 Task: nan
Action: Mouse moved to (459, 135)
Screenshot: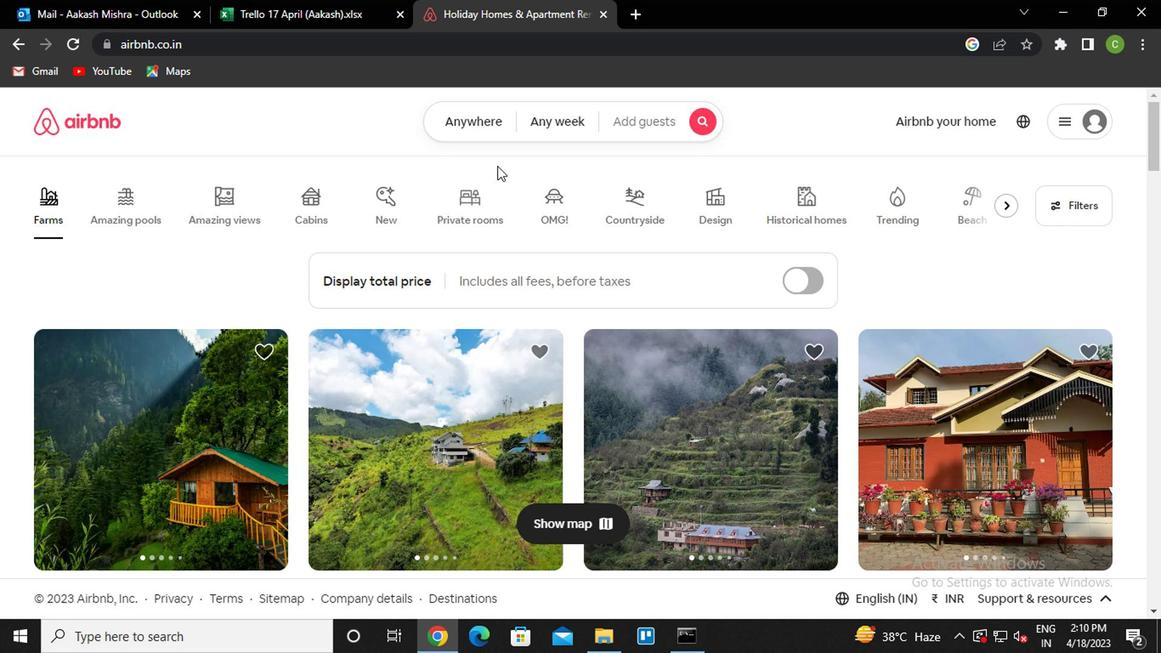 
Action: Mouse pressed left at (459, 135)
Screenshot: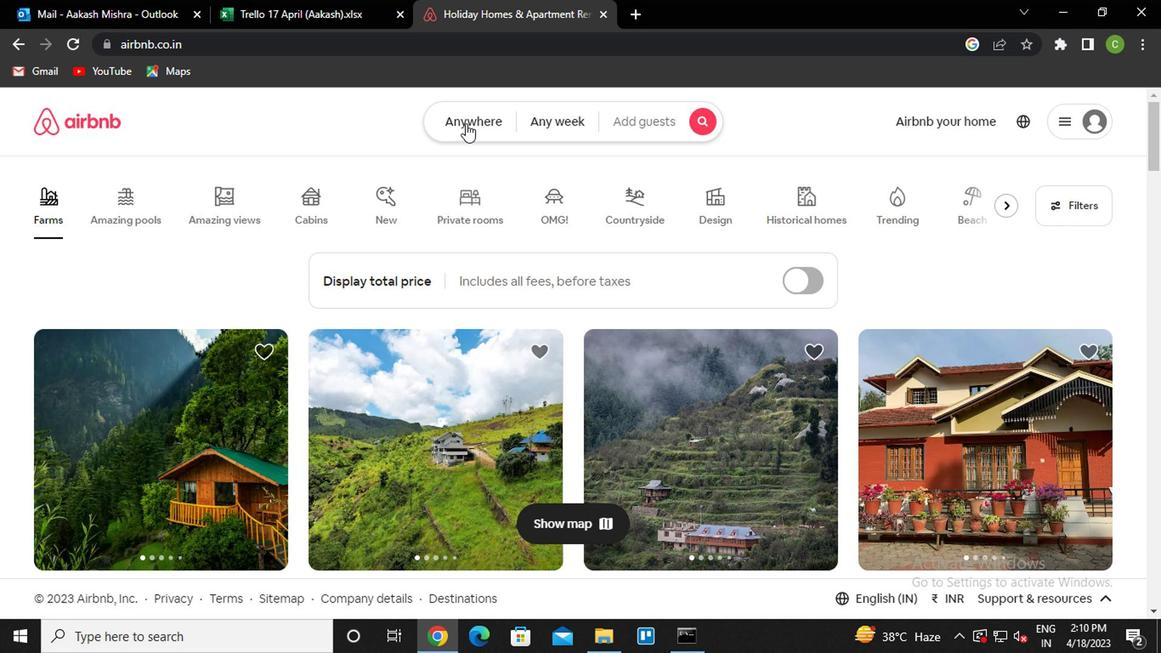 
Action: Mouse moved to (314, 192)
Screenshot: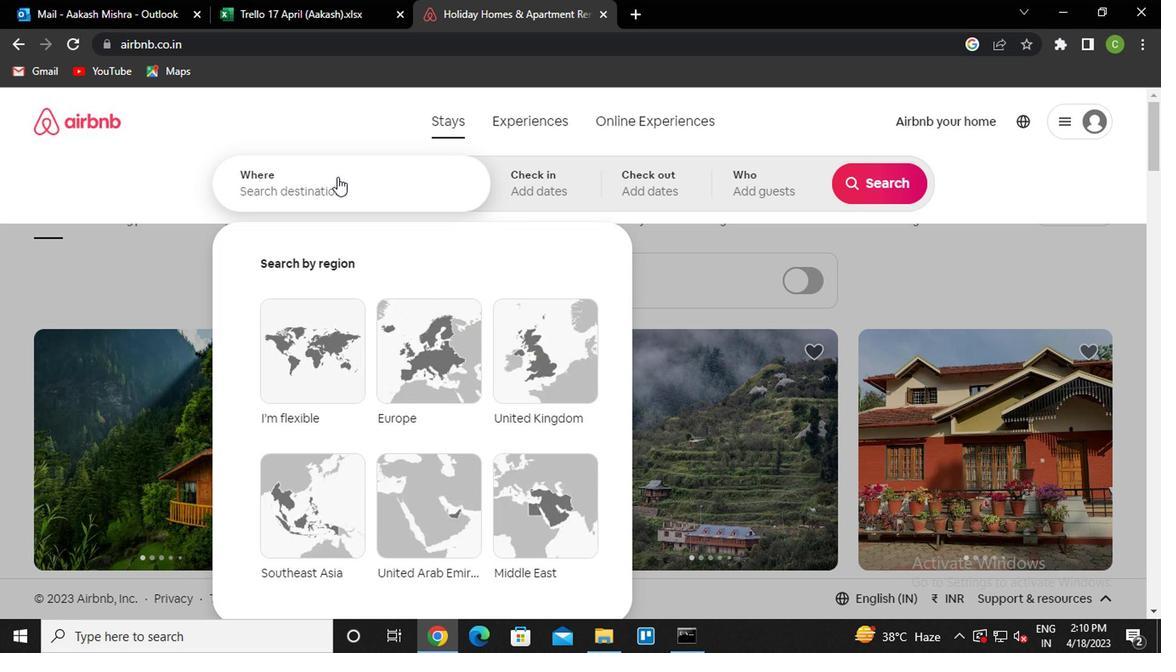 
Action: Mouse pressed left at (314, 192)
Screenshot: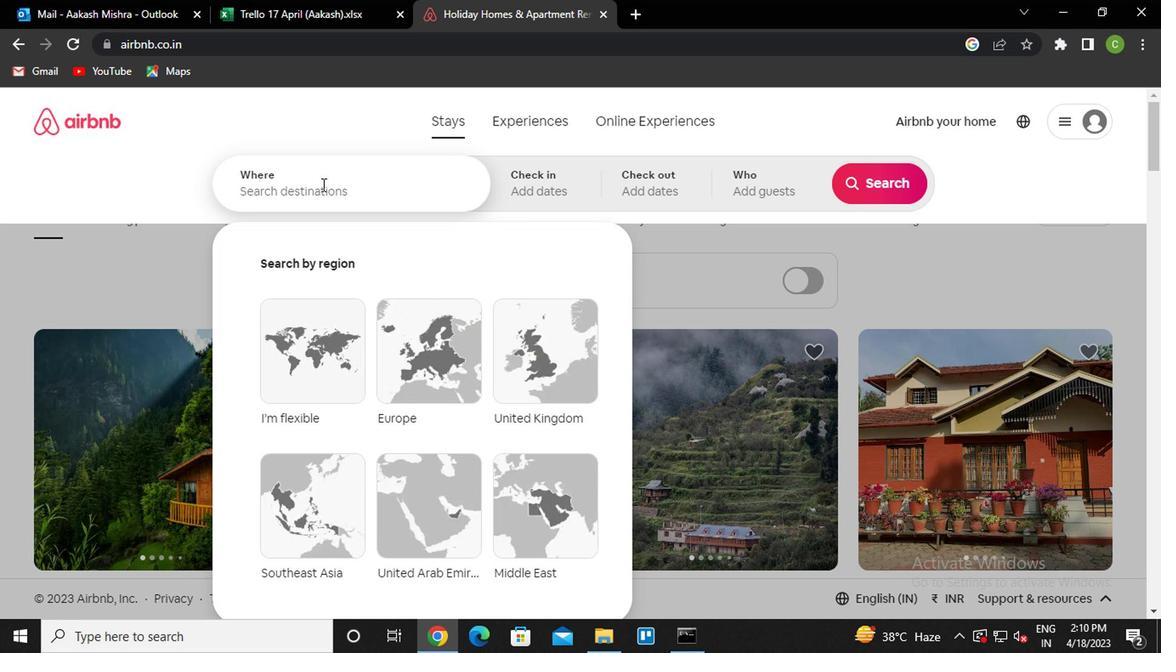 
Action: Mouse moved to (314, 194)
Screenshot: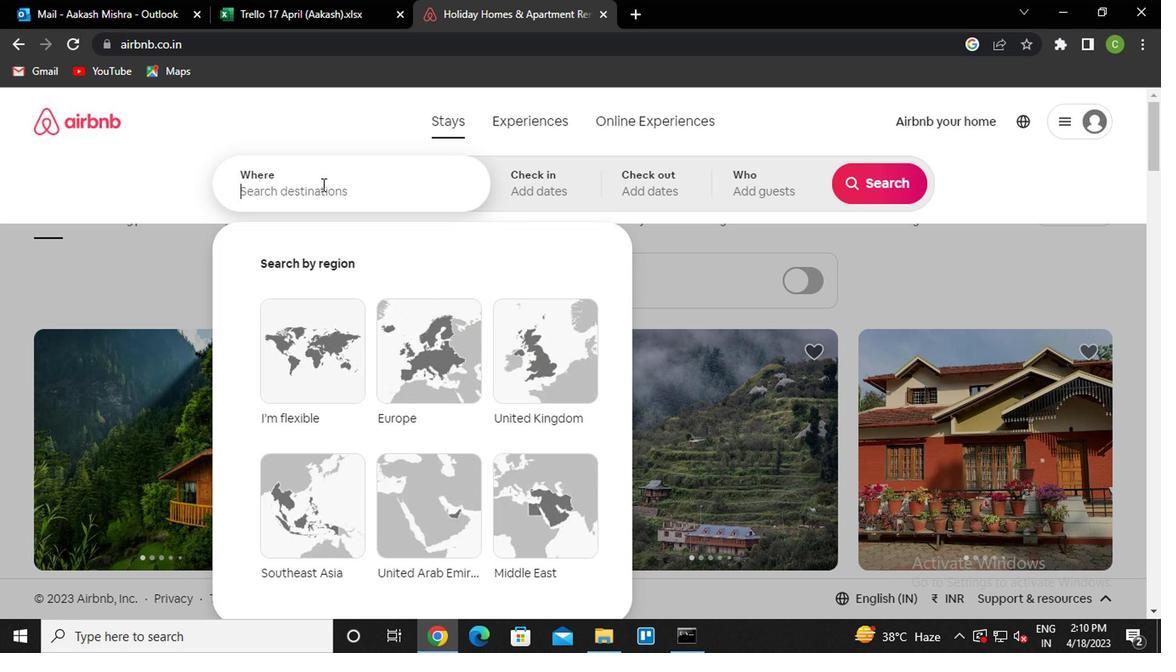 
Action: Key pressed <Key.caps_lock>m<Key.caps_lock>onteiro<Key.space>brazil<Key.down><Key.enter>
Screenshot: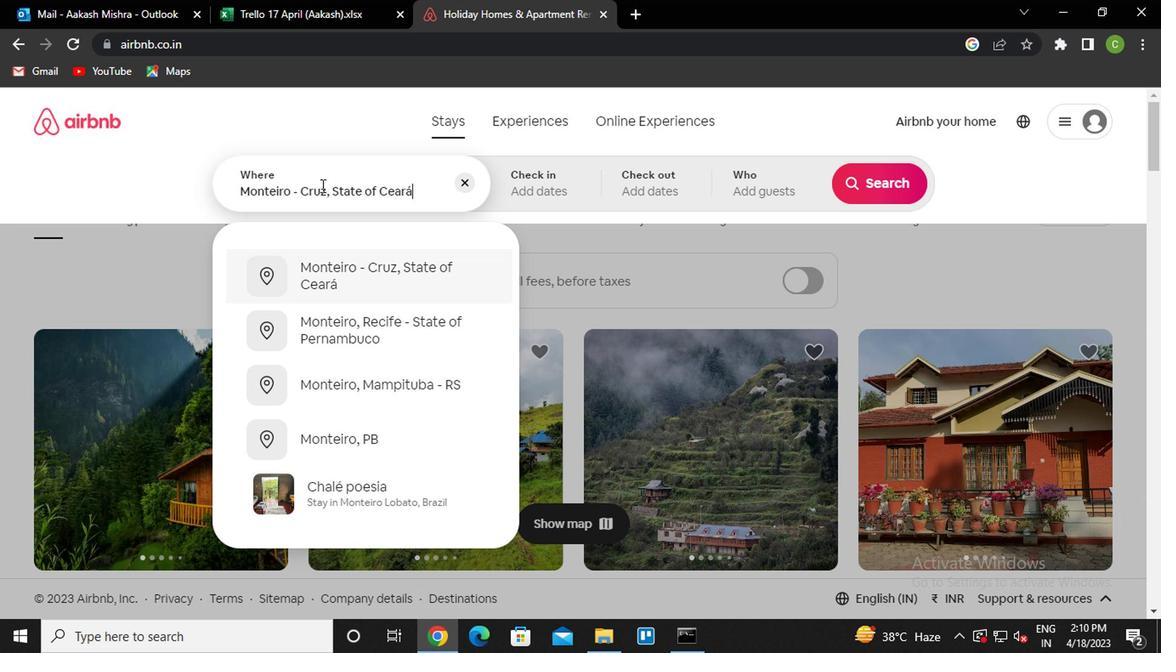 
Action: Mouse moved to (854, 320)
Screenshot: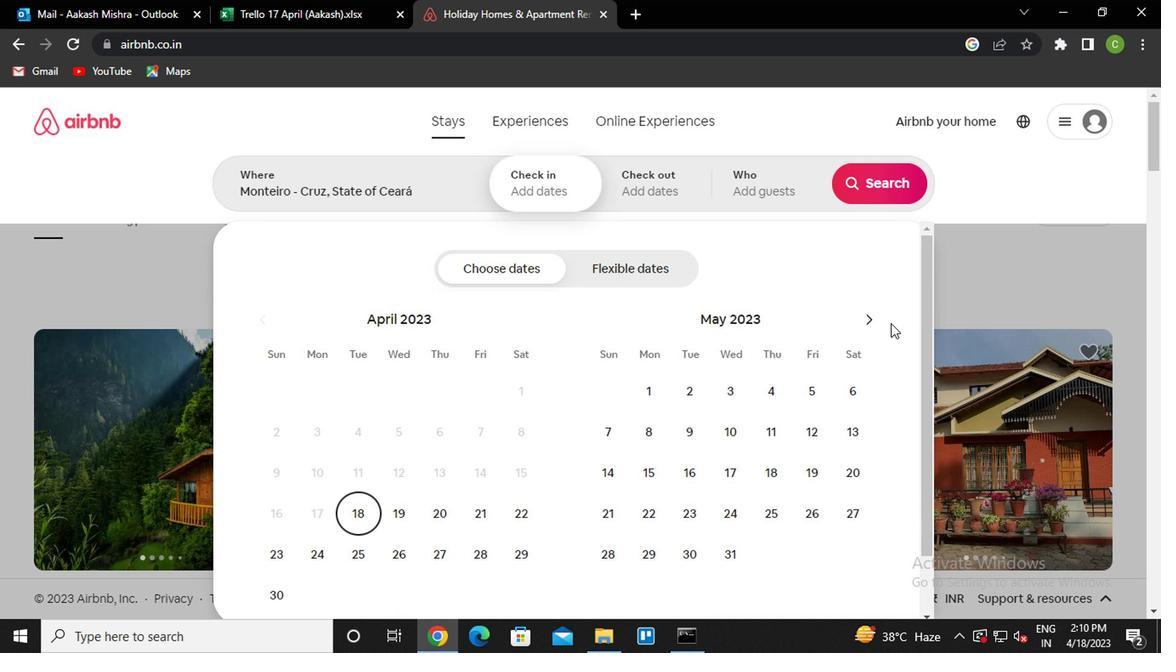 
Action: Mouse pressed left at (854, 320)
Screenshot: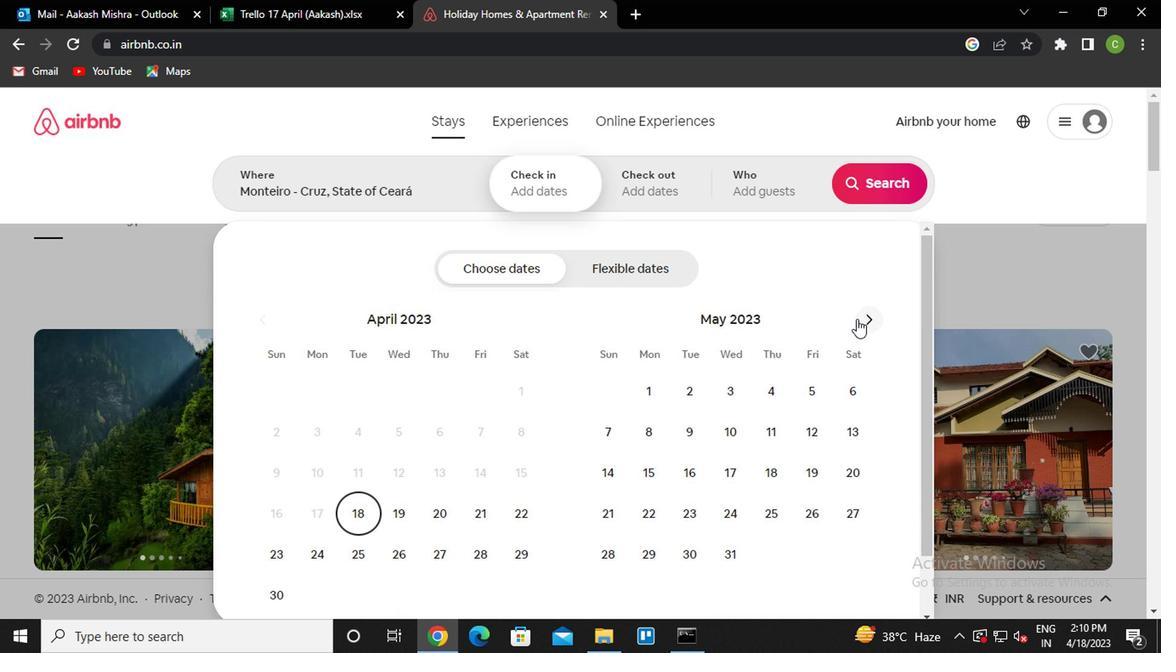 
Action: Mouse moved to (856, 385)
Screenshot: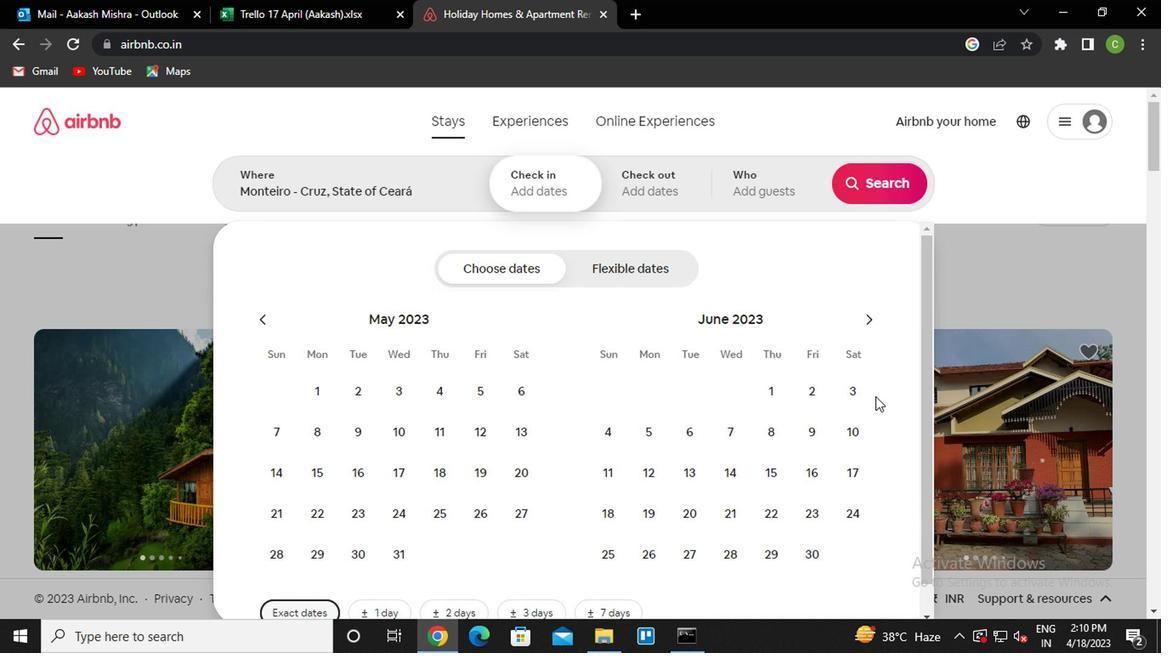 
Action: Mouse pressed left at (856, 385)
Screenshot: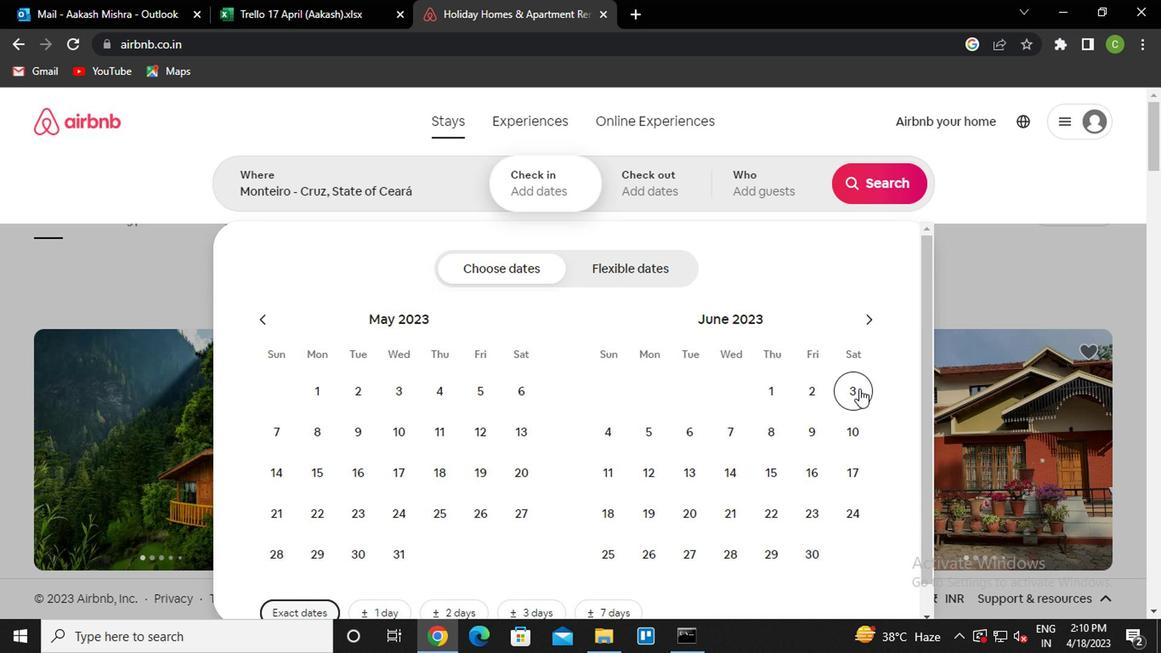 
Action: Mouse moved to (809, 424)
Screenshot: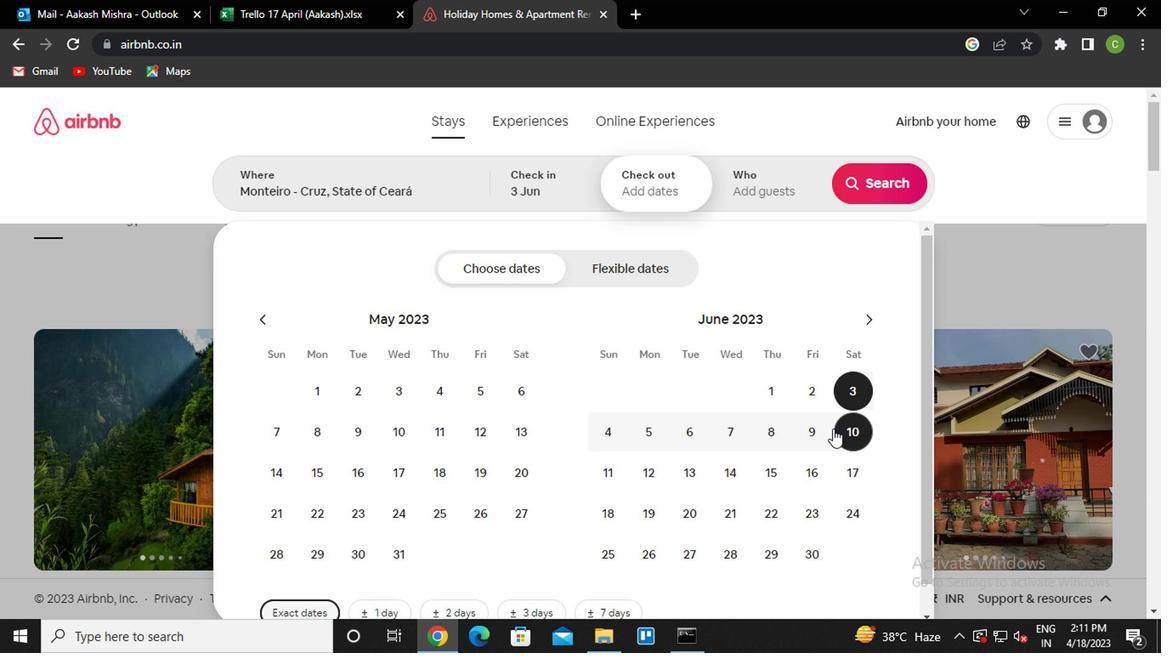 
Action: Mouse pressed left at (809, 424)
Screenshot: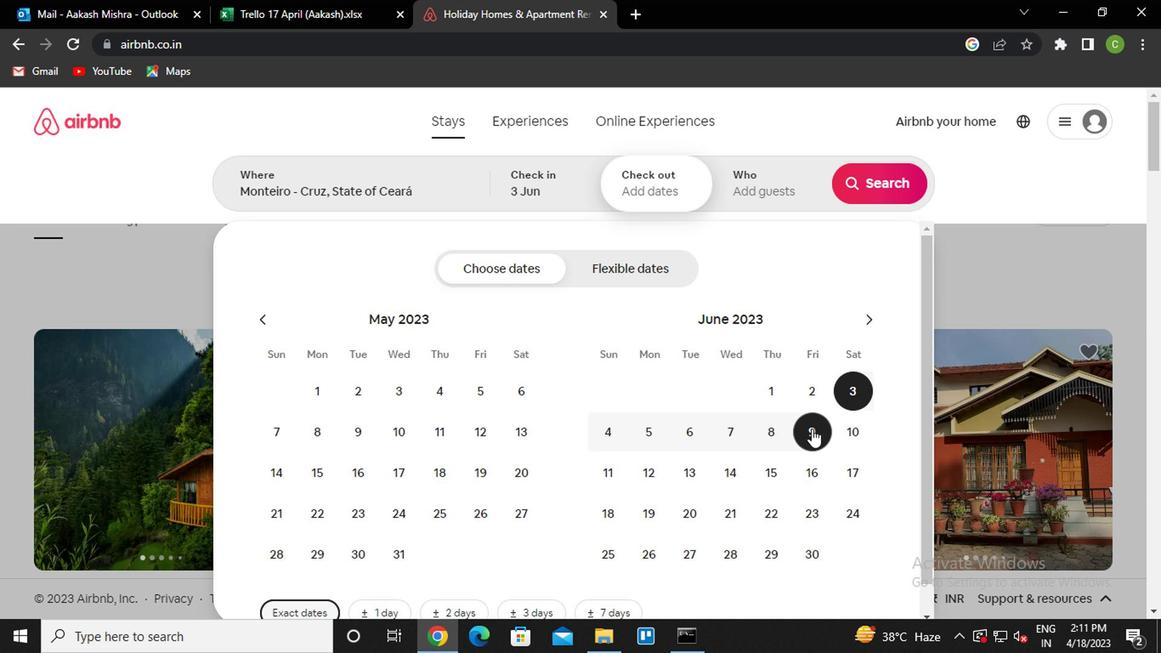 
Action: Mouse moved to (787, 208)
Screenshot: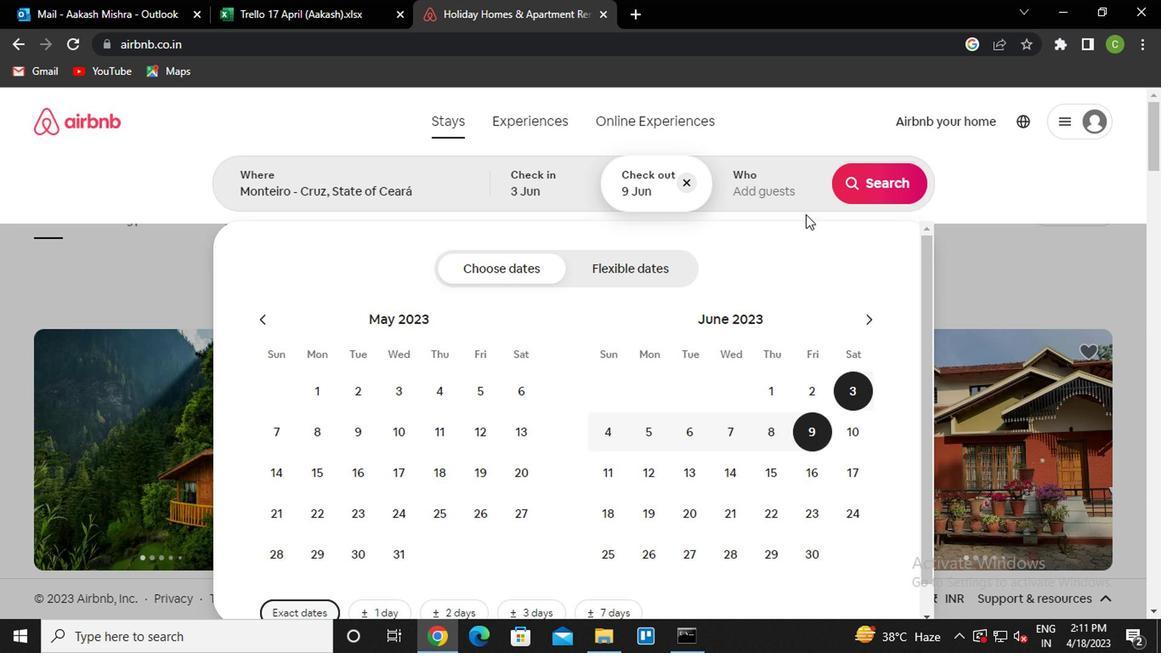 
Action: Mouse pressed left at (787, 208)
Screenshot: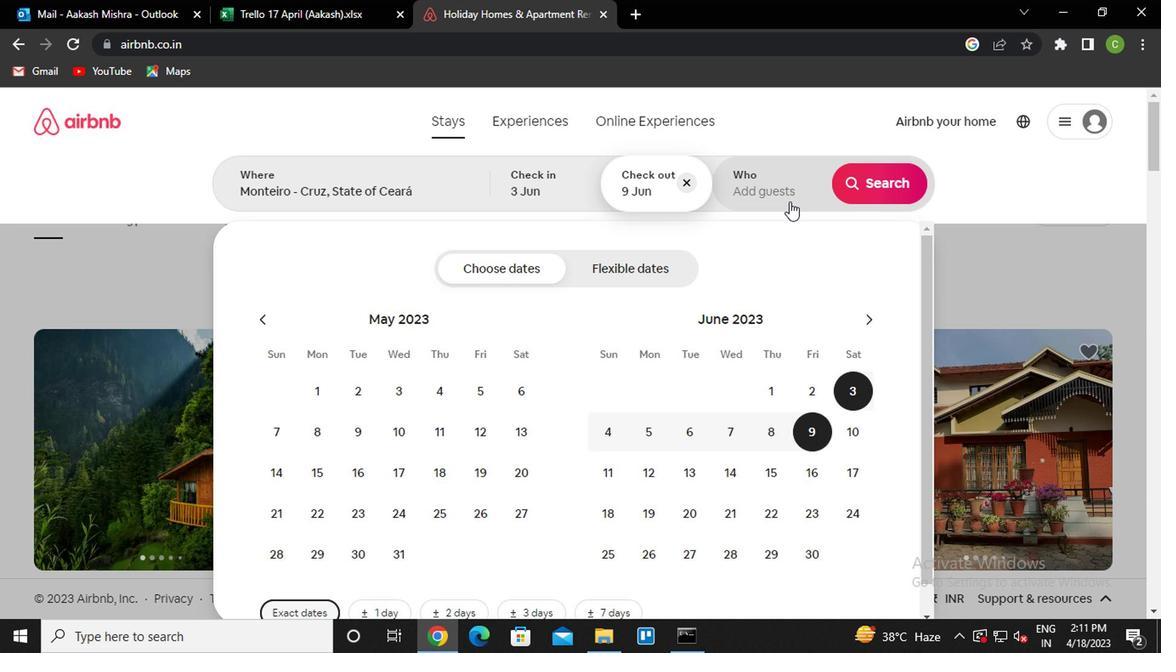 
Action: Mouse moved to (885, 278)
Screenshot: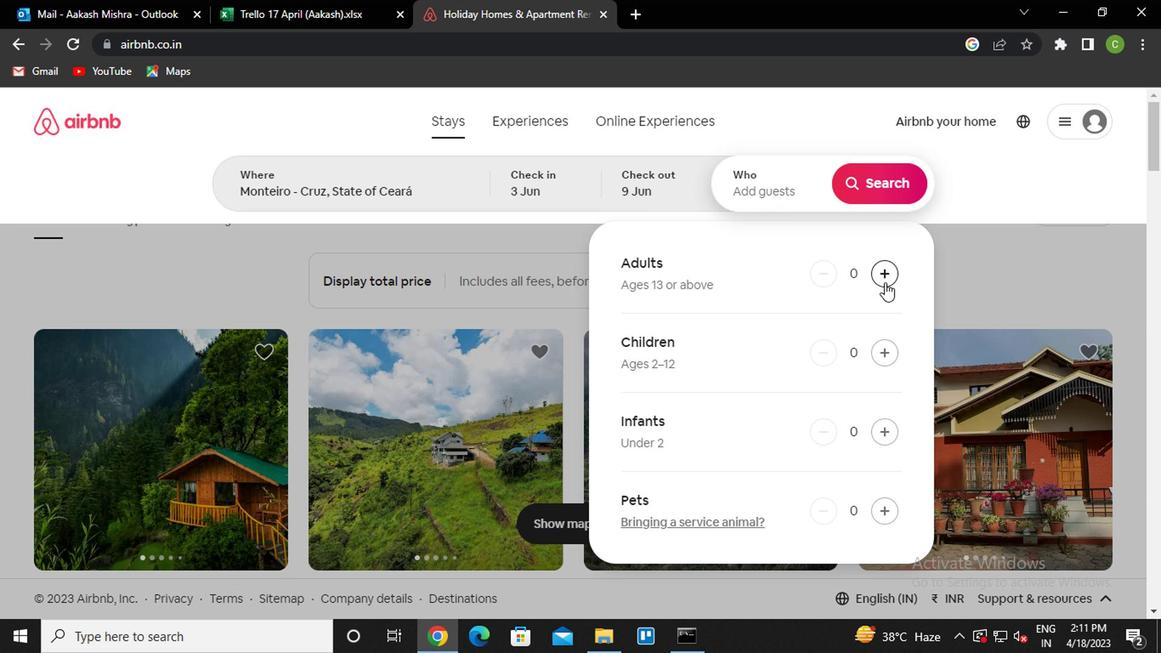 
Action: Mouse pressed left at (885, 278)
Screenshot: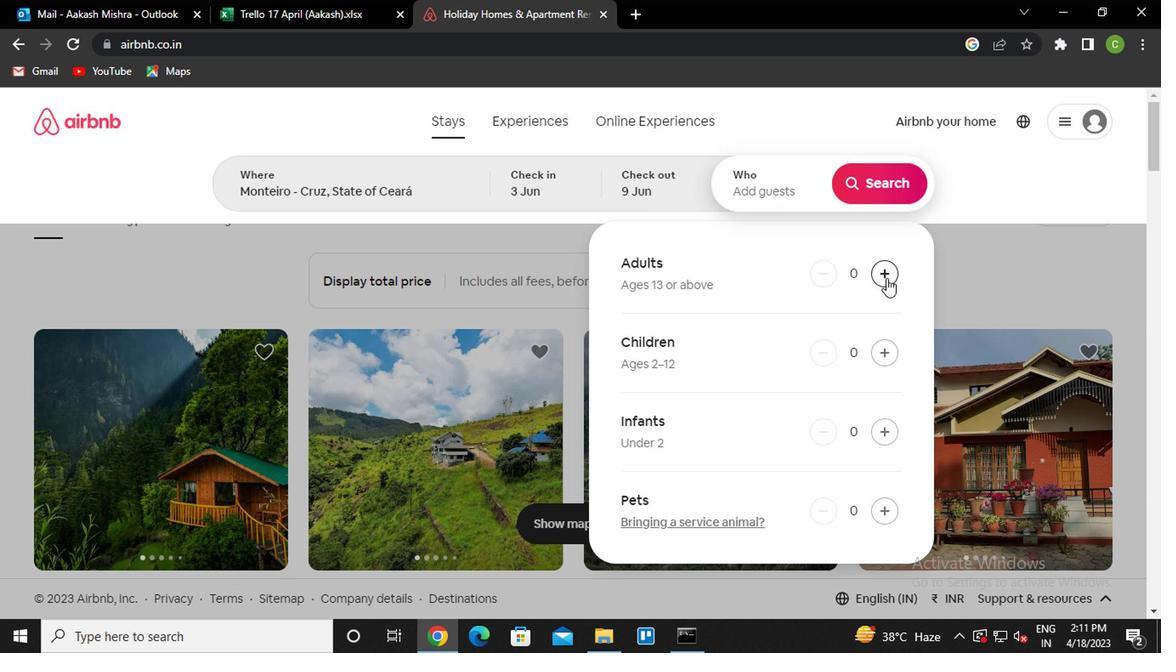 
Action: Mouse pressed left at (885, 278)
Screenshot: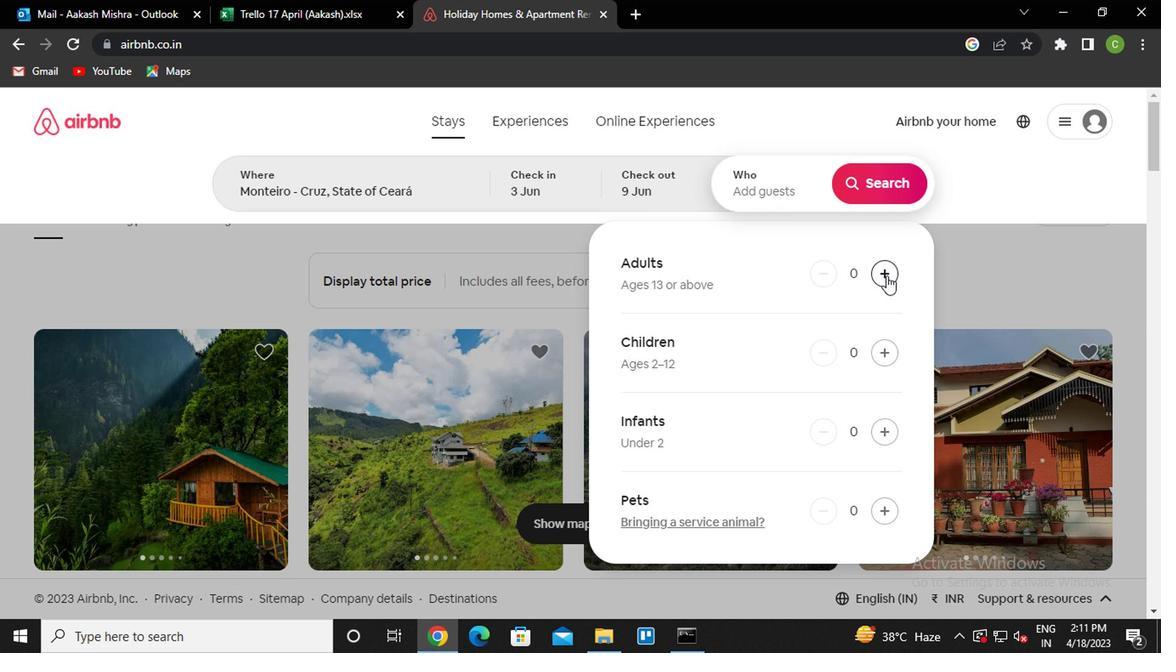 
Action: Mouse moved to (964, 271)
Screenshot: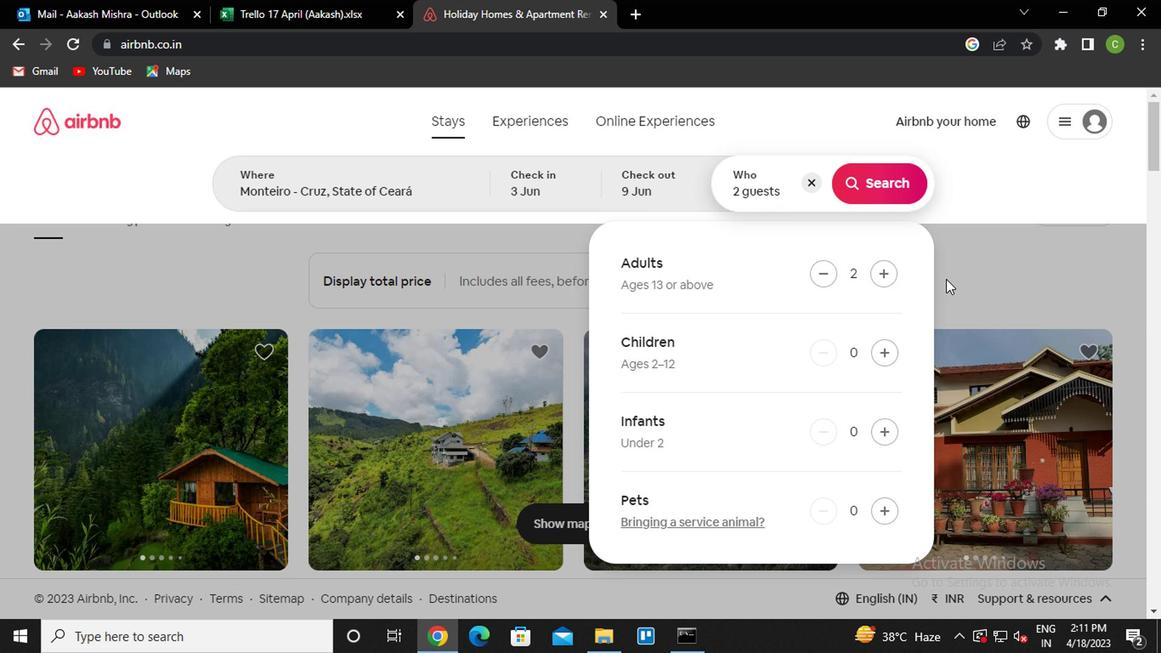
Action: Mouse pressed left at (964, 271)
Screenshot: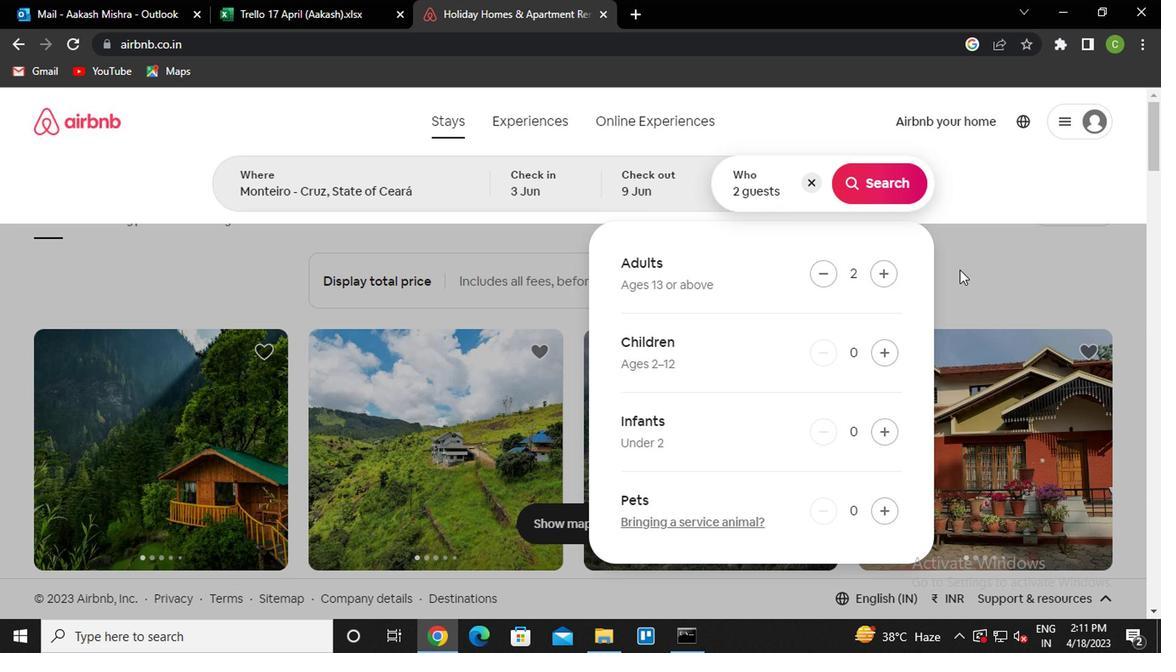 
Action: Mouse moved to (1064, 222)
Screenshot: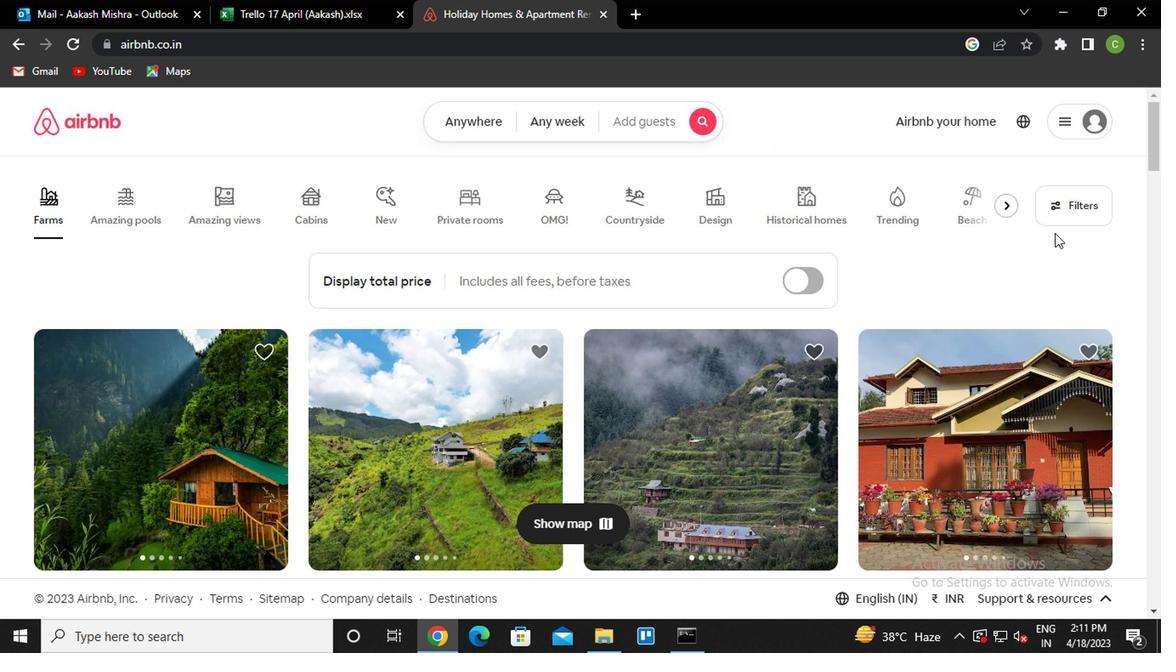 
Action: Mouse pressed left at (1064, 222)
Screenshot: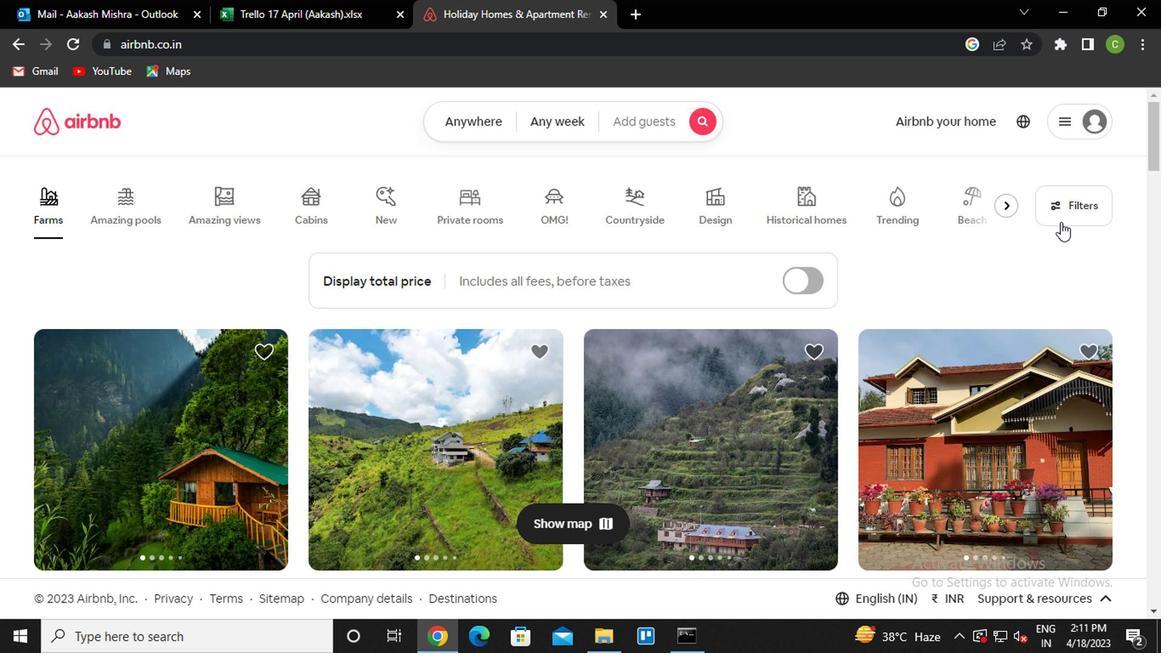 
Action: Mouse moved to (352, 397)
Screenshot: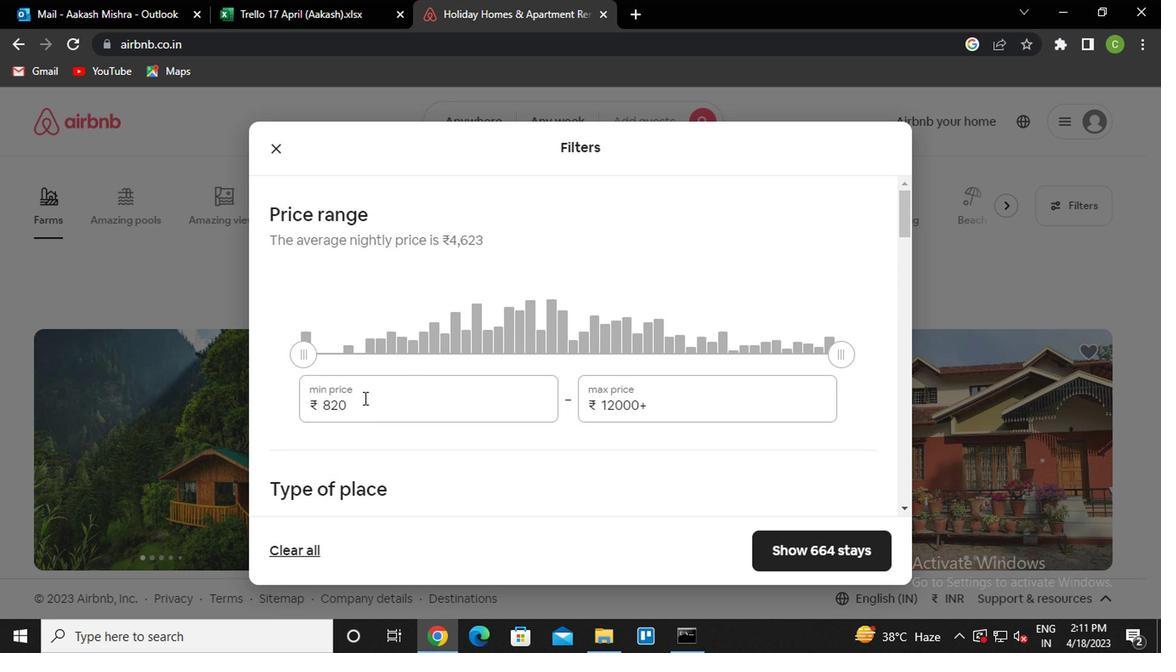
Action: Mouse pressed left at (352, 397)
Screenshot: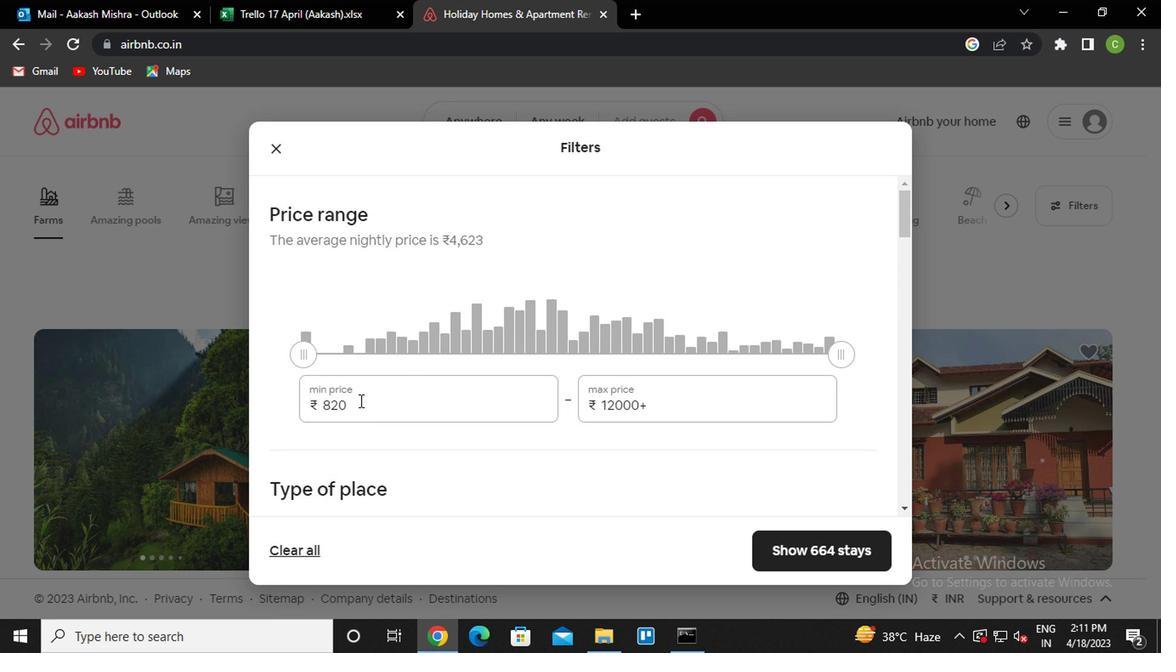
Action: Mouse moved to (352, 397)
Screenshot: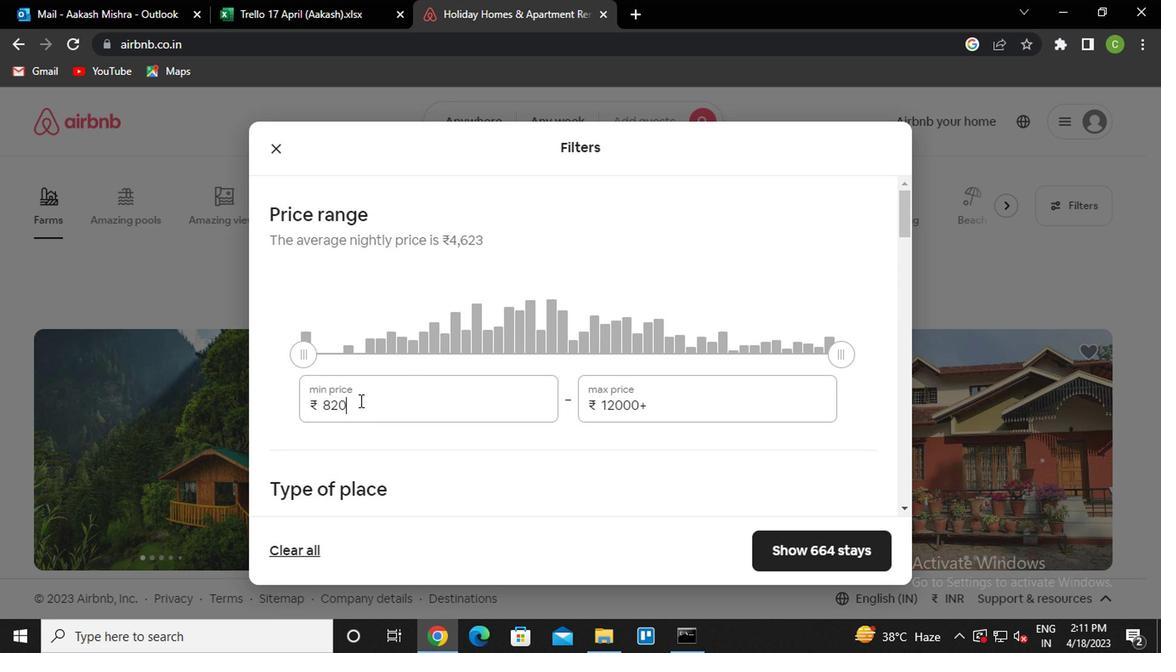 
Action: Key pressed <Key.backspace><Key.backspace><Key.backspace><Key.backspace>6000<Key.tab>12000
Screenshot: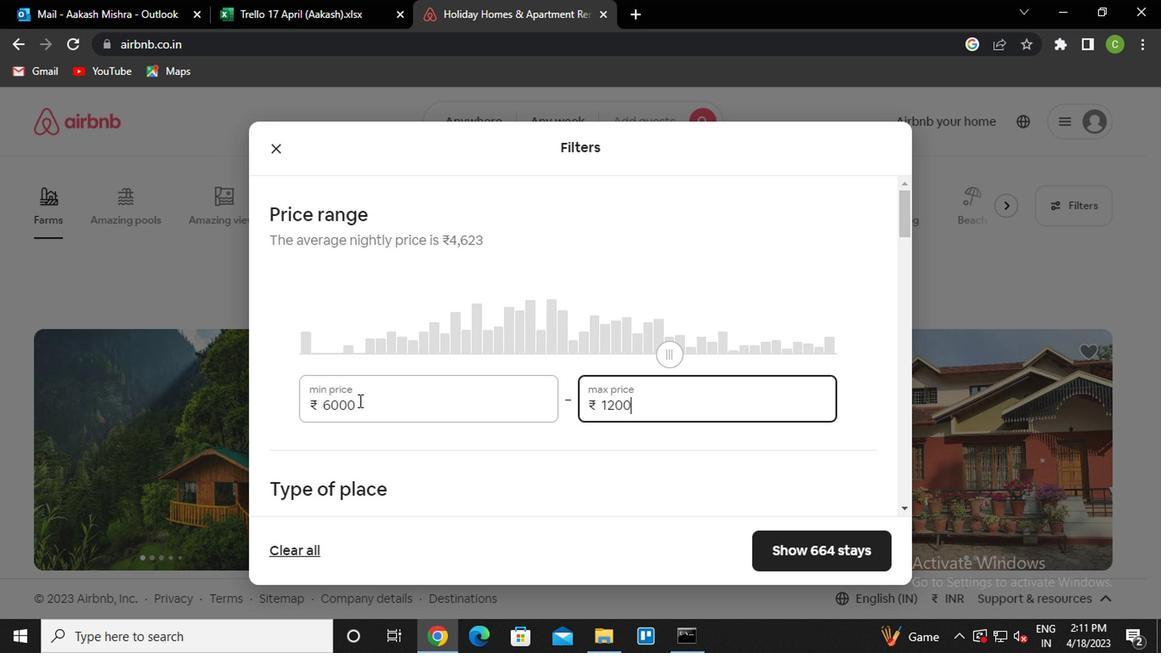 
Action: Mouse moved to (343, 441)
Screenshot: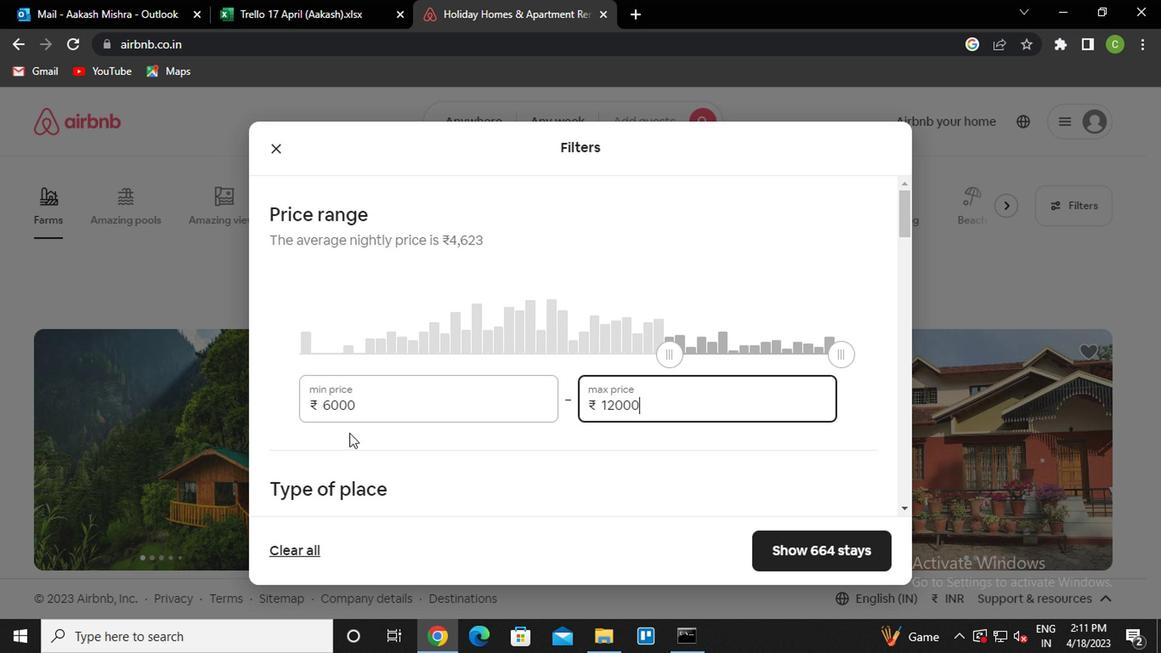 
Action: Mouse scrolled (343, 441) with delta (0, 0)
Screenshot: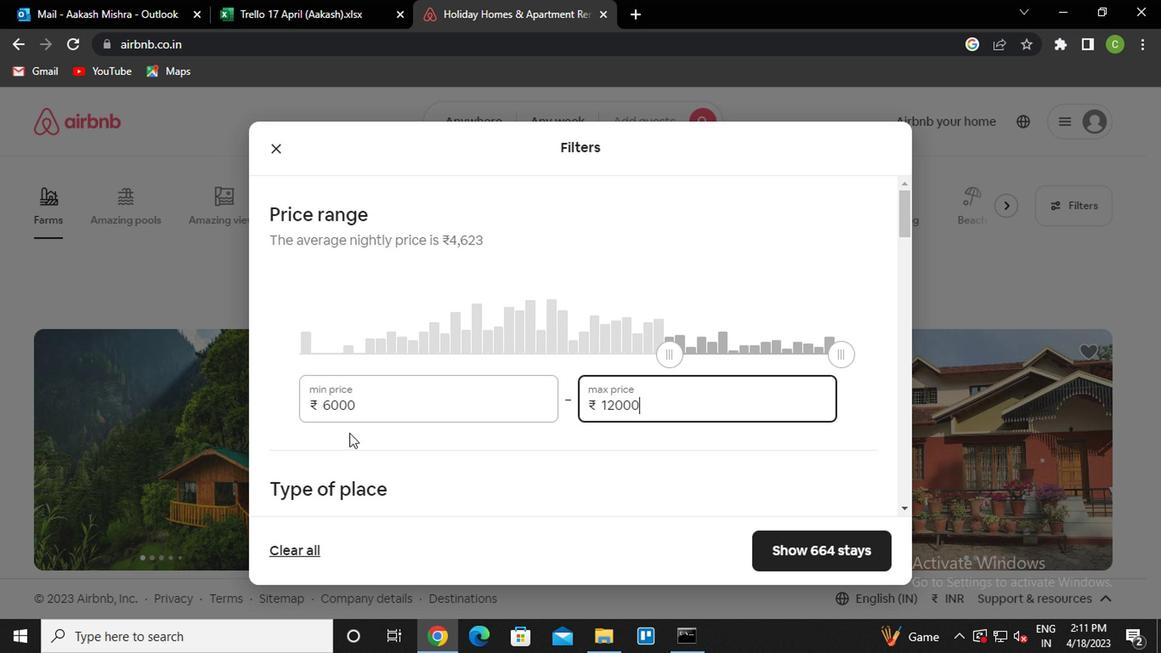 
Action: Mouse moved to (343, 448)
Screenshot: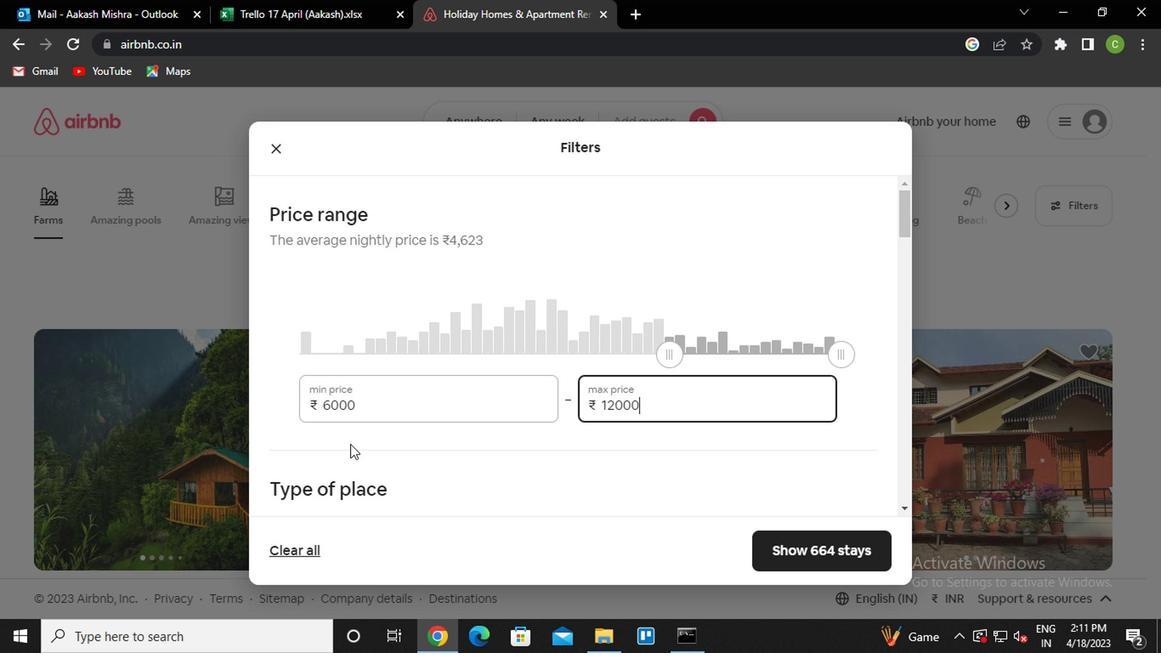 
Action: Mouse scrolled (343, 447) with delta (0, -1)
Screenshot: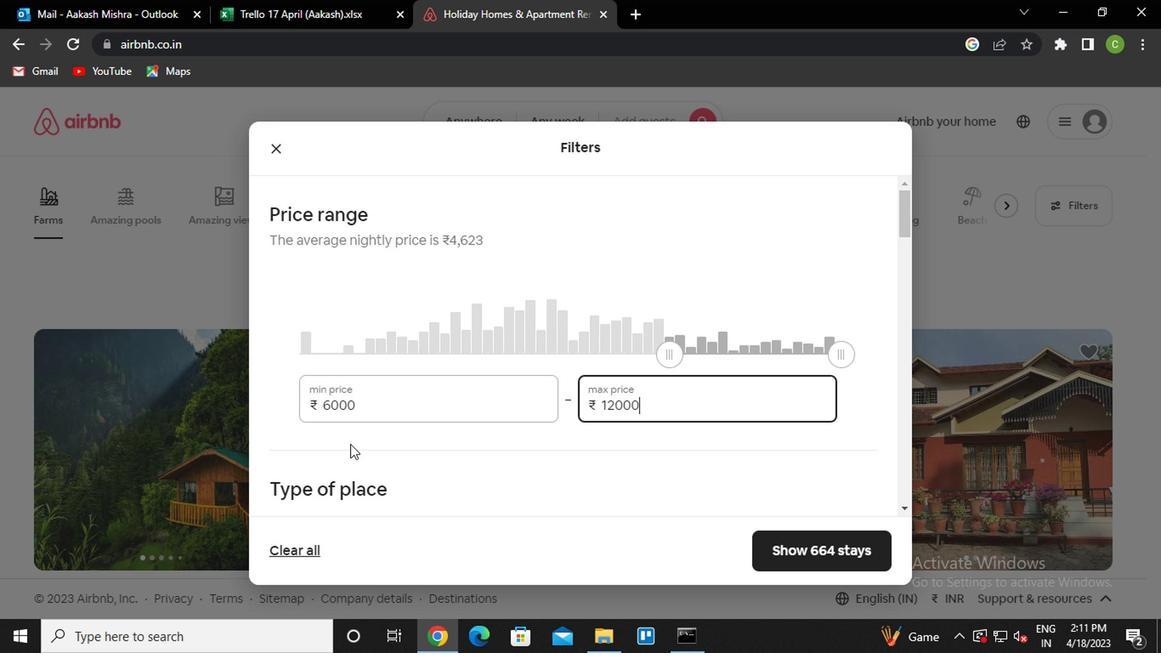 
Action: Mouse moved to (344, 448)
Screenshot: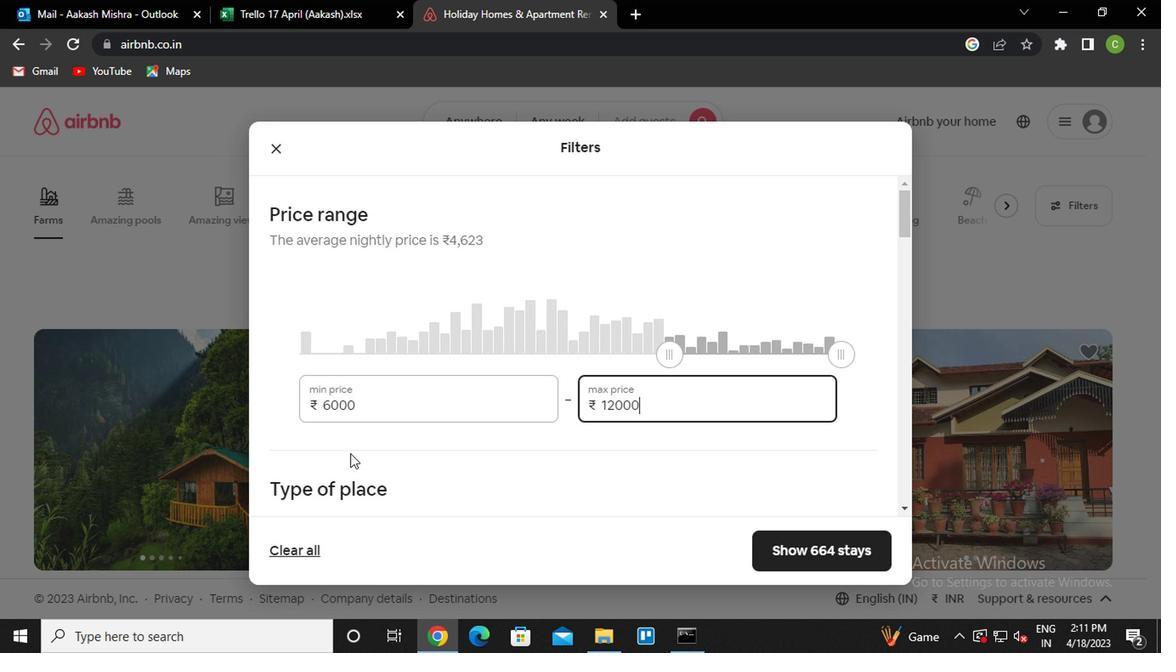 
Action: Mouse scrolled (344, 448) with delta (0, 0)
Screenshot: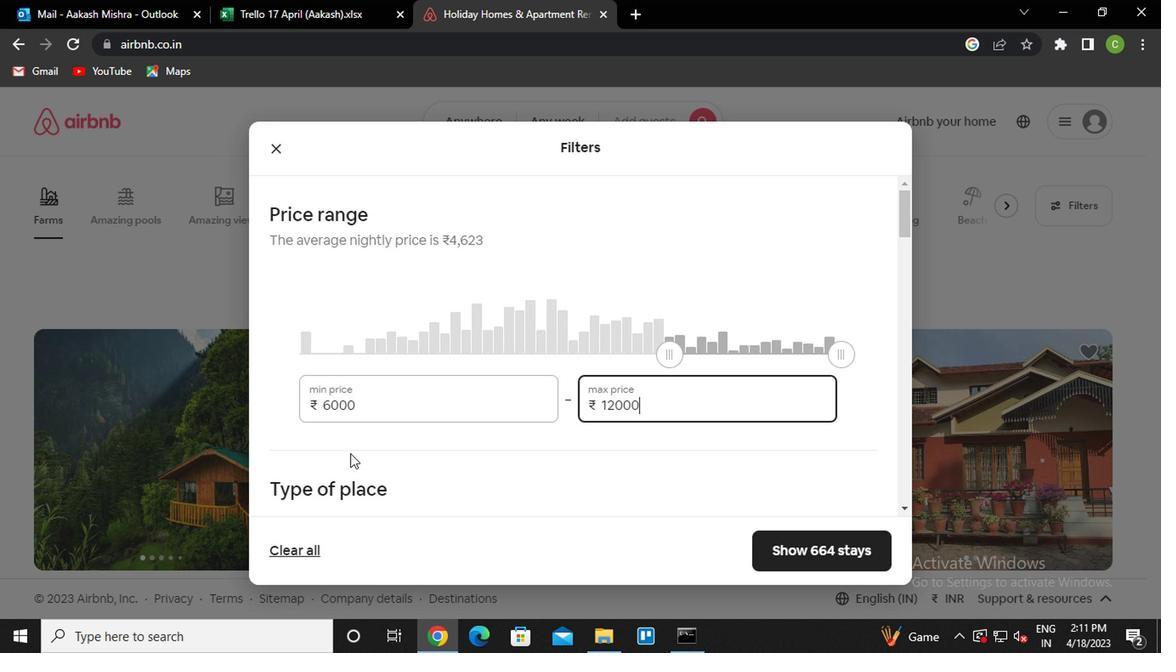 
Action: Mouse moved to (312, 297)
Screenshot: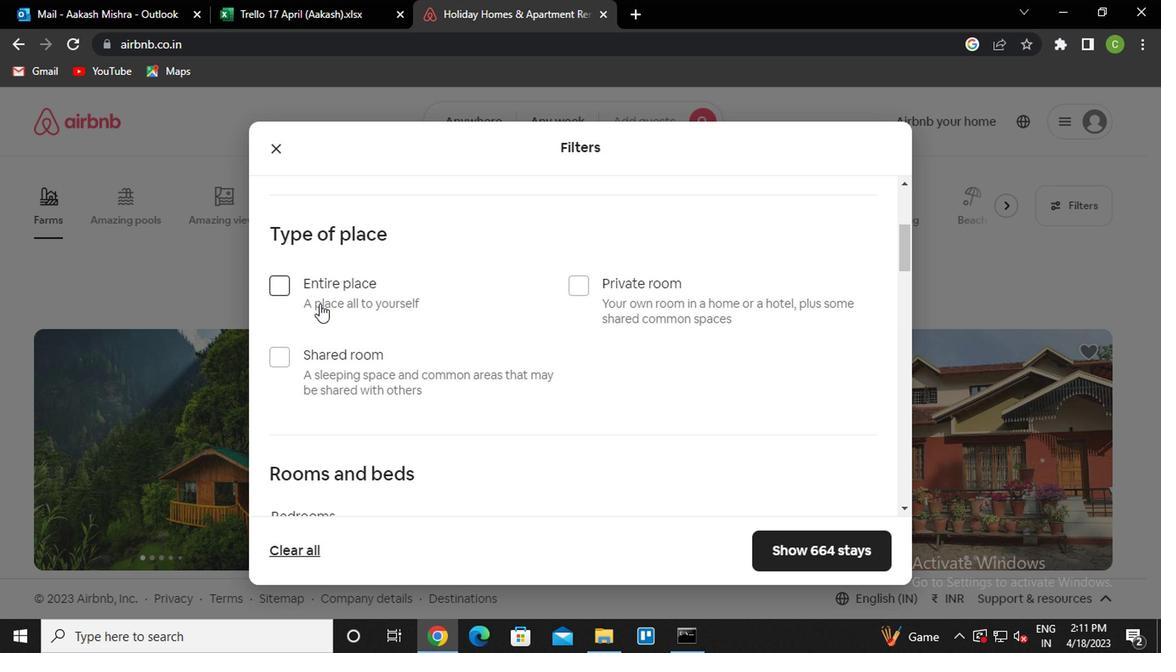 
Action: Mouse pressed left at (312, 297)
Screenshot: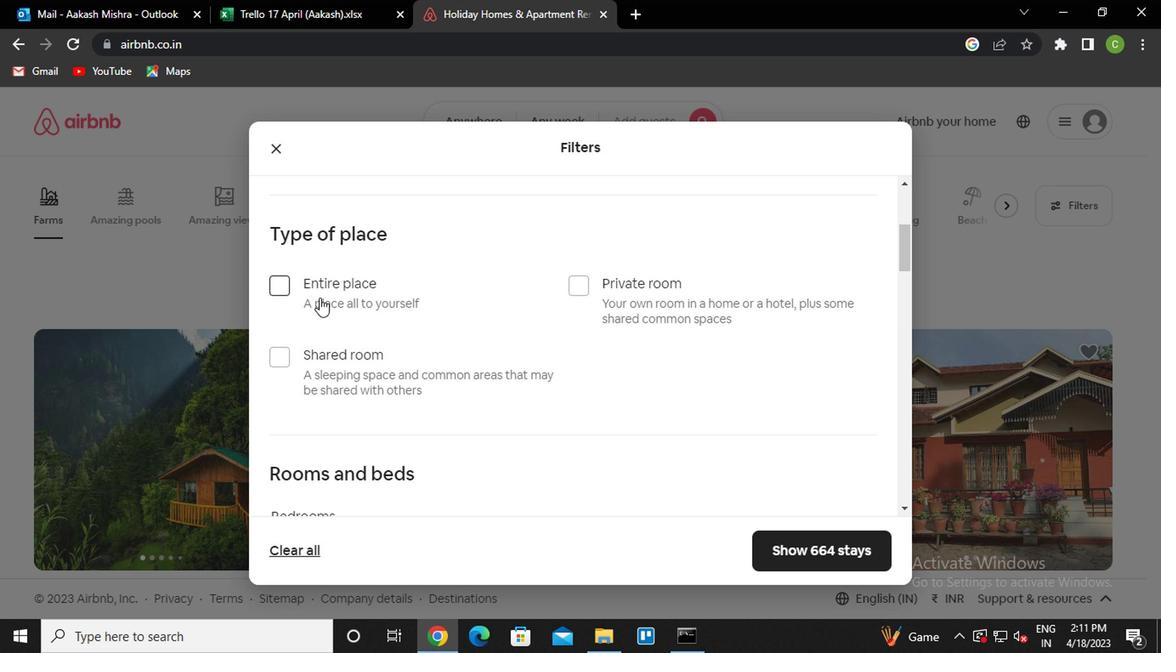 
Action: Mouse moved to (505, 353)
Screenshot: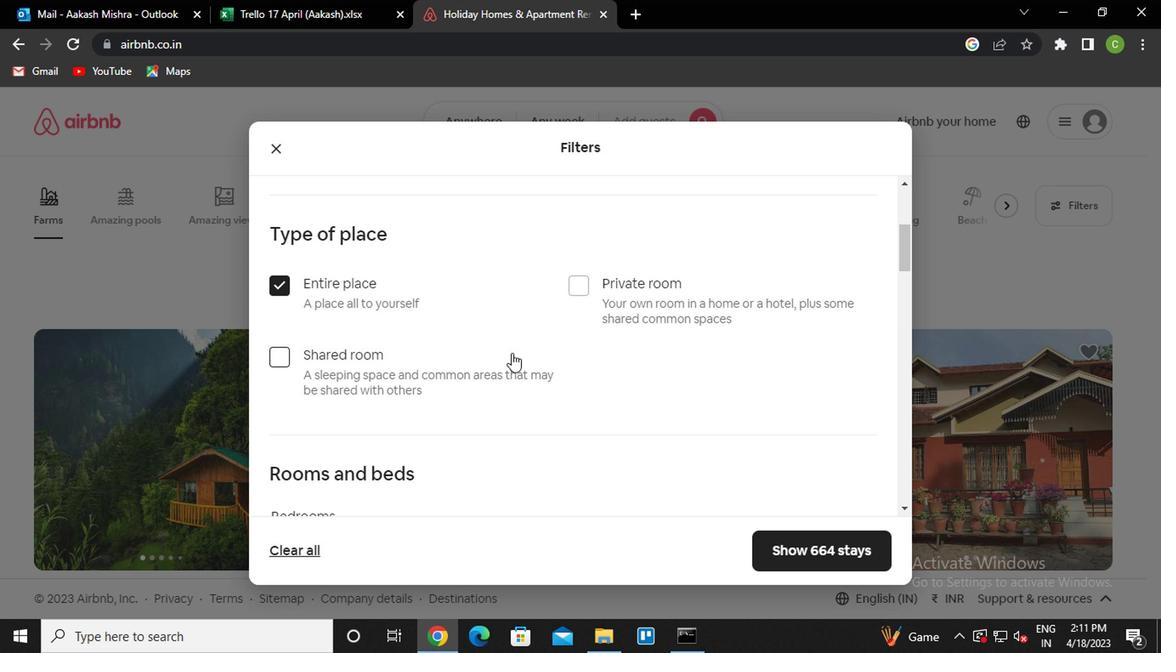 
Action: Mouse scrolled (505, 352) with delta (0, -1)
Screenshot: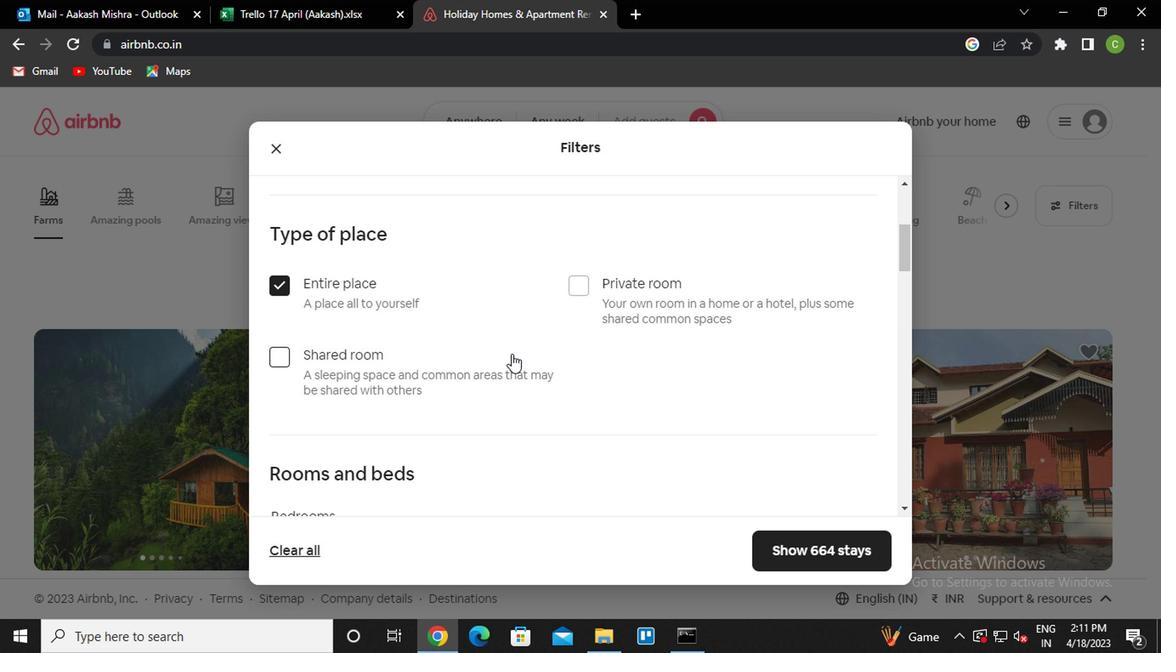 
Action: Mouse moved to (498, 354)
Screenshot: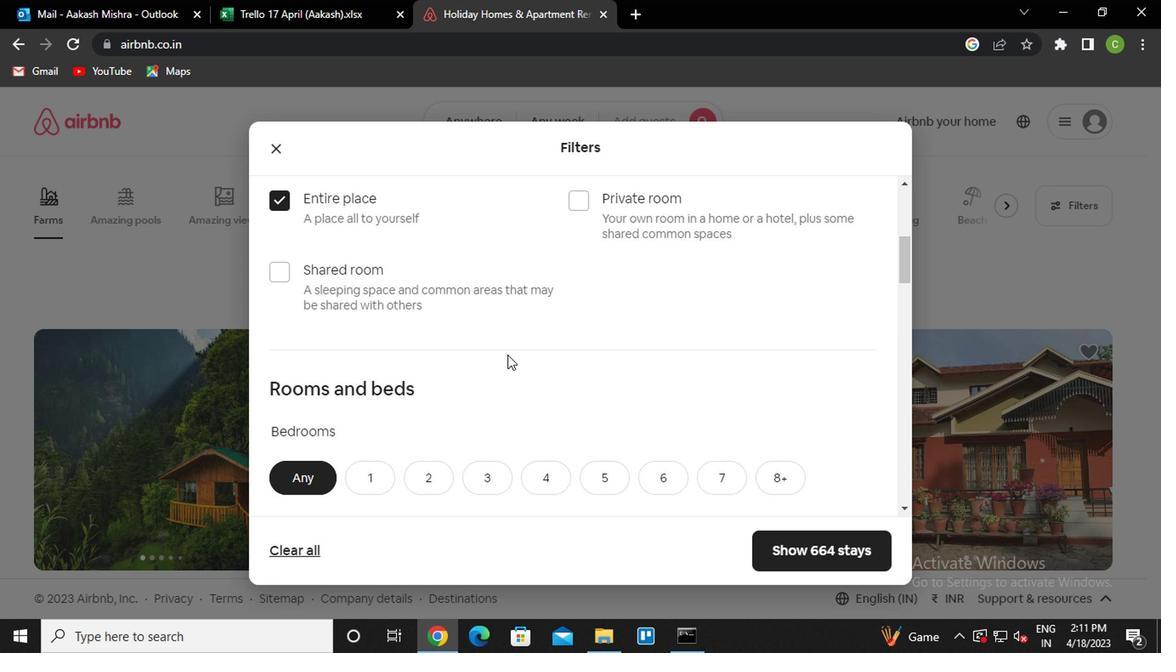
Action: Mouse scrolled (498, 353) with delta (0, 0)
Screenshot: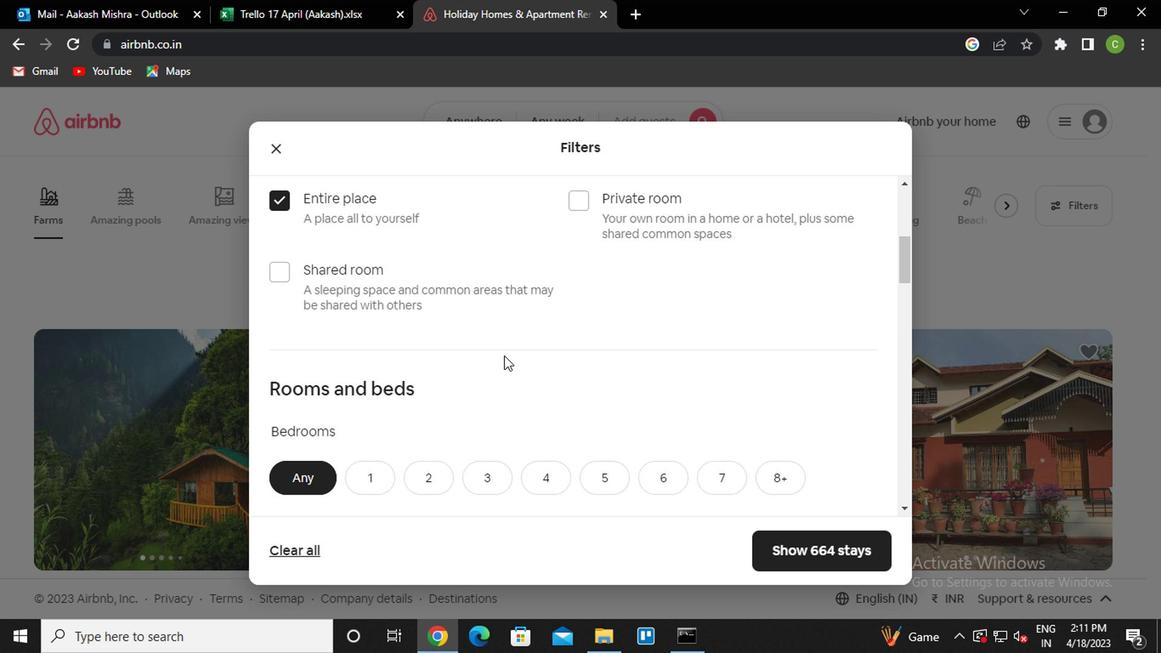 
Action: Mouse moved to (361, 390)
Screenshot: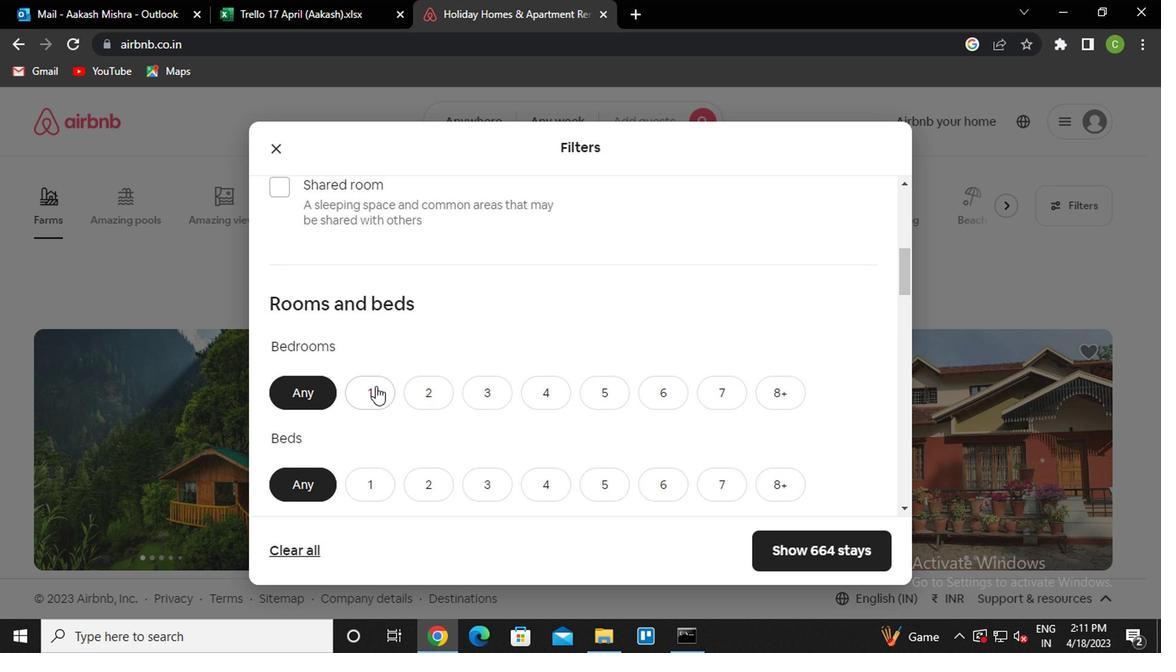 
Action: Mouse pressed left at (361, 390)
Screenshot: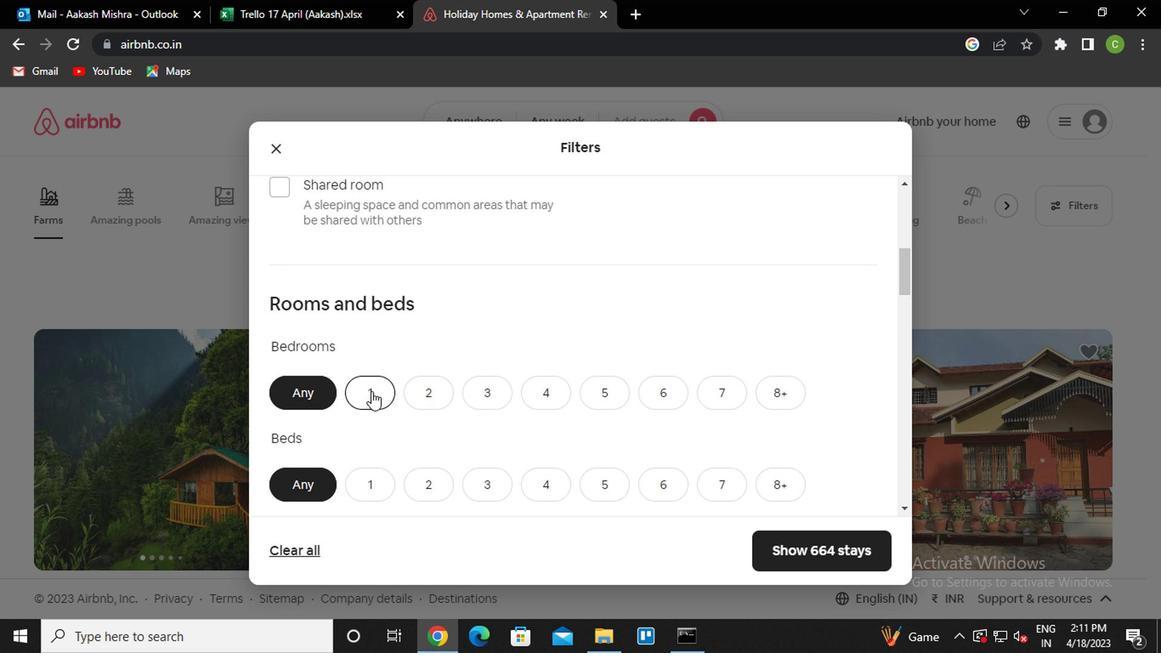 
Action: Mouse moved to (420, 366)
Screenshot: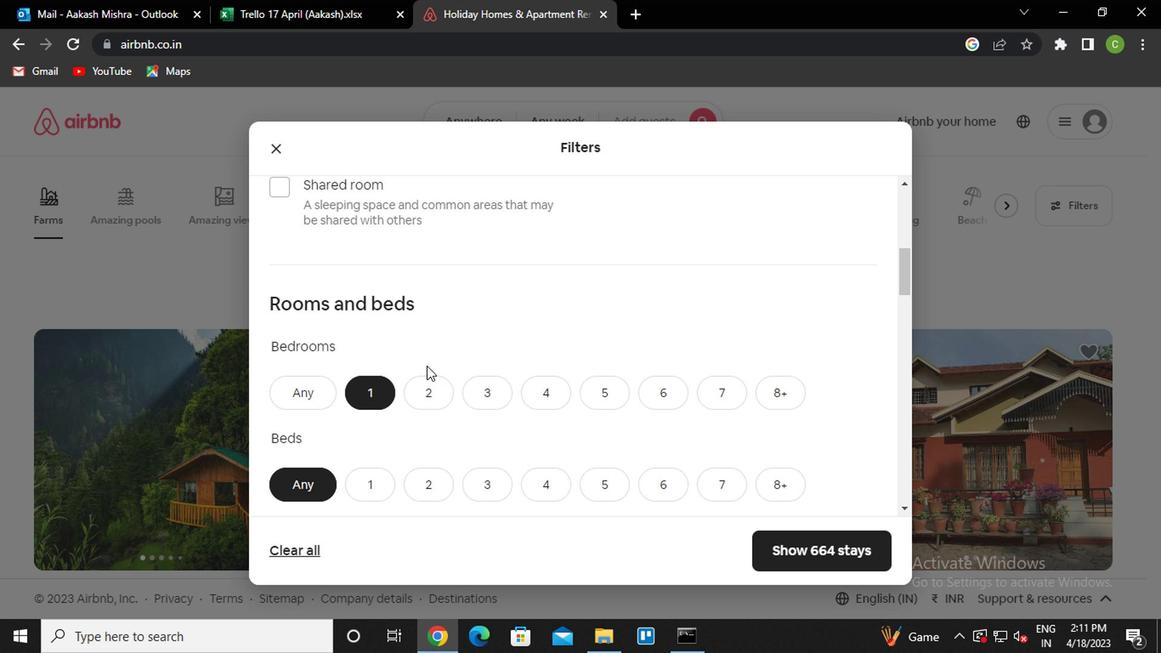 
Action: Mouse scrolled (420, 365) with delta (0, 0)
Screenshot: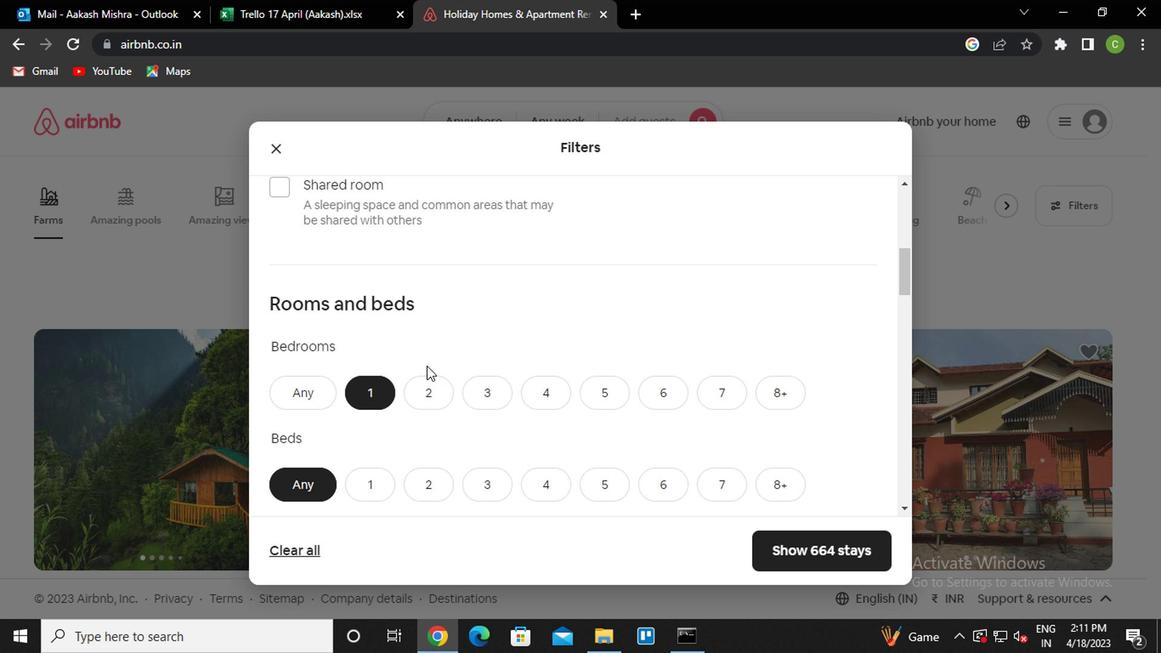 
Action: Mouse moved to (382, 409)
Screenshot: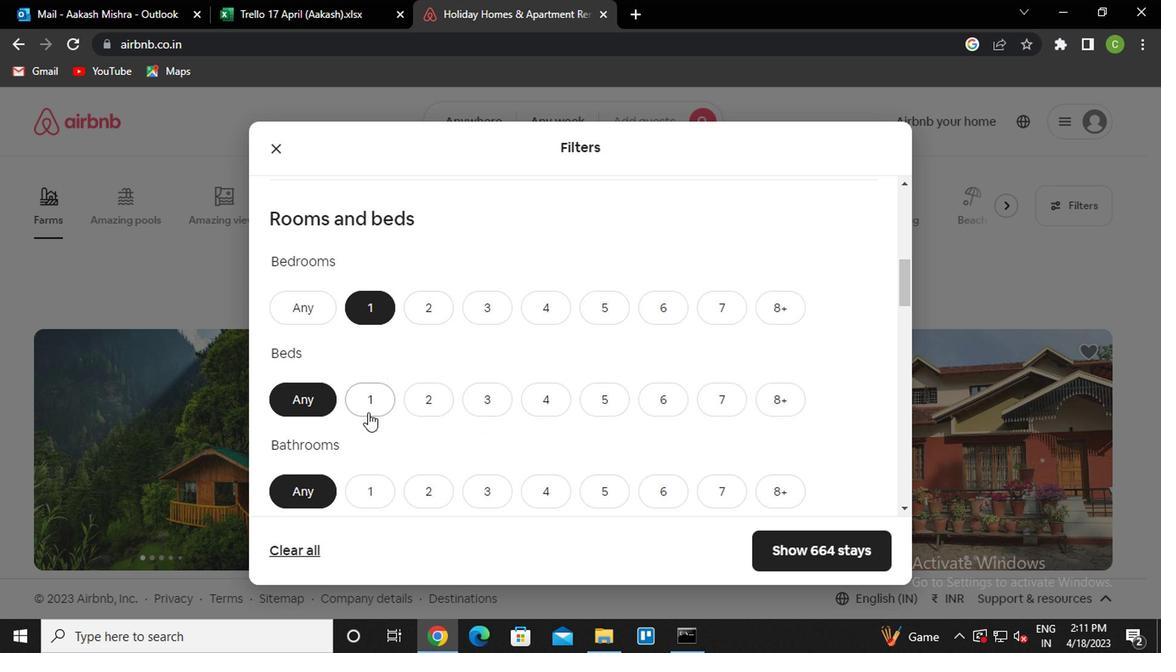 
Action: Mouse pressed left at (382, 409)
Screenshot: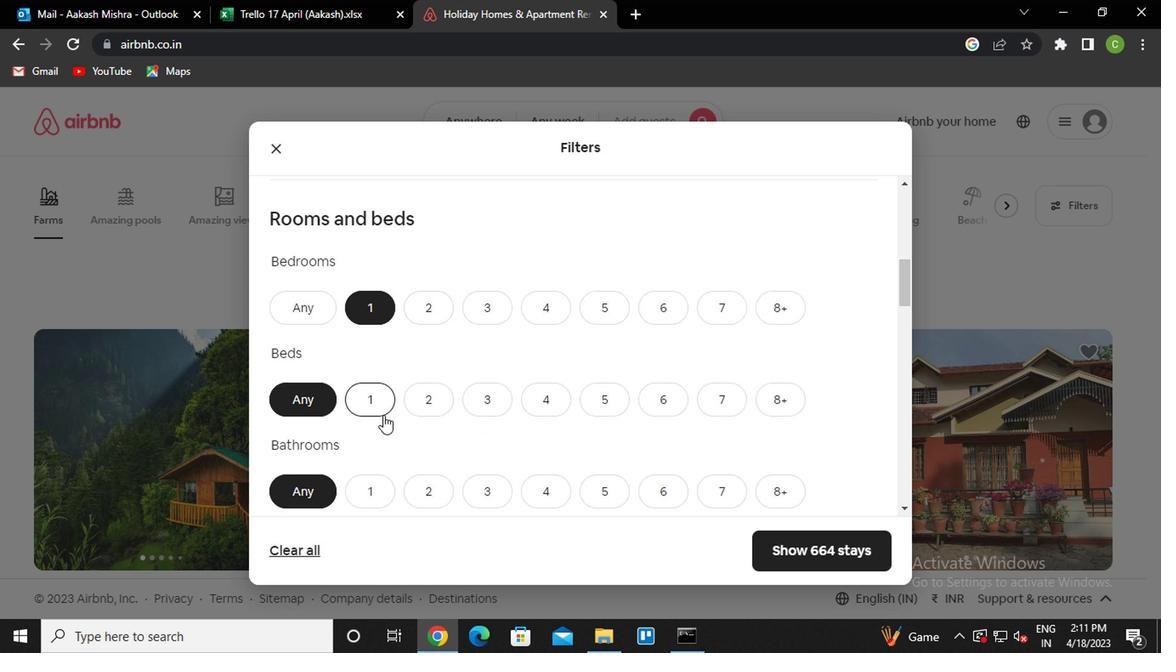 
Action: Mouse moved to (373, 402)
Screenshot: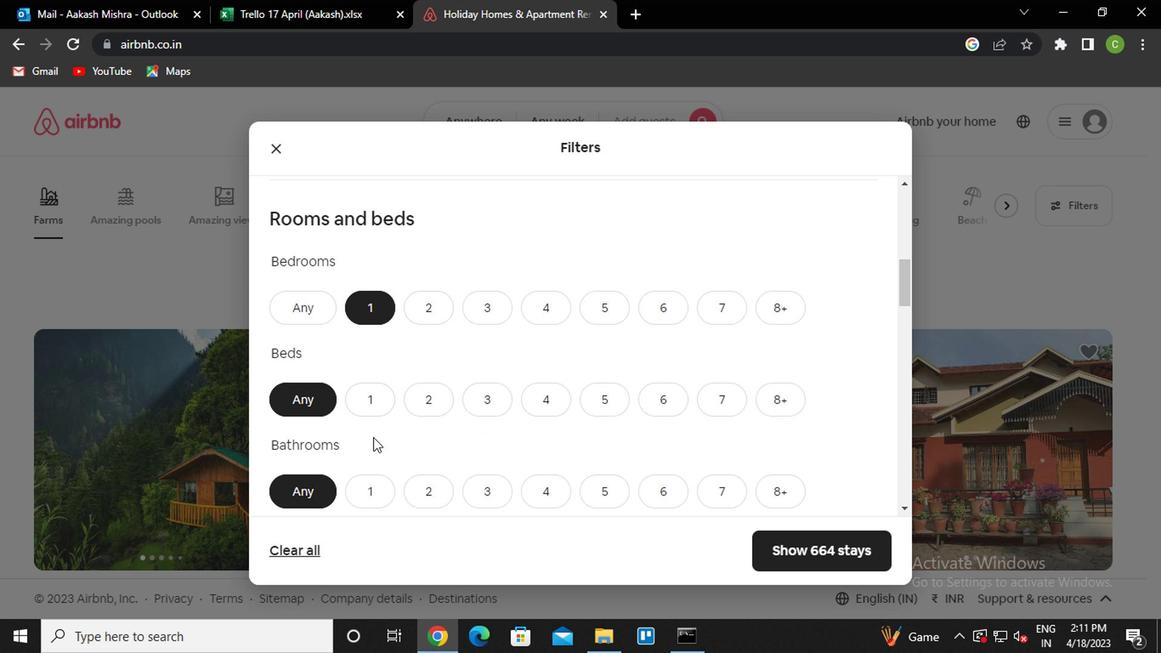 
Action: Mouse pressed left at (373, 402)
Screenshot: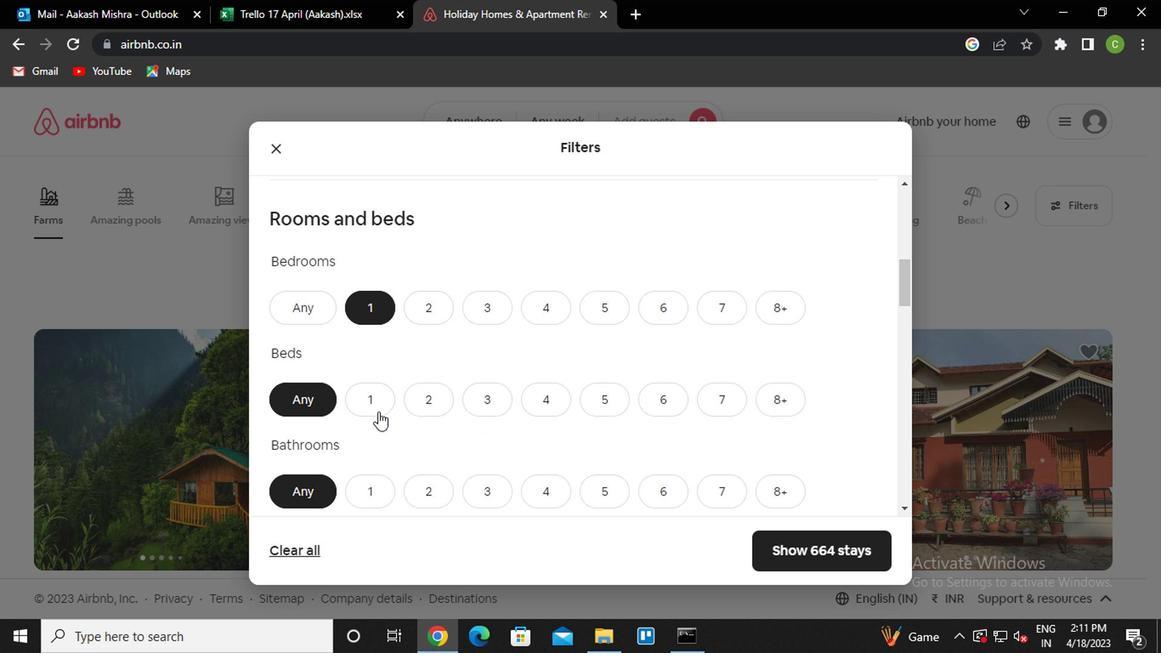 
Action: Mouse moved to (371, 484)
Screenshot: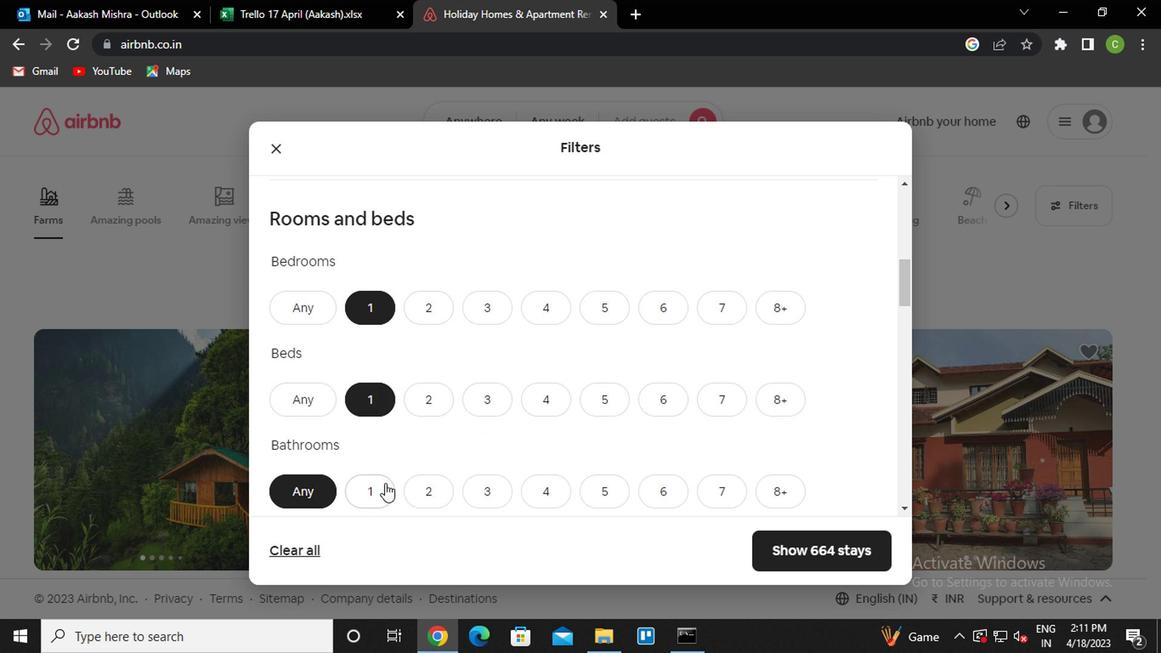 
Action: Mouse pressed left at (371, 484)
Screenshot: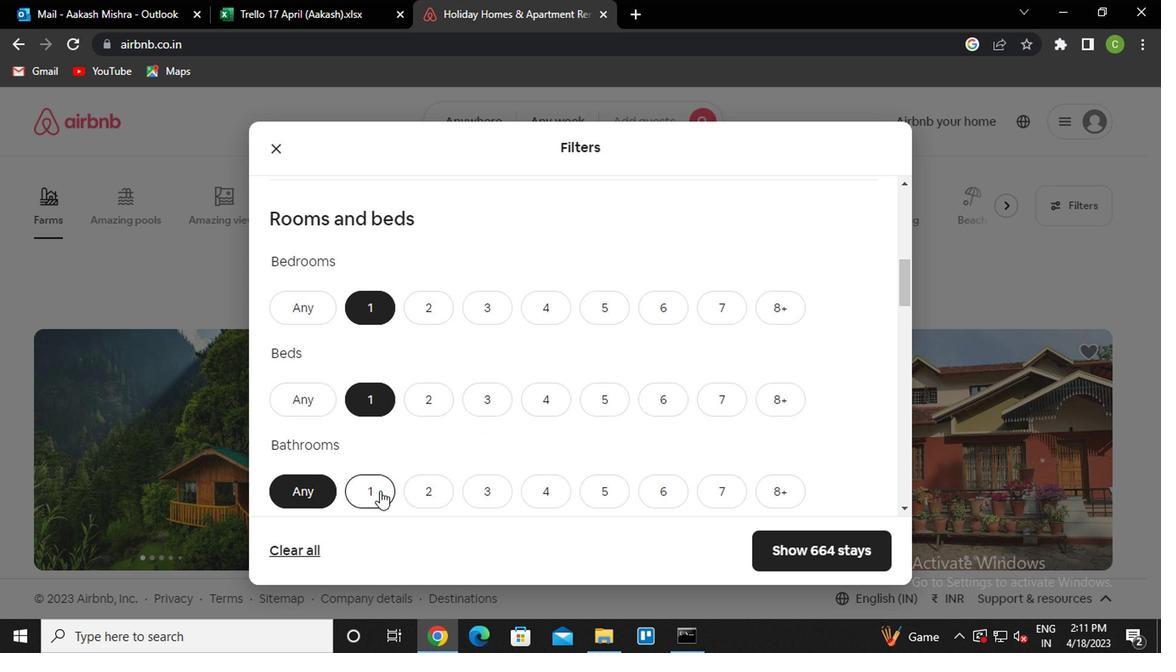 
Action: Mouse moved to (433, 412)
Screenshot: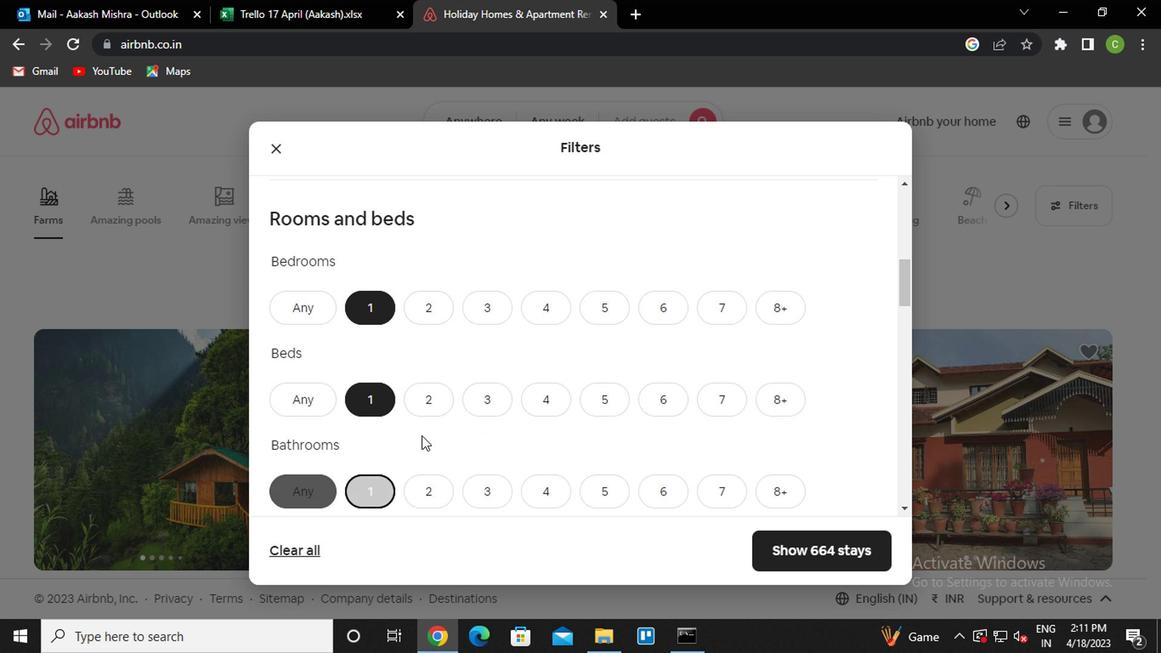 
Action: Mouse scrolled (433, 412) with delta (0, 0)
Screenshot: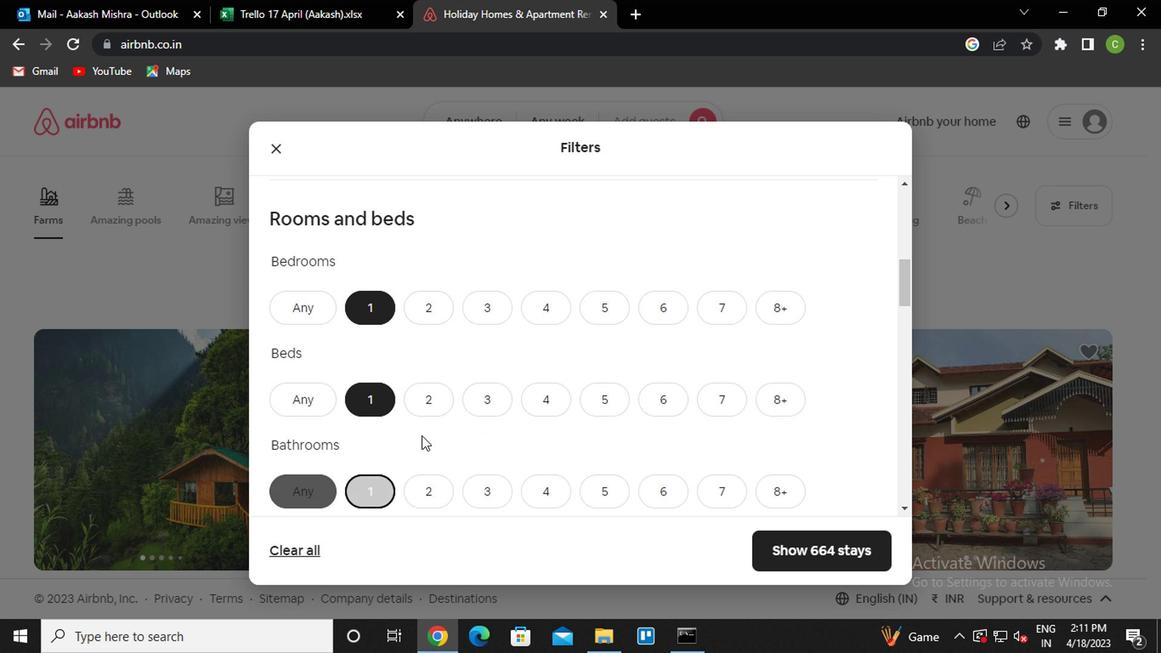 
Action: Mouse moved to (435, 412)
Screenshot: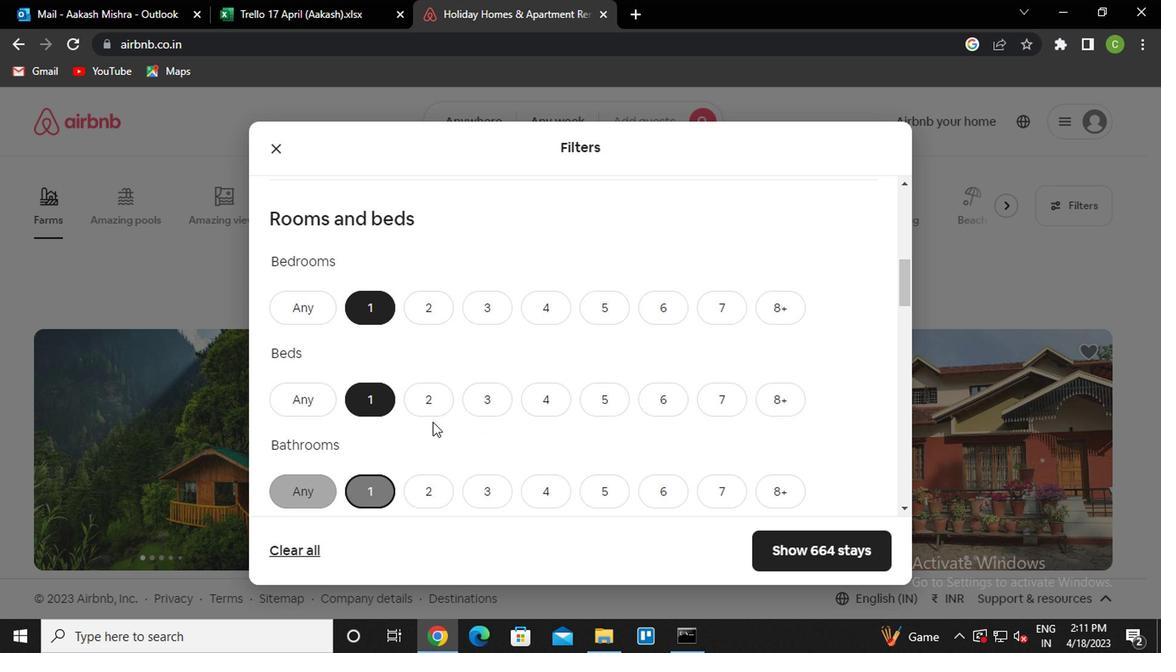 
Action: Mouse scrolled (435, 410) with delta (0, -1)
Screenshot: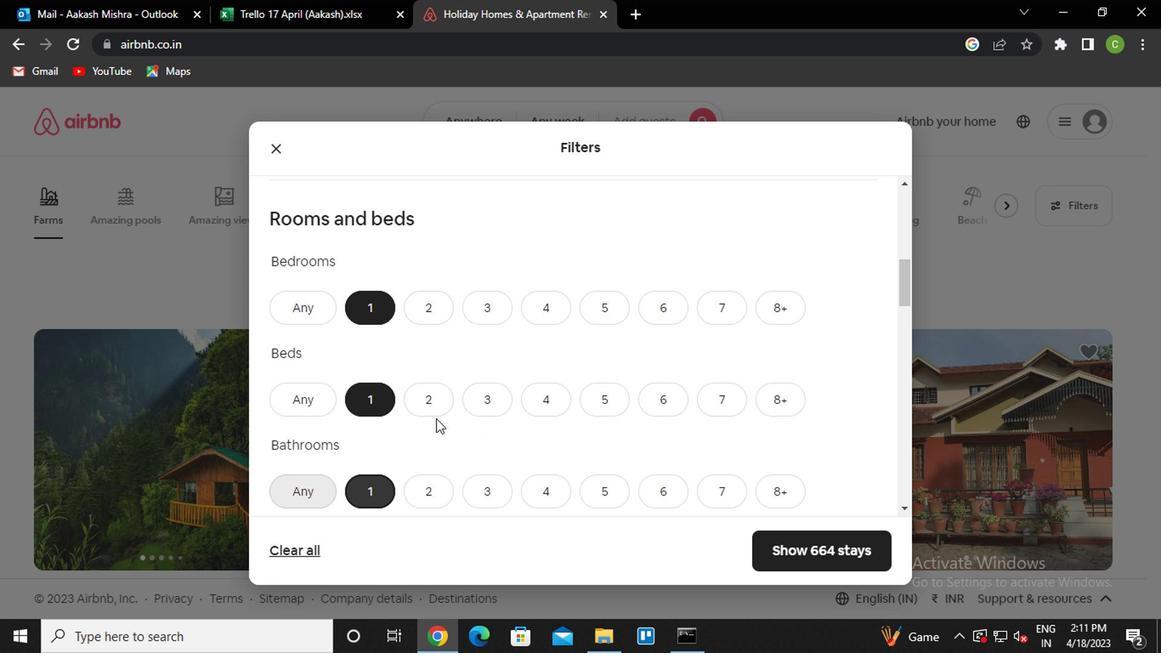 
Action: Mouse moved to (435, 410)
Screenshot: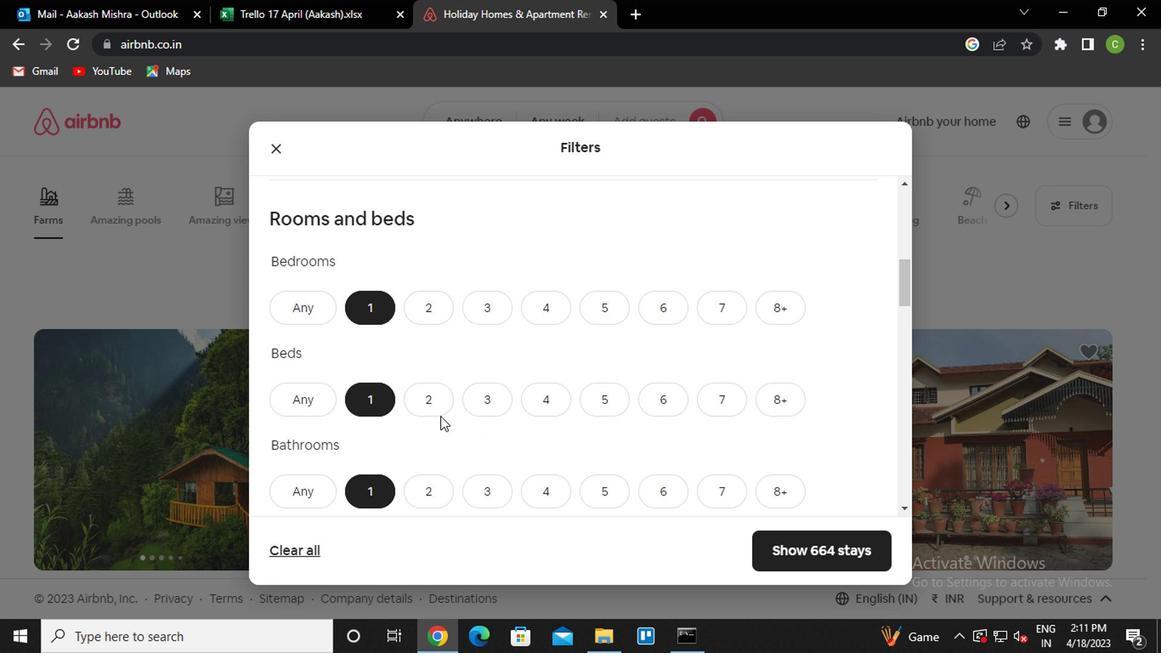 
Action: Mouse scrolled (435, 409) with delta (0, 0)
Screenshot: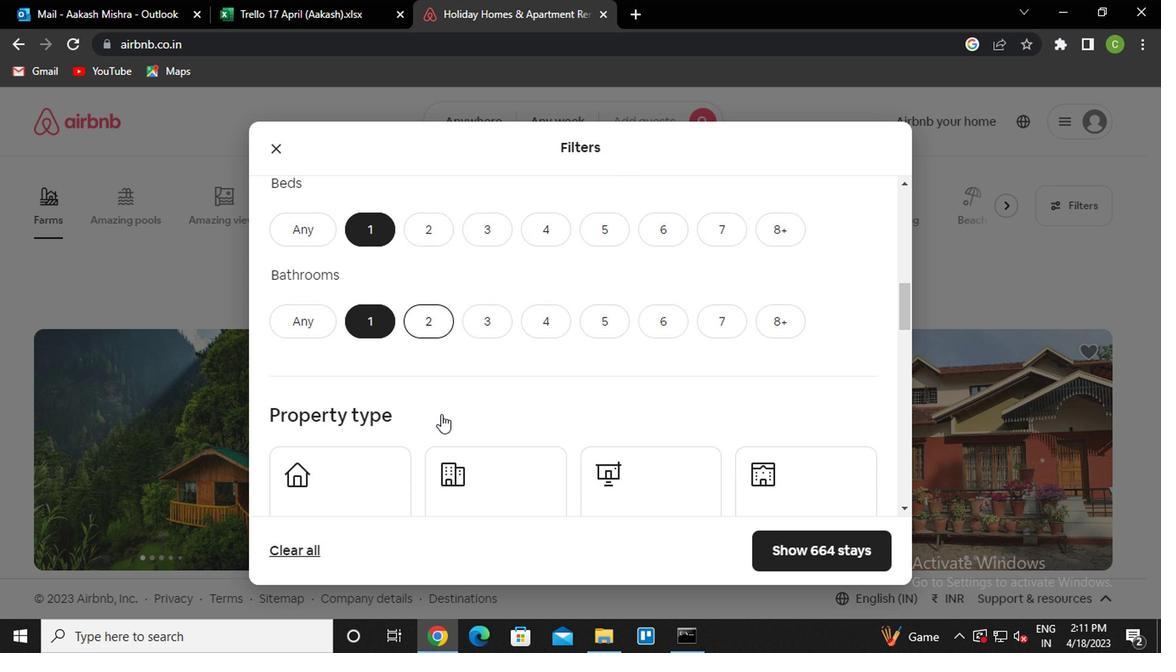 
Action: Mouse moved to (776, 401)
Screenshot: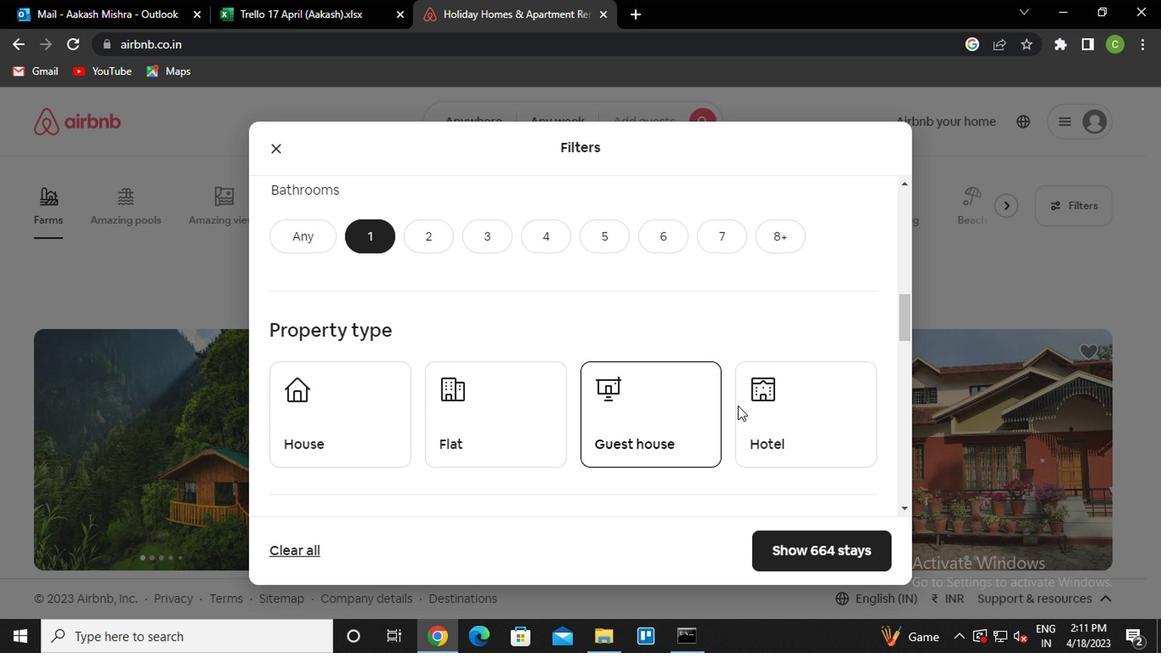 
Action: Mouse pressed left at (776, 401)
Screenshot: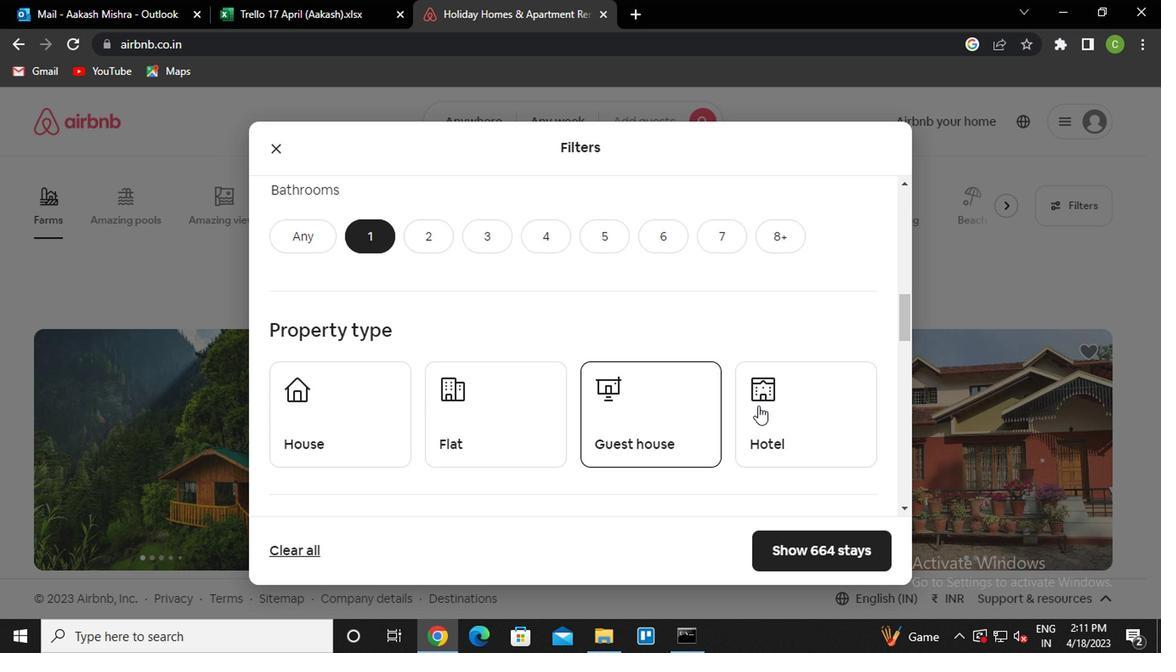 
Action: Mouse moved to (773, 401)
Screenshot: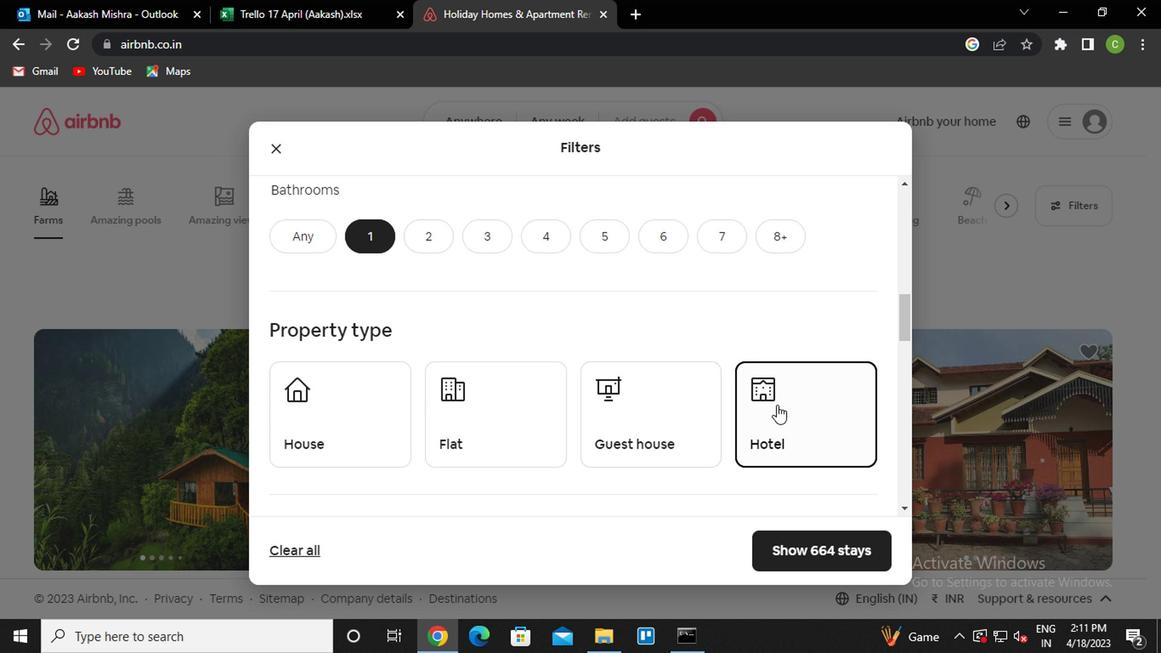 
Action: Mouse scrolled (773, 400) with delta (0, 0)
Screenshot: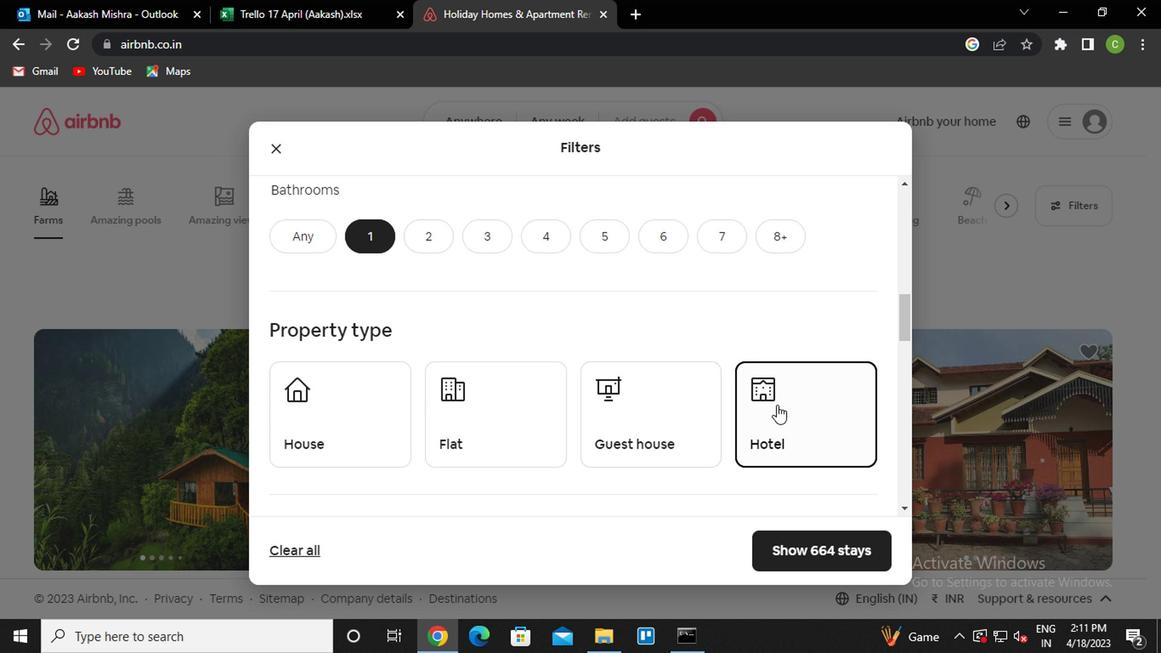 
Action: Mouse moved to (770, 401)
Screenshot: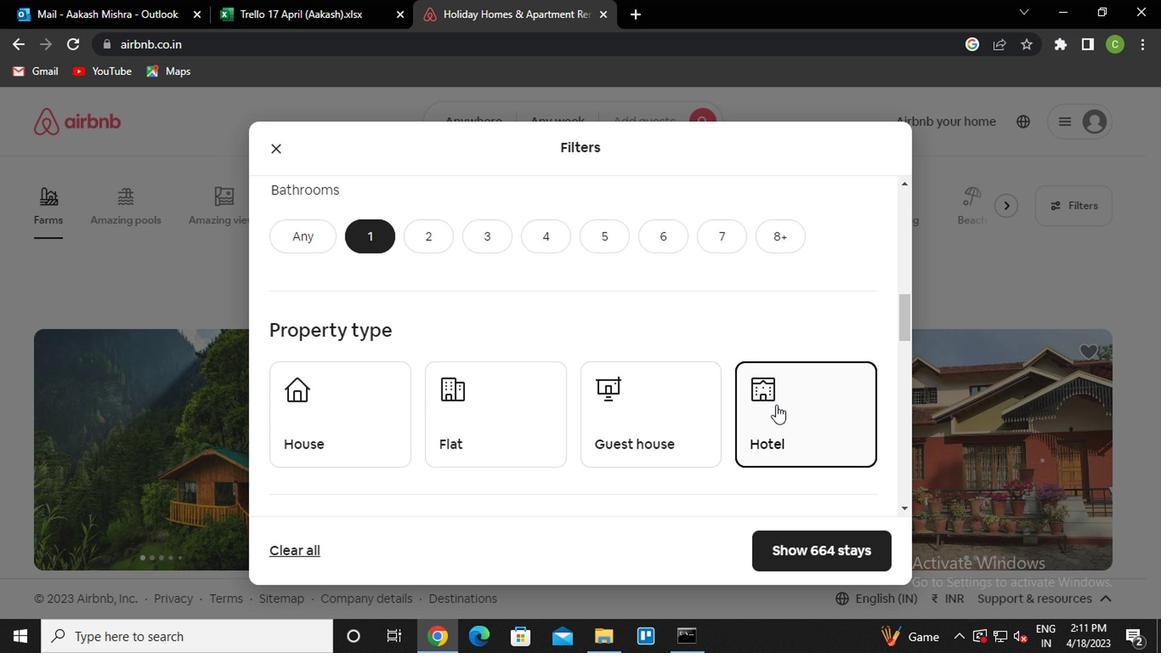 
Action: Mouse scrolled (770, 400) with delta (0, 0)
Screenshot: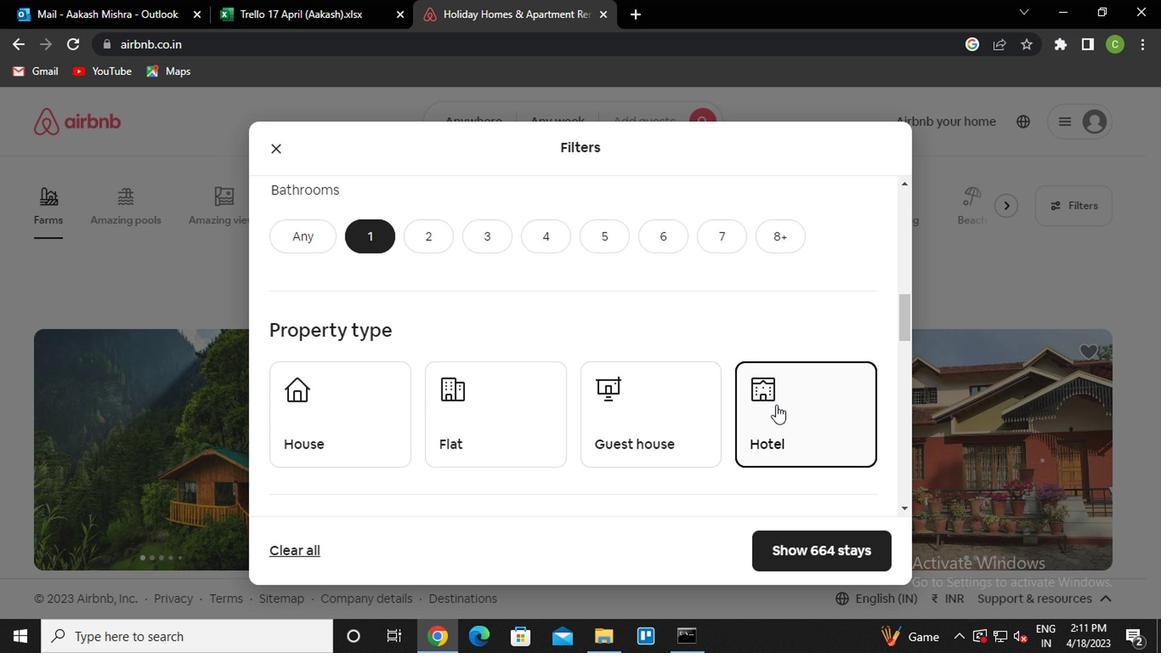 
Action: Mouse moved to (736, 402)
Screenshot: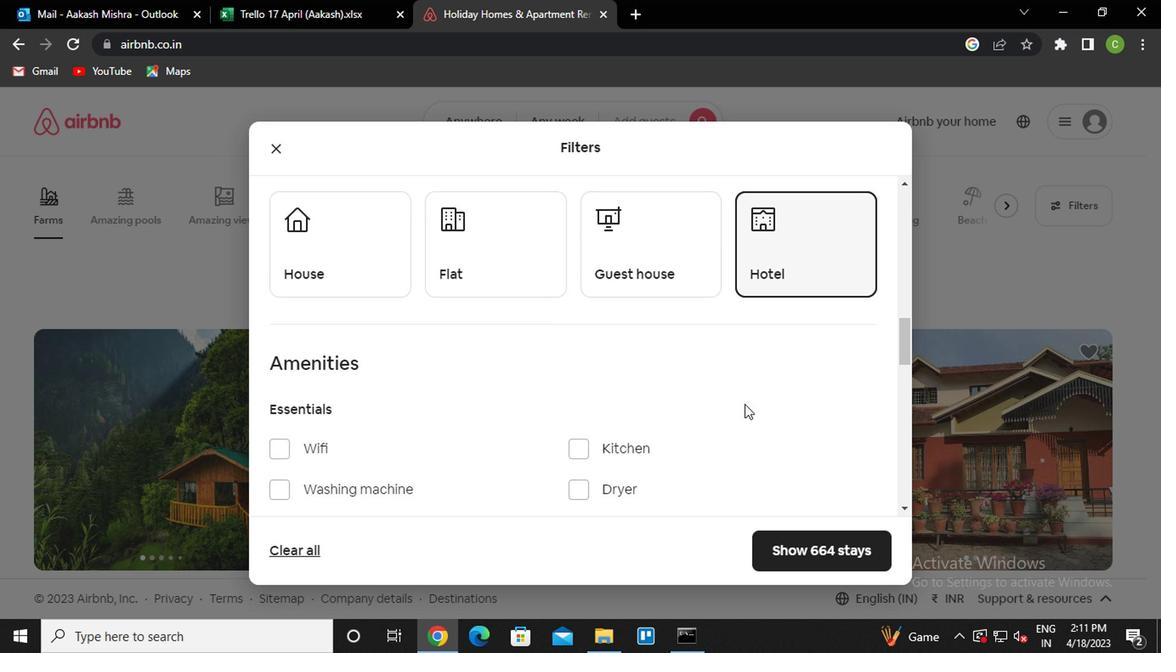 
Action: Mouse scrolled (736, 401) with delta (0, -1)
Screenshot: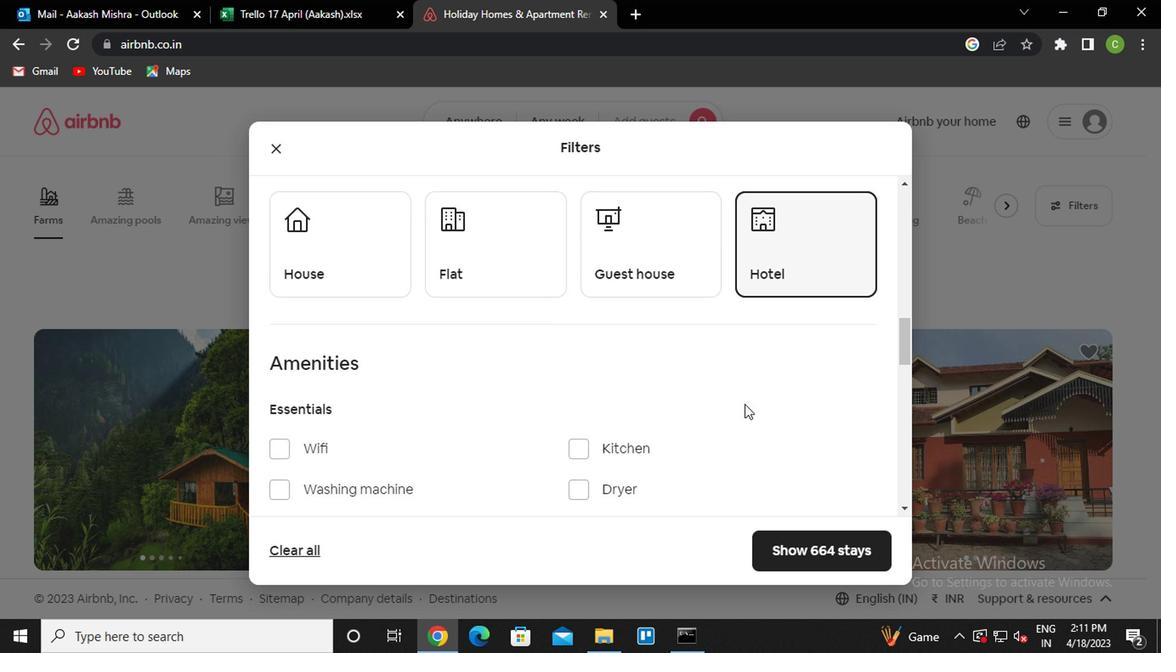 
Action: Mouse moved to (537, 393)
Screenshot: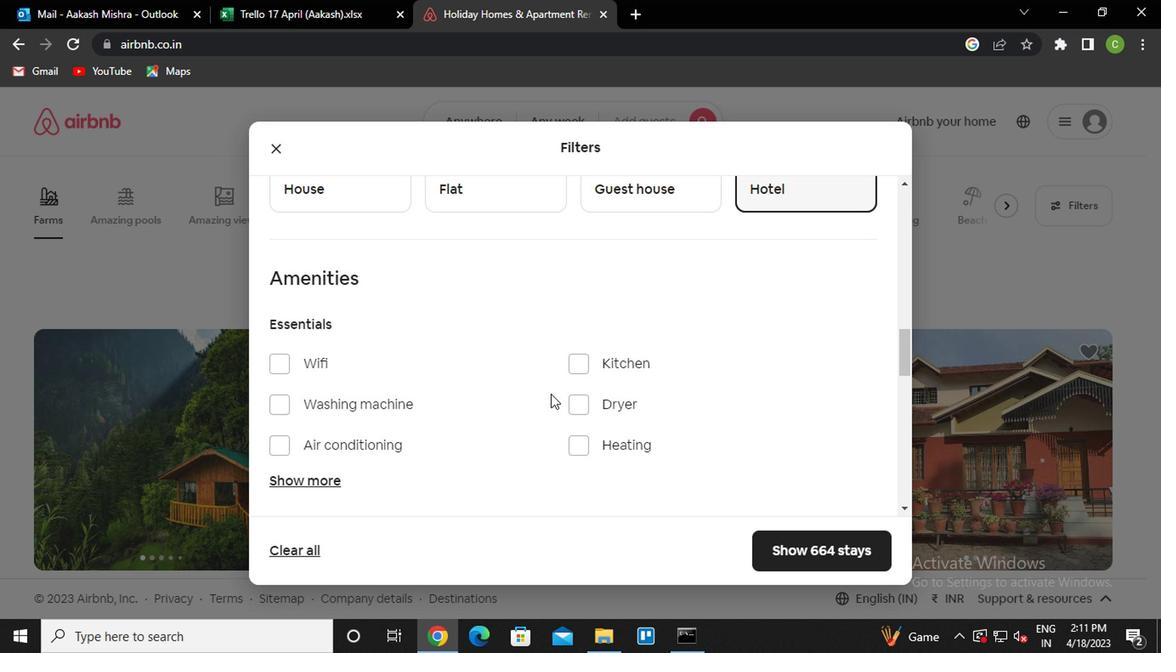 
Action: Mouse scrolled (537, 392) with delta (0, 0)
Screenshot: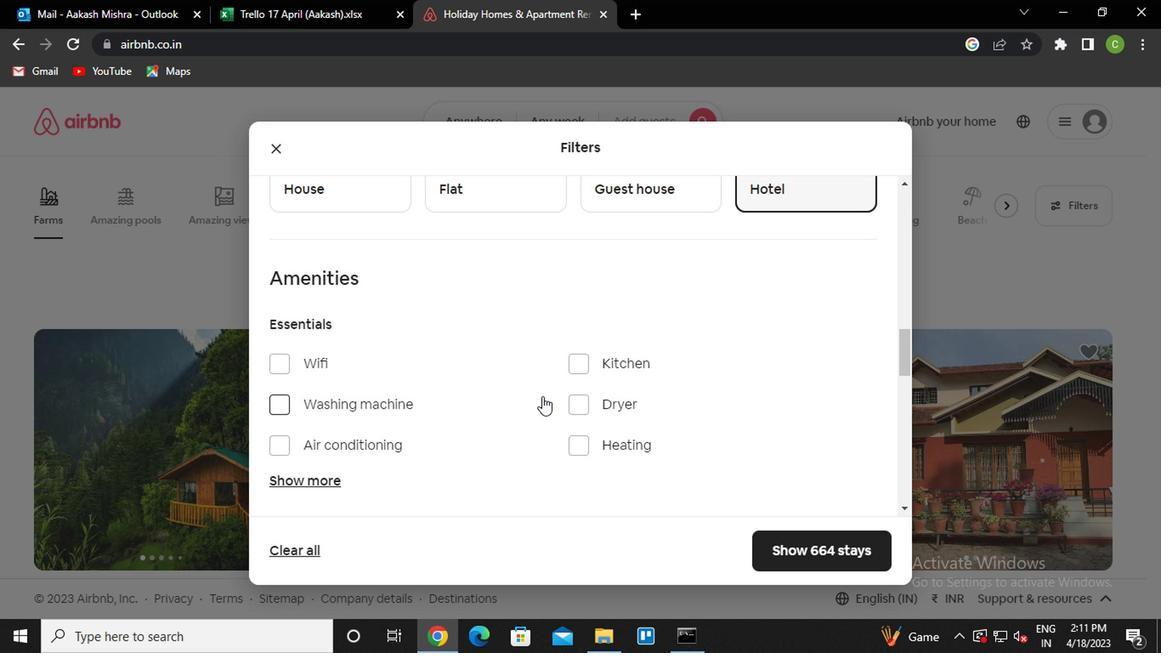 
Action: Mouse scrolled (537, 392) with delta (0, 0)
Screenshot: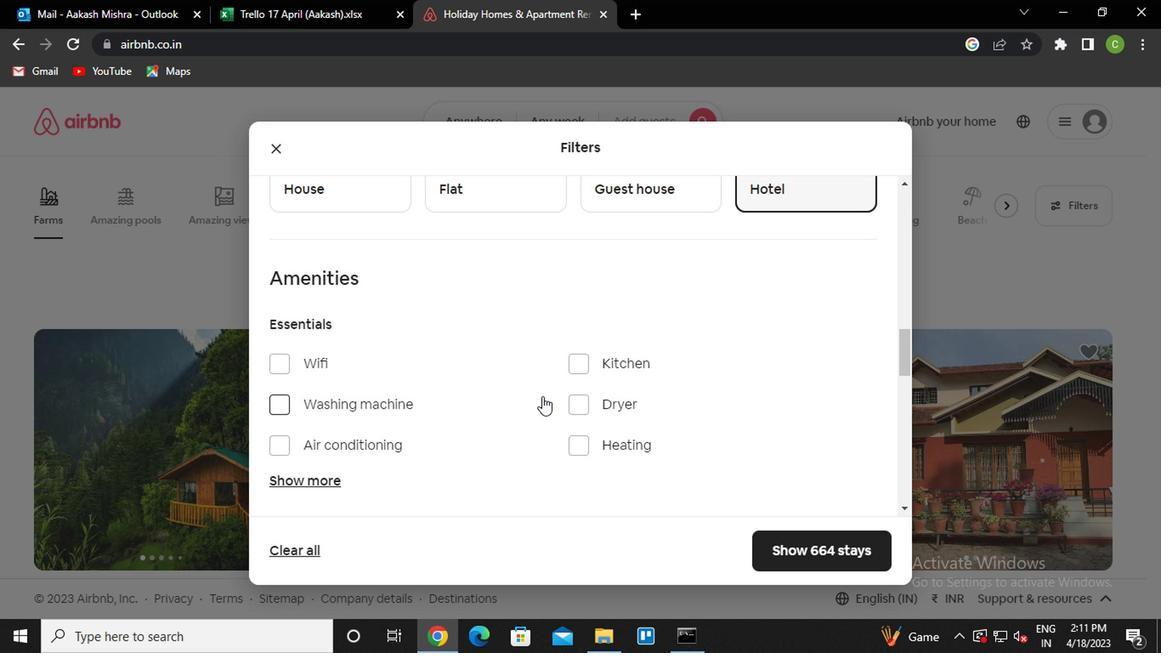 
Action: Mouse scrolled (537, 392) with delta (0, 0)
Screenshot: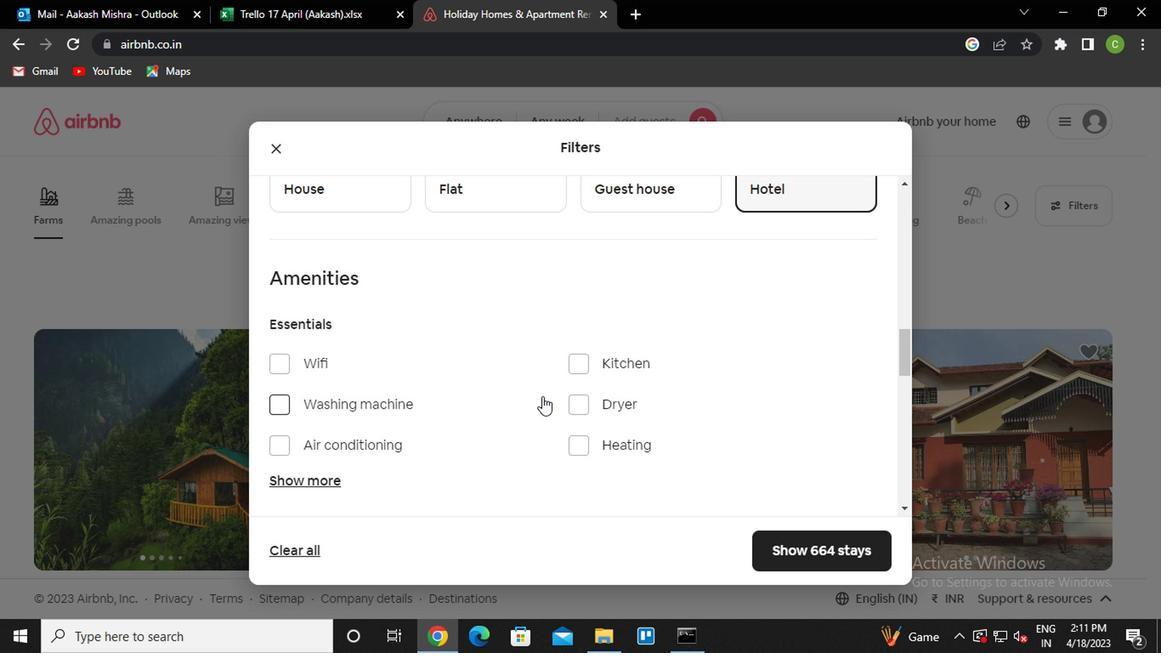 
Action: Mouse moved to (526, 393)
Screenshot: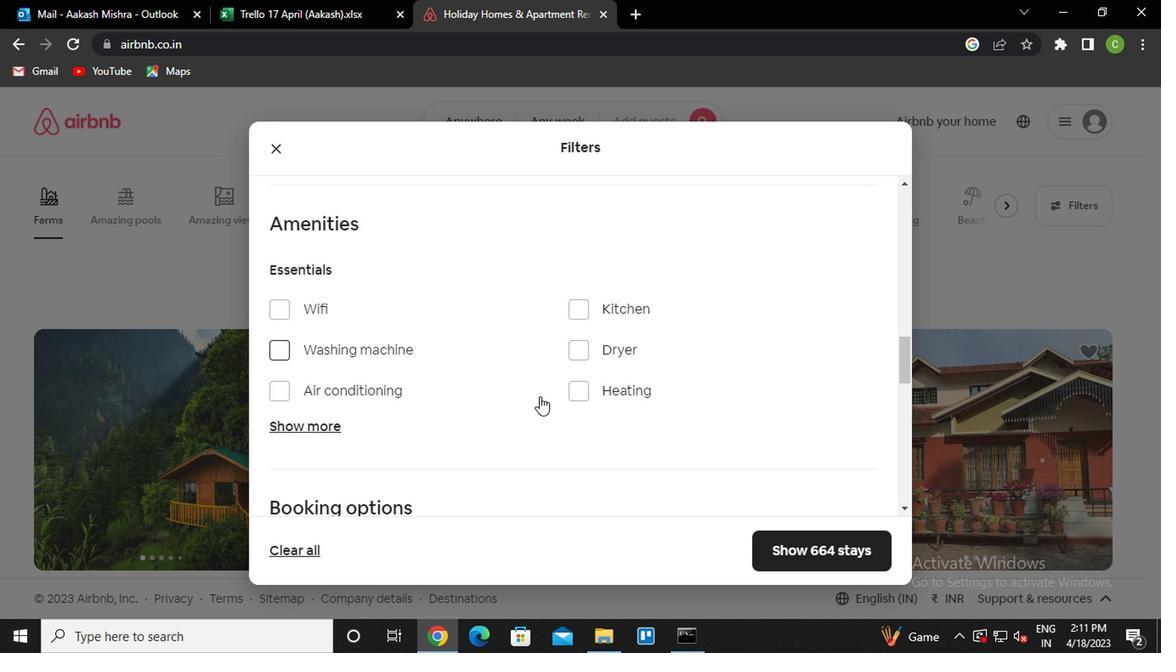 
Action: Mouse scrolled (526, 392) with delta (0, 0)
Screenshot: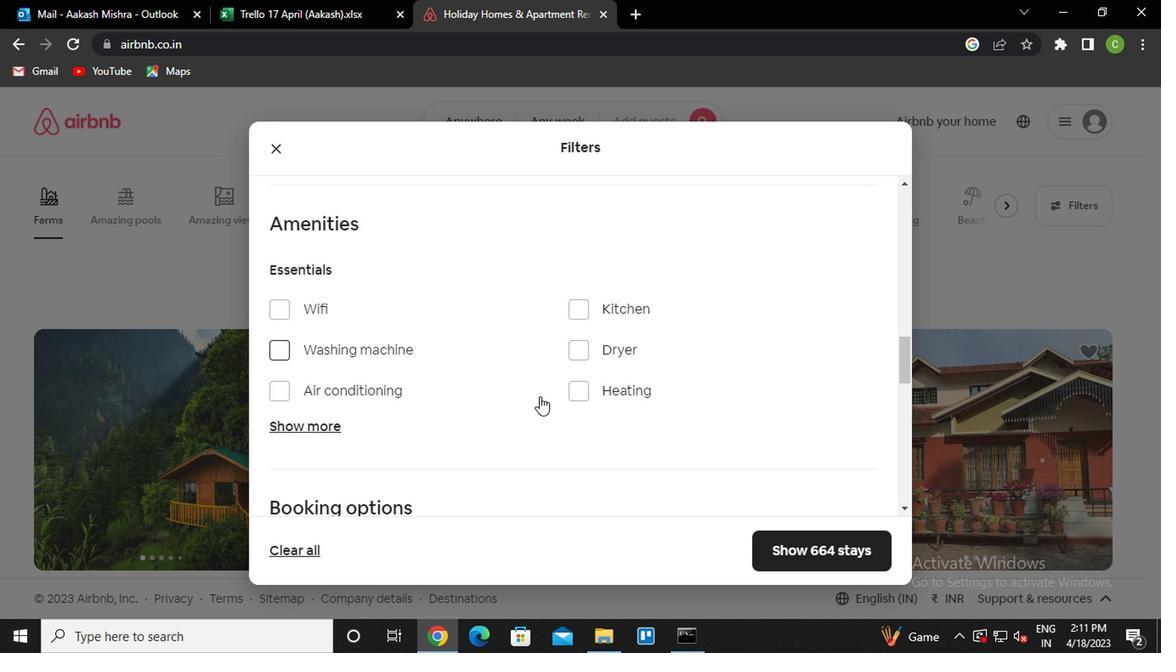 
Action: Mouse moved to (835, 343)
Screenshot: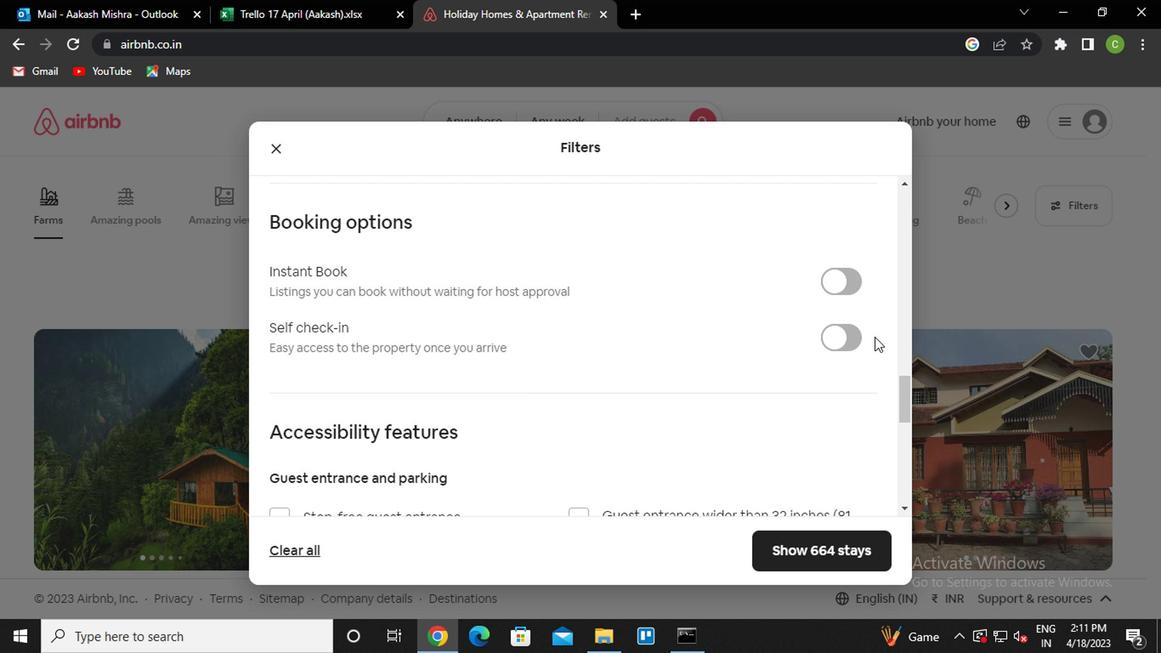 
Action: Mouse pressed left at (835, 343)
Screenshot: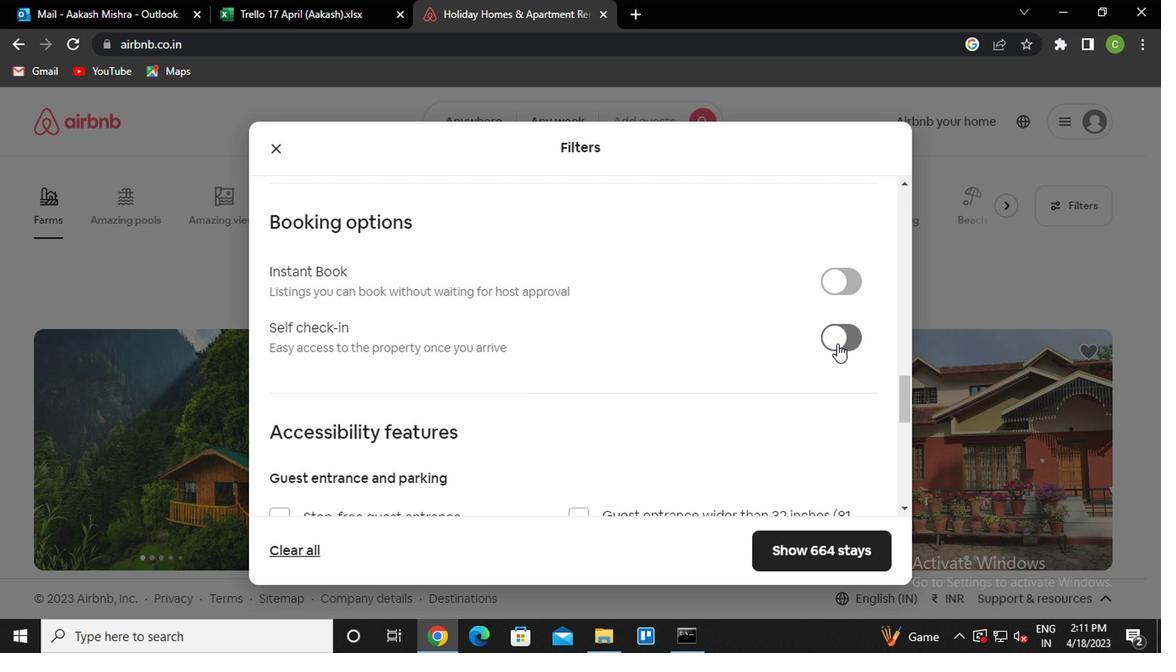 
Action: Mouse moved to (574, 437)
Screenshot: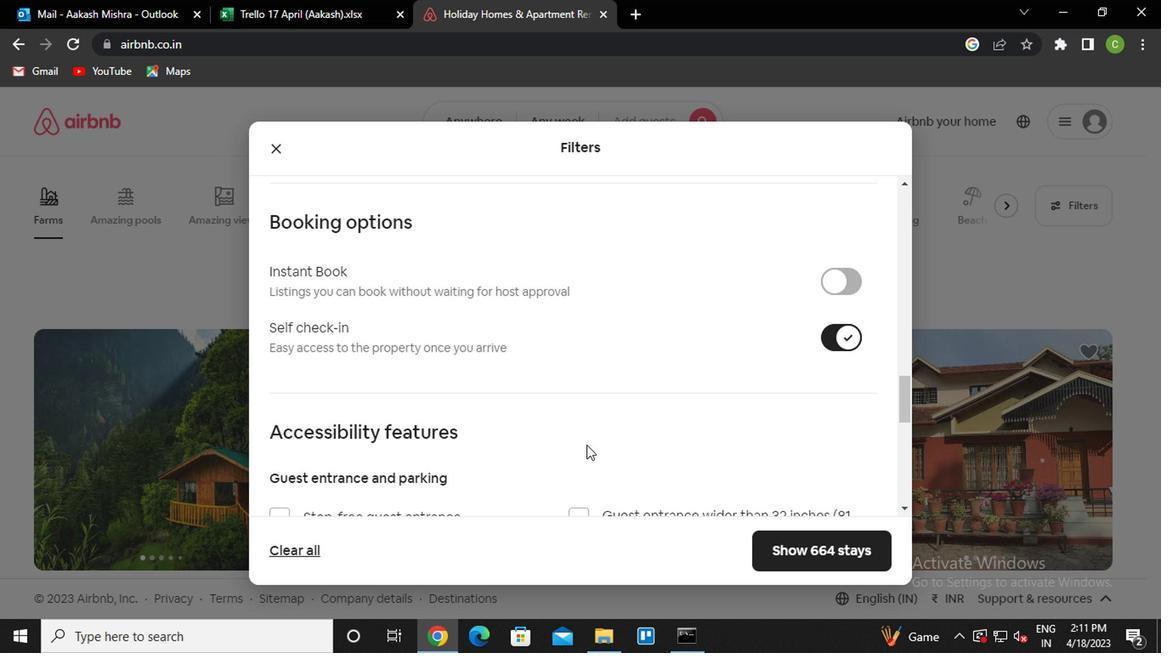 
Action: Mouse scrolled (574, 436) with delta (0, 0)
Screenshot: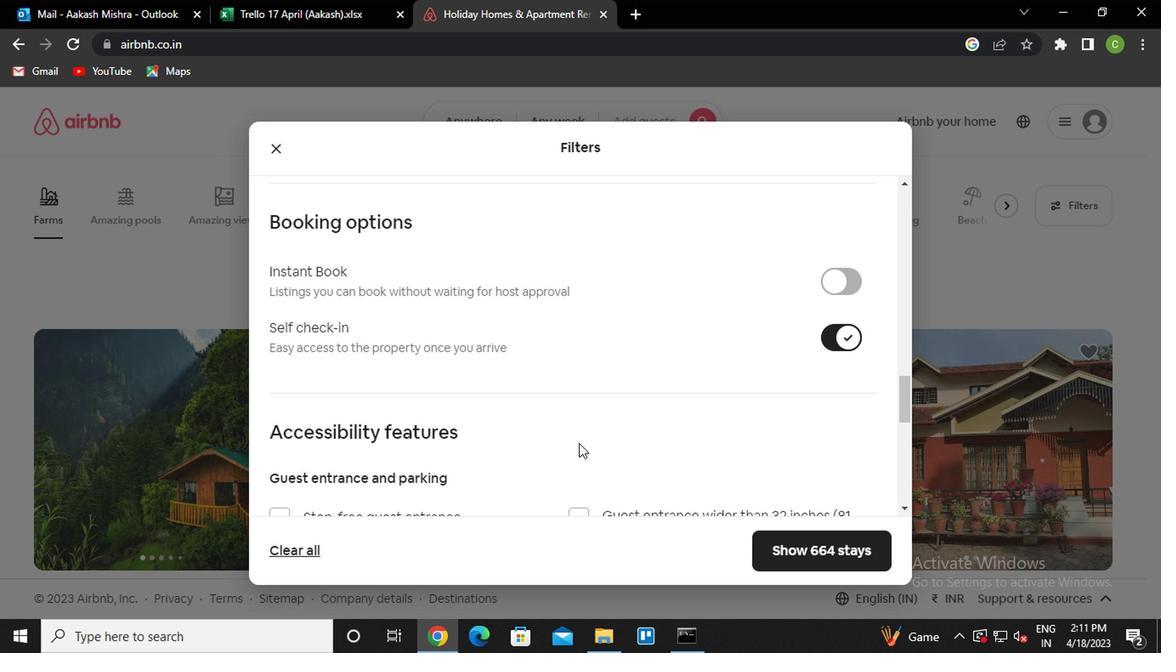 
Action: Mouse moved to (573, 437)
Screenshot: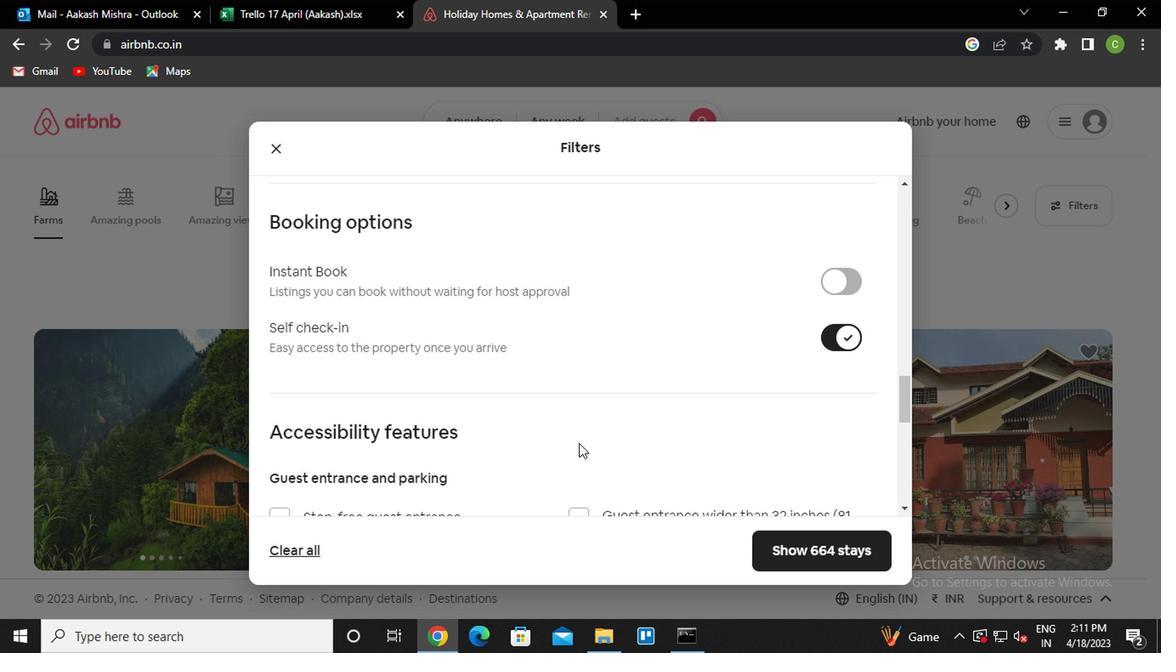 
Action: Mouse scrolled (573, 436) with delta (0, 0)
Screenshot: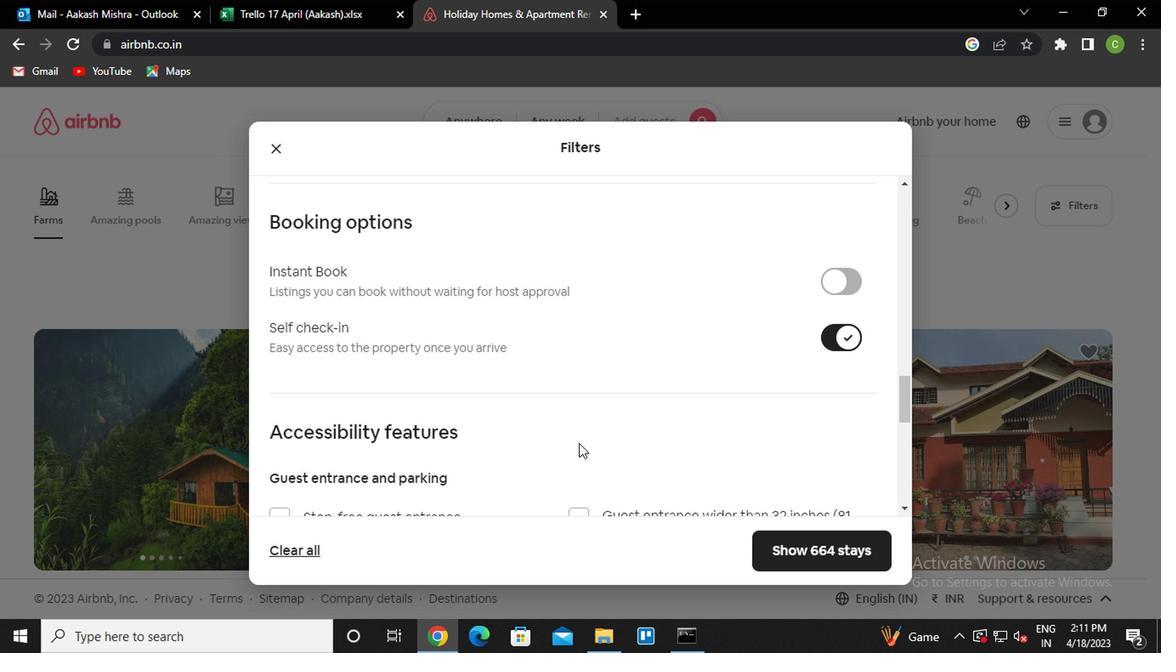 
Action: Mouse scrolled (573, 436) with delta (0, 0)
Screenshot: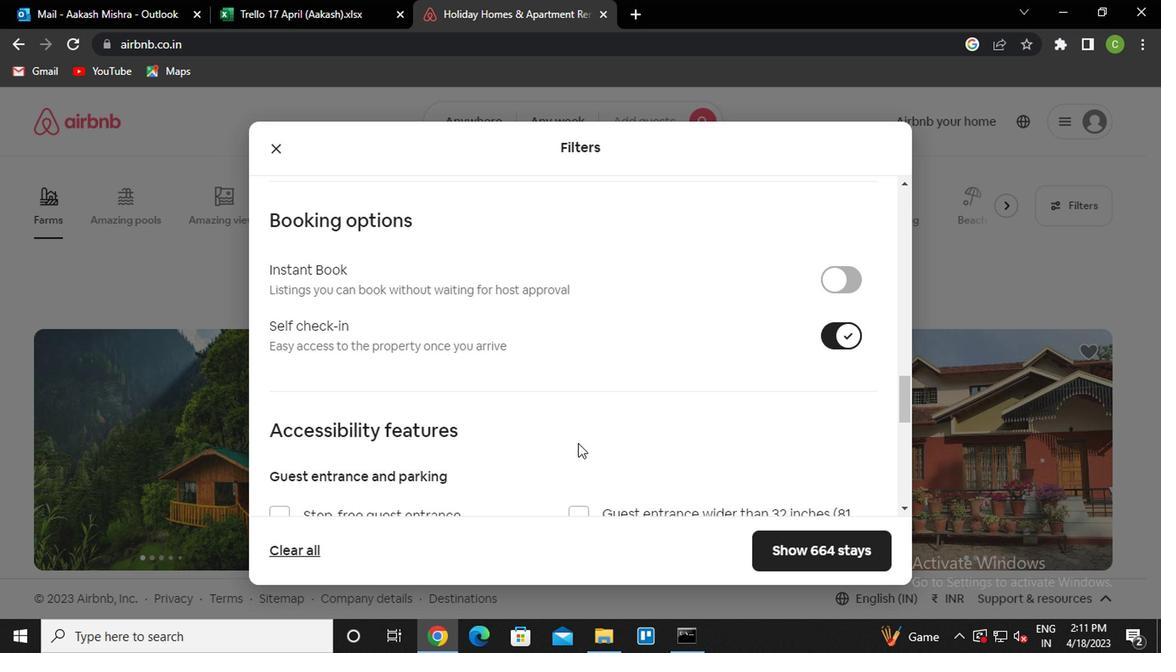 
Action: Mouse moved to (565, 437)
Screenshot: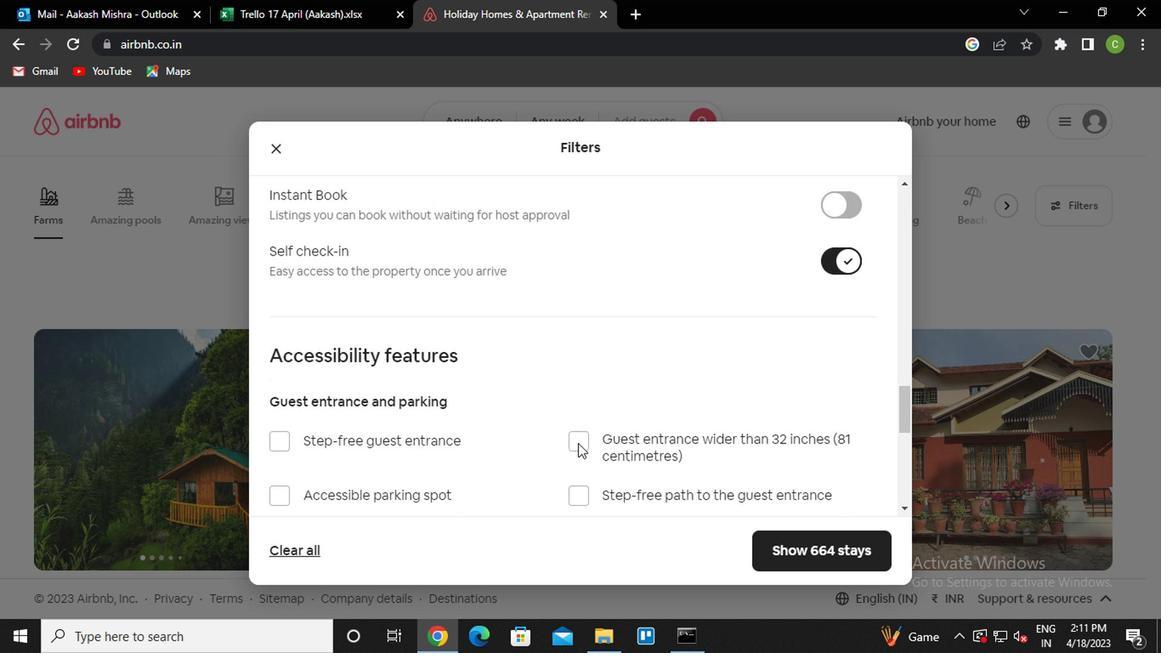 
Action: Mouse scrolled (565, 436) with delta (0, 0)
Screenshot: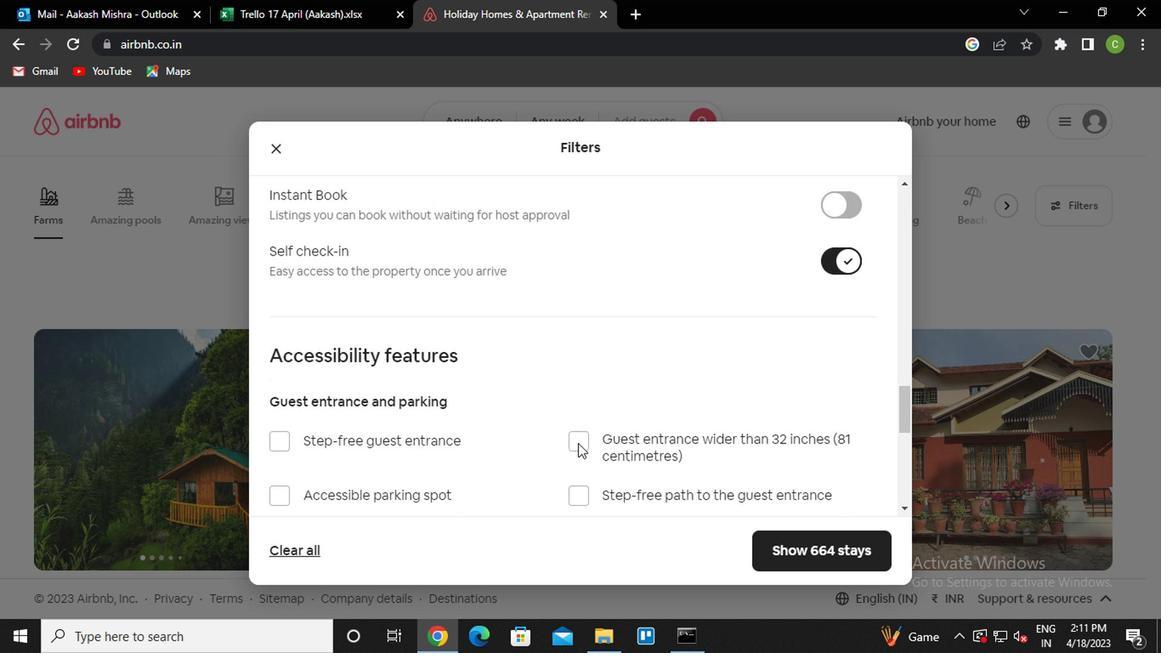 
Action: Mouse moved to (505, 415)
Screenshot: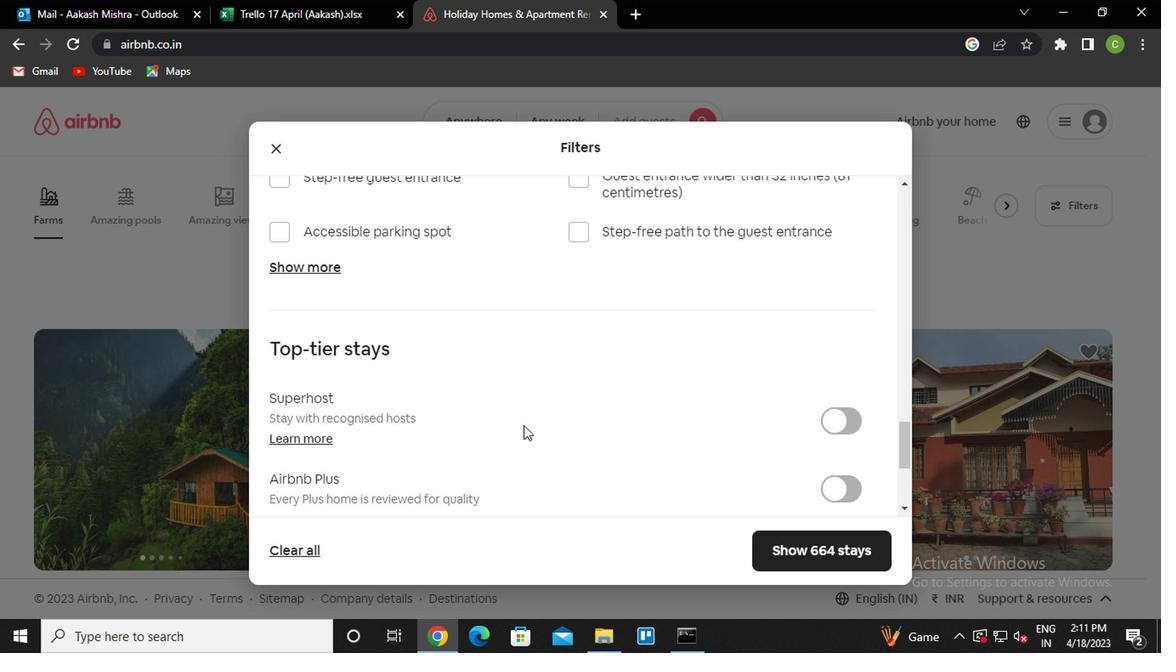 
Action: Mouse scrolled (505, 414) with delta (0, 0)
Screenshot: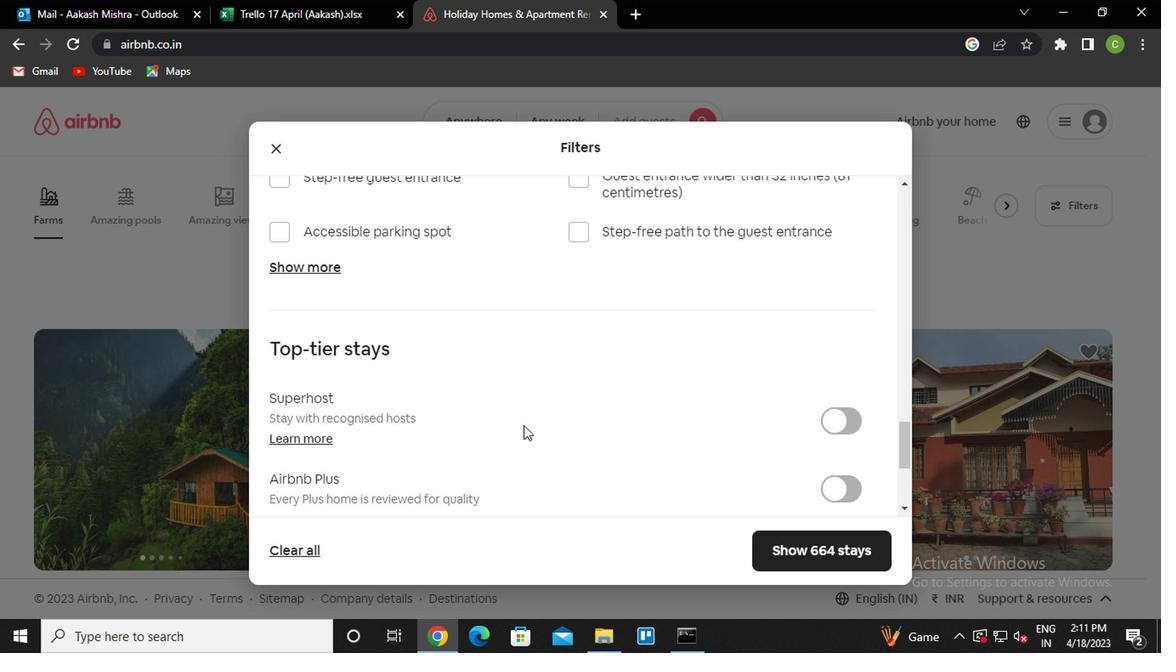 
Action: Mouse moved to (501, 414)
Screenshot: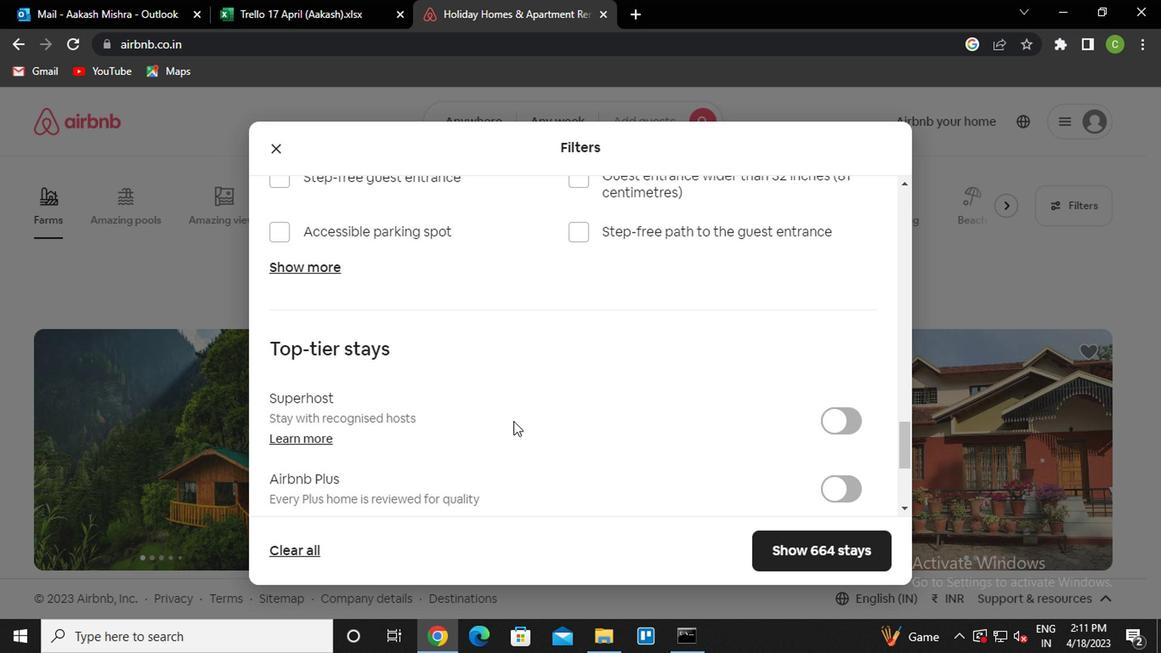 
Action: Mouse scrolled (501, 413) with delta (0, -1)
Screenshot: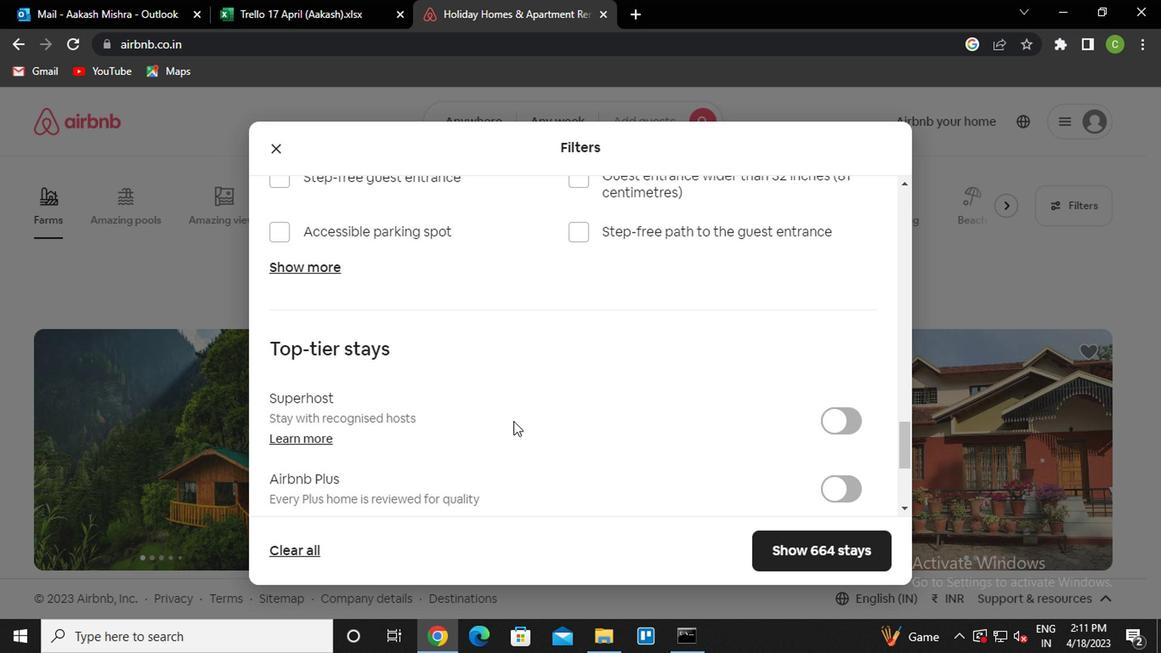 
Action: Mouse moved to (497, 412)
Screenshot: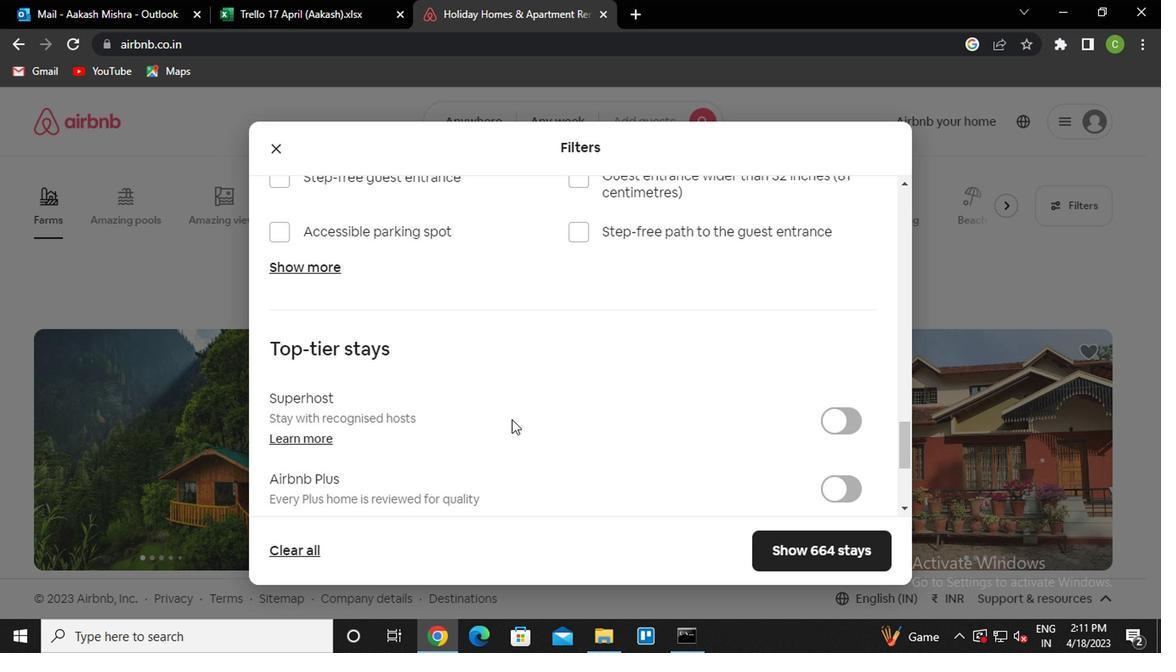 
Action: Mouse scrolled (497, 412) with delta (0, 0)
Screenshot: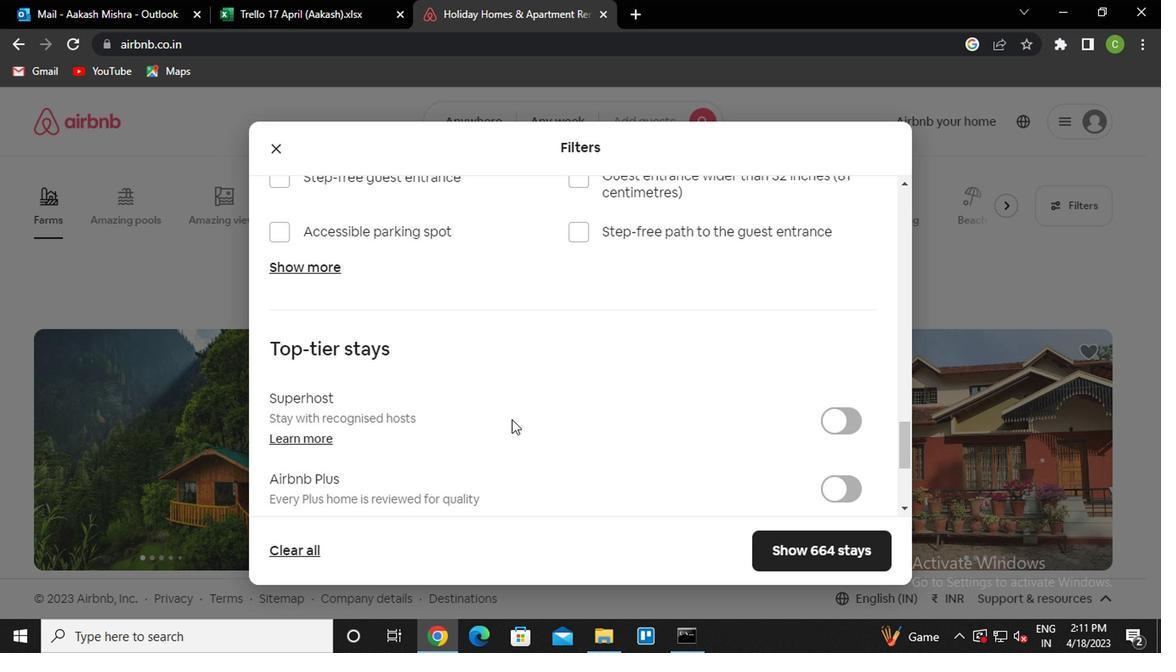
Action: Mouse moved to (494, 410)
Screenshot: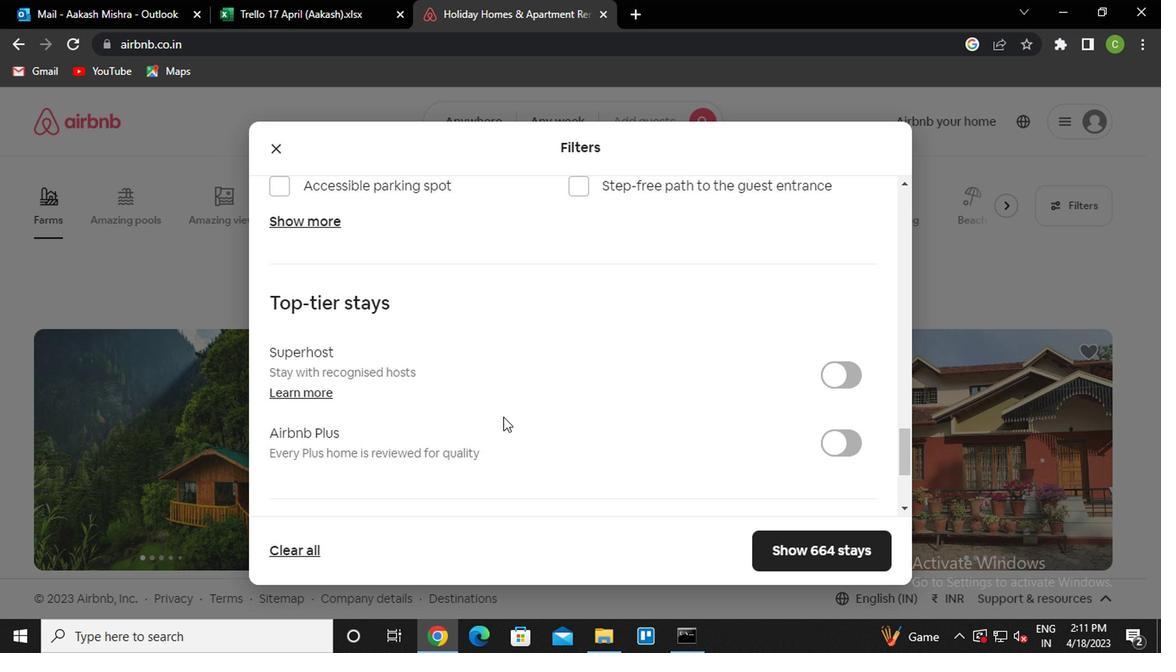 
Action: Mouse scrolled (494, 409) with delta (0, 0)
Screenshot: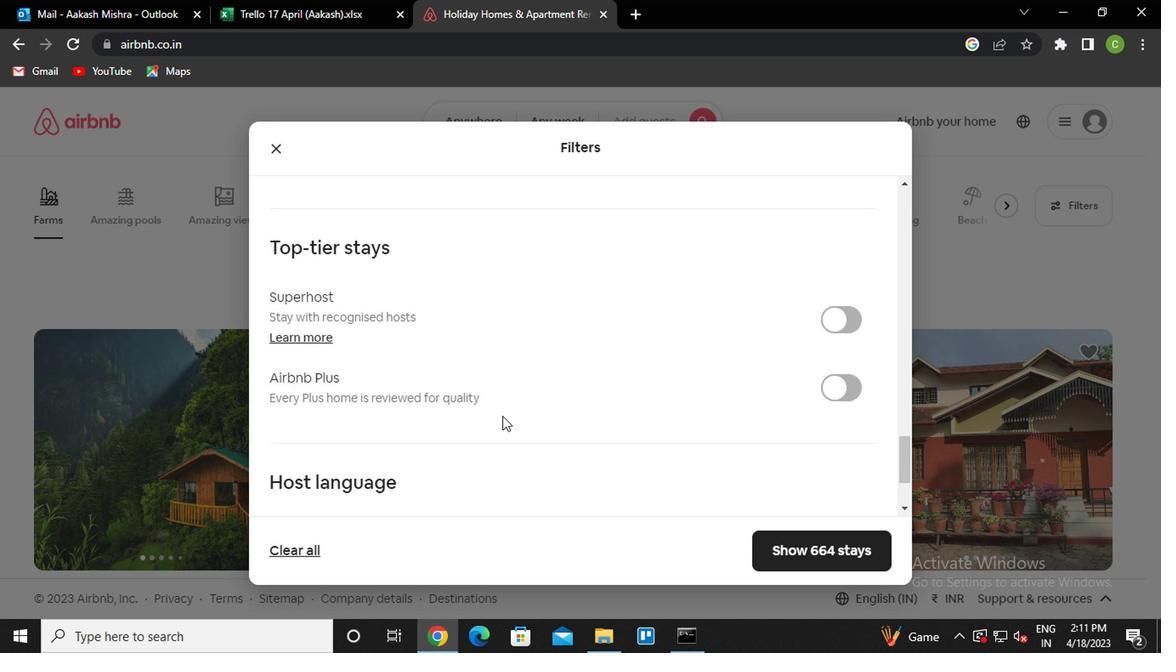 
Action: Mouse moved to (297, 471)
Screenshot: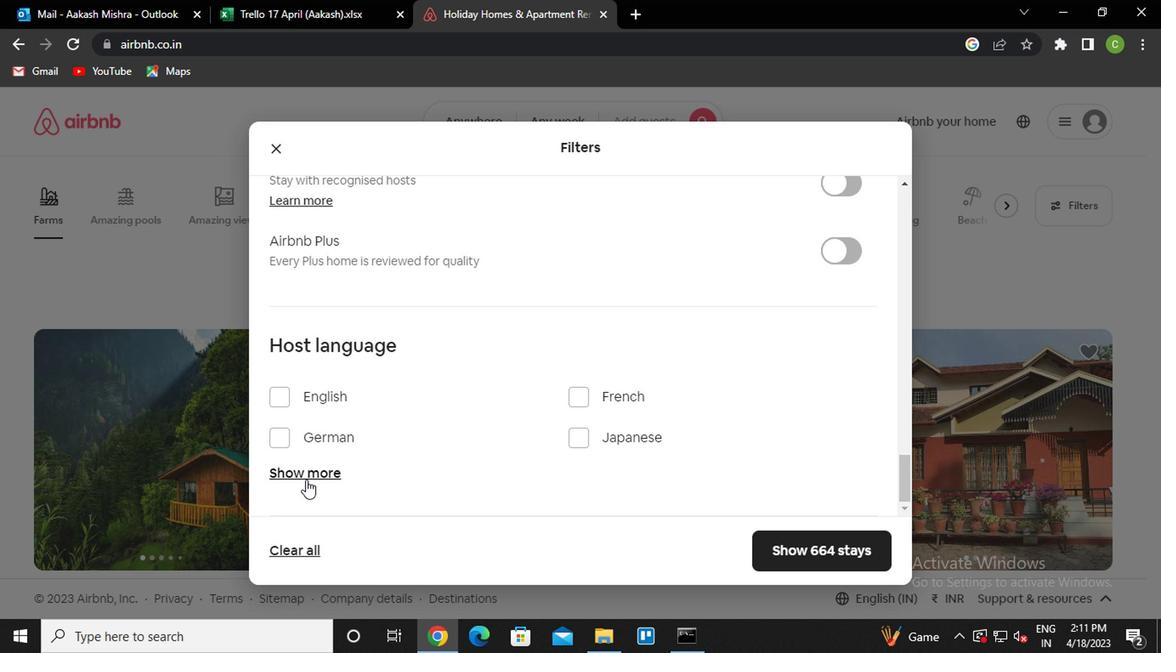 
Action: Mouse pressed left at (297, 471)
Screenshot: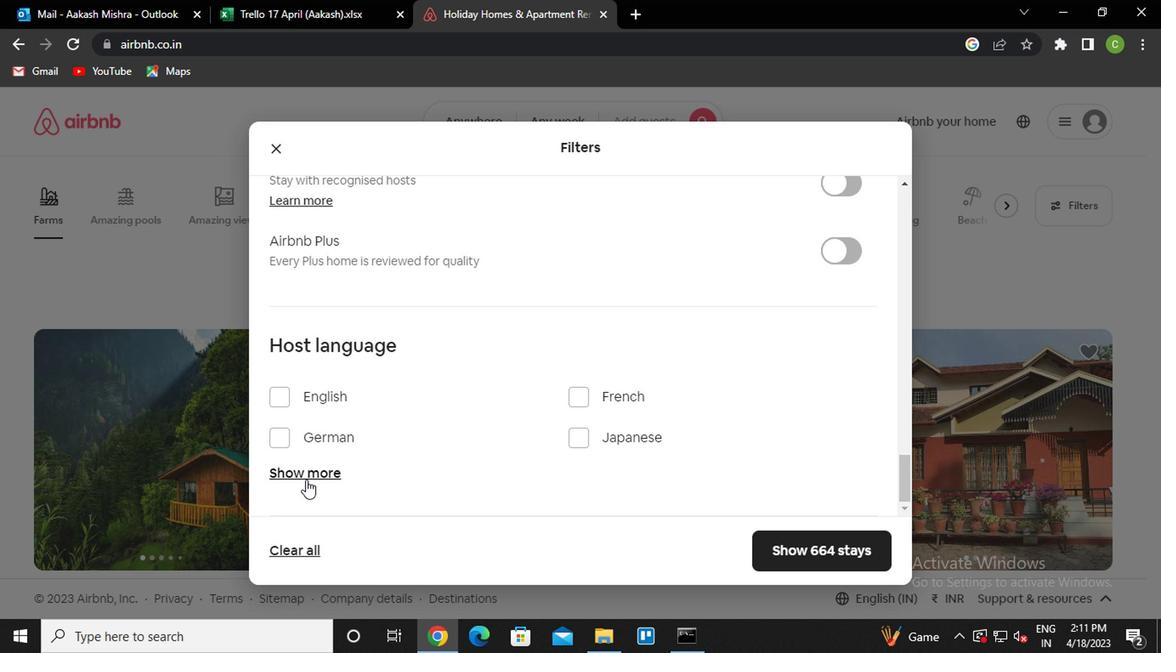
Action: Mouse moved to (537, 445)
Screenshot: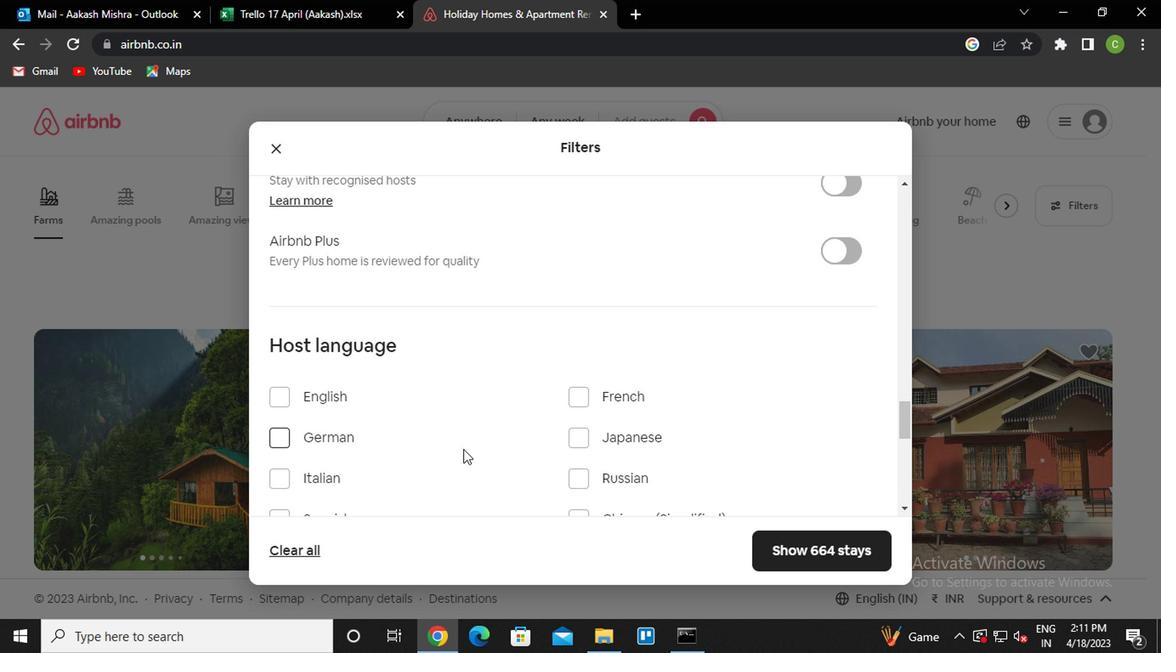 
Action: Mouse scrolled (537, 444) with delta (0, -1)
Screenshot: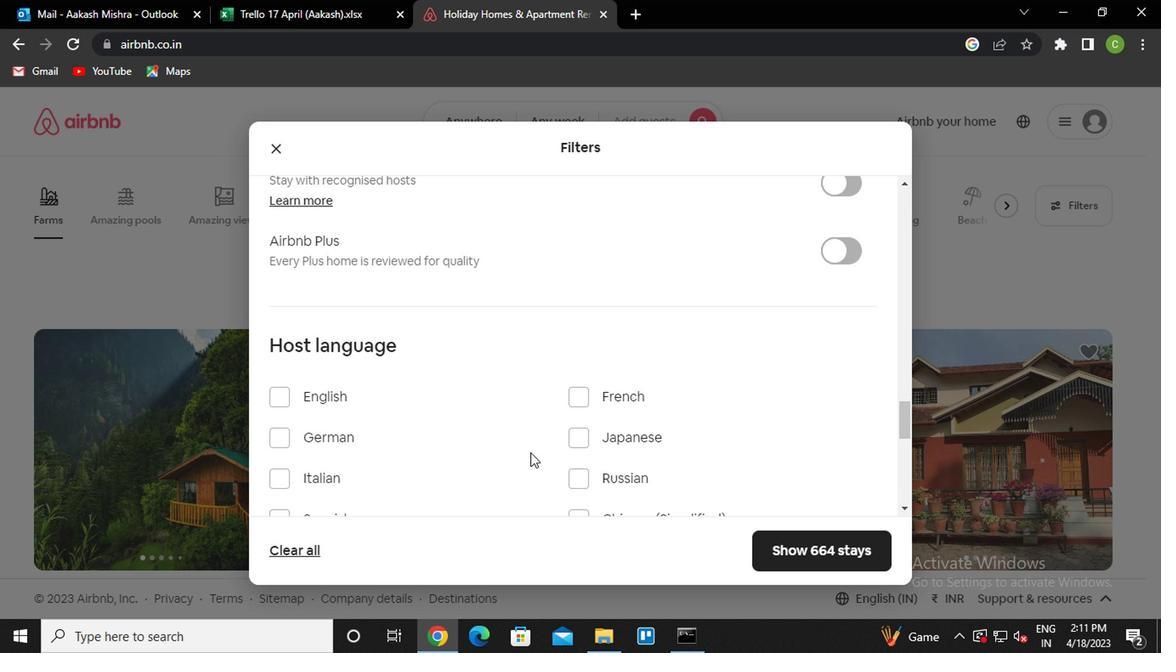 
Action: Mouse moved to (538, 444)
Screenshot: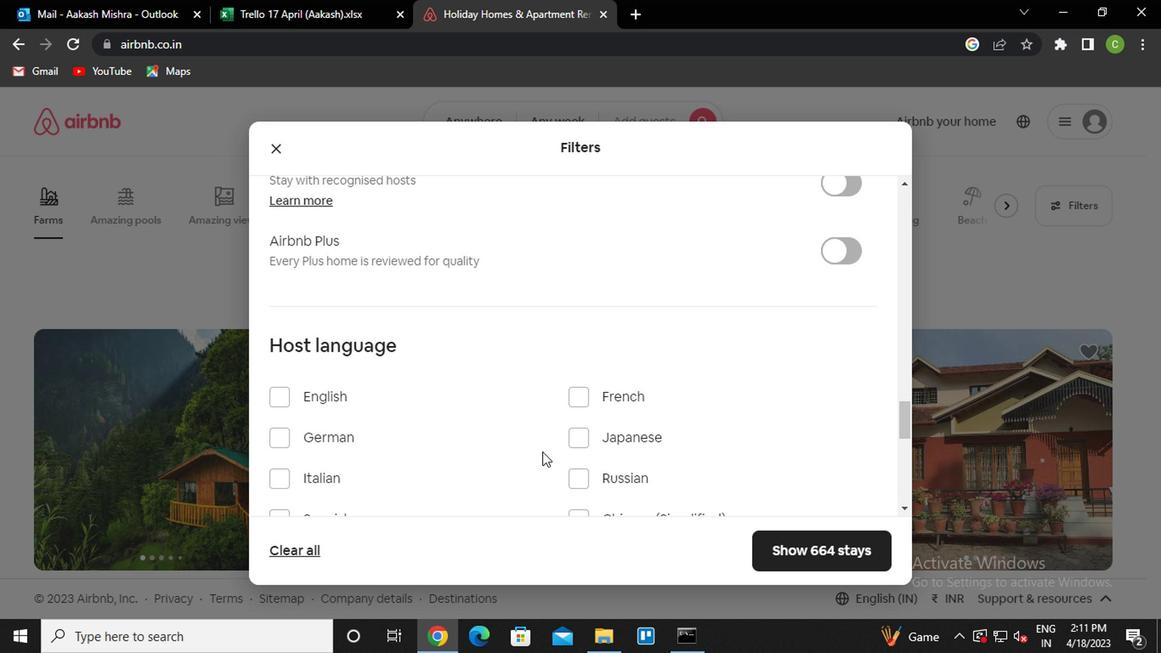 
Action: Mouse scrolled (538, 443) with delta (0, 0)
Screenshot: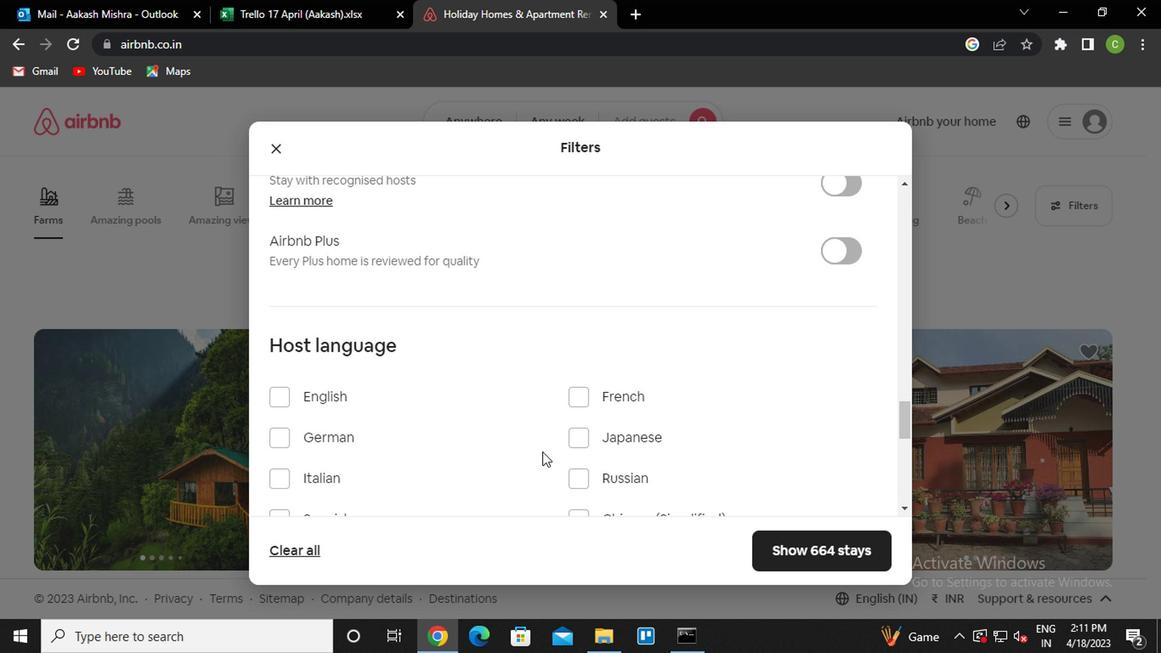 
Action: Mouse moved to (260, 350)
Screenshot: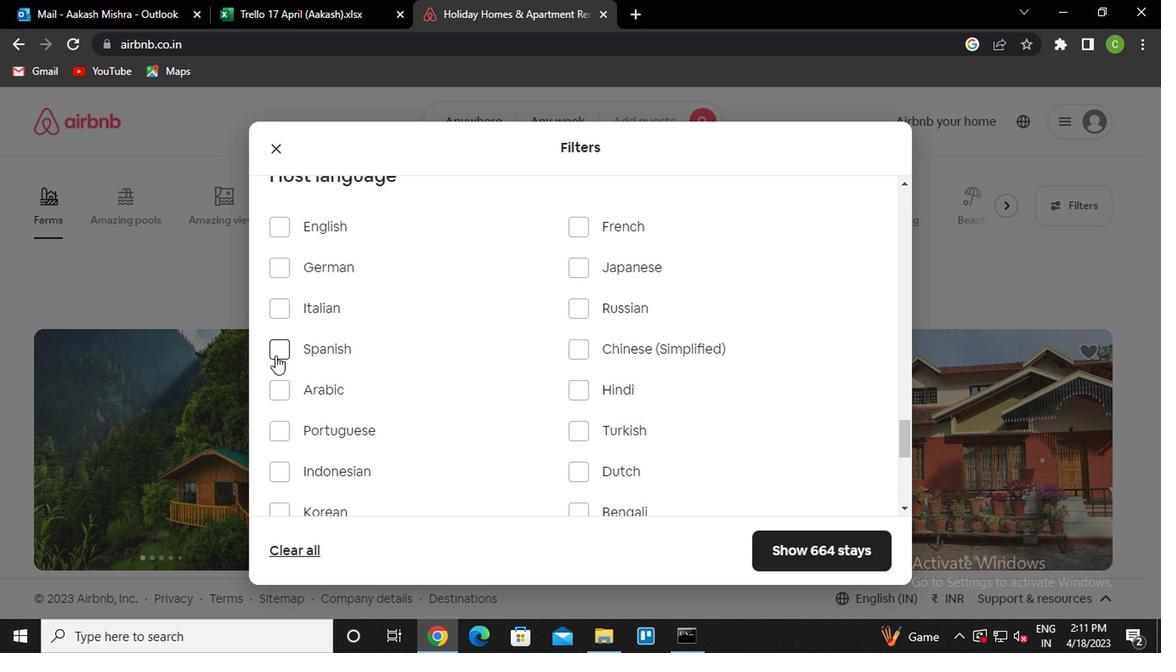 
Action: Mouse pressed left at (260, 350)
Screenshot: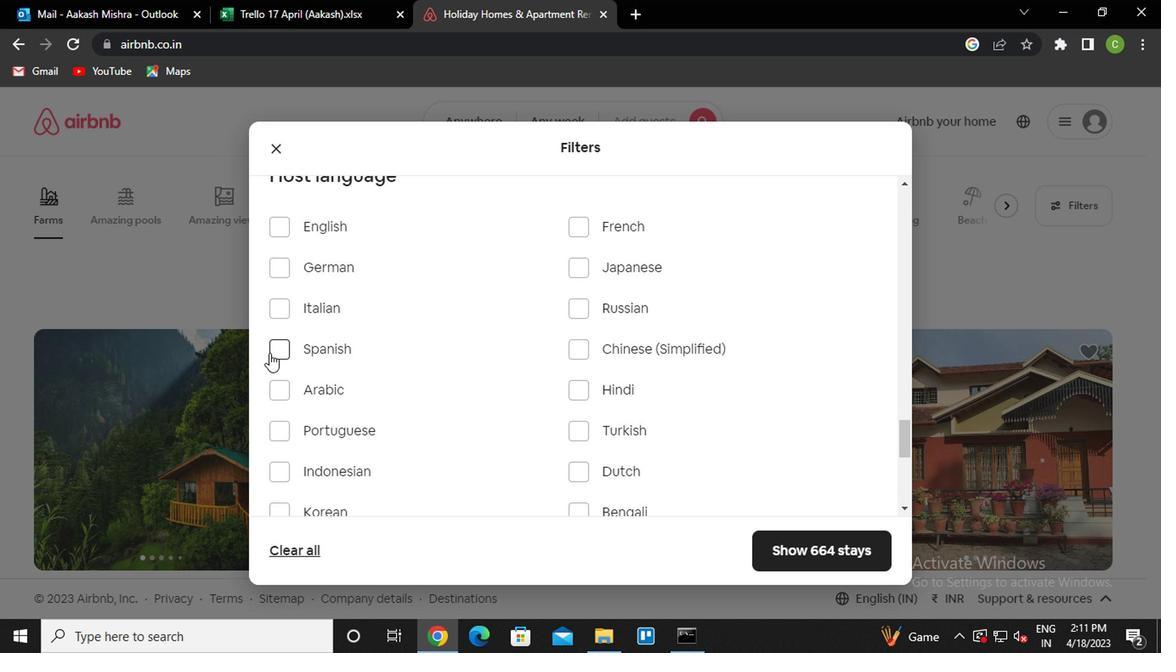 
Action: Mouse moved to (270, 349)
Screenshot: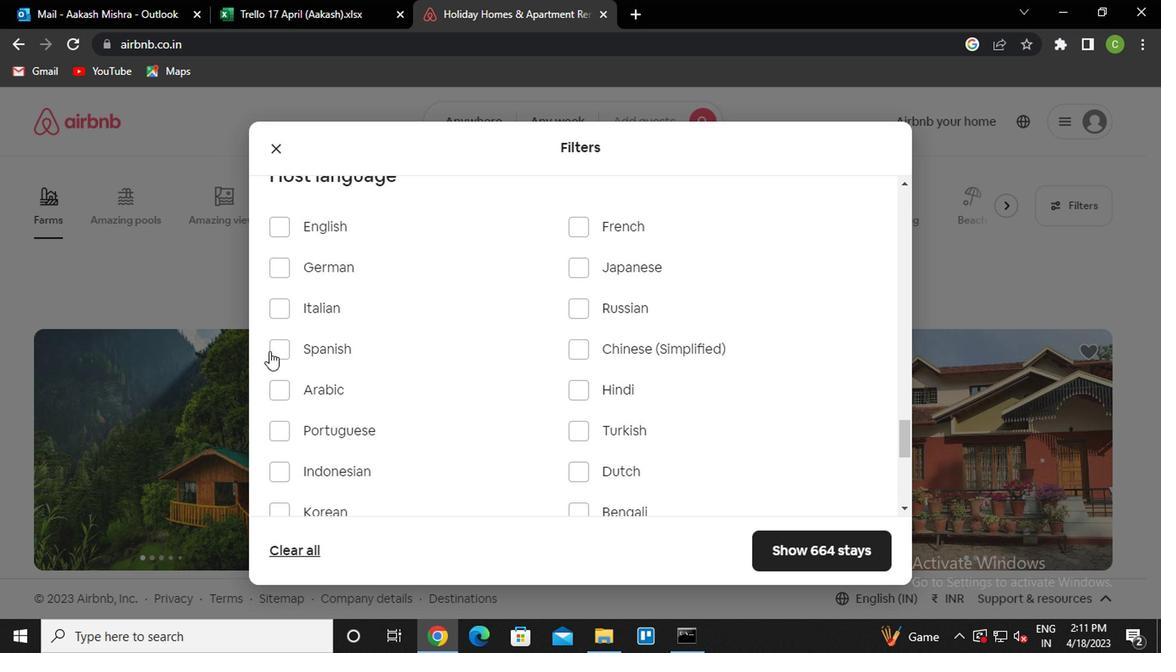 
Action: Mouse pressed left at (270, 349)
Screenshot: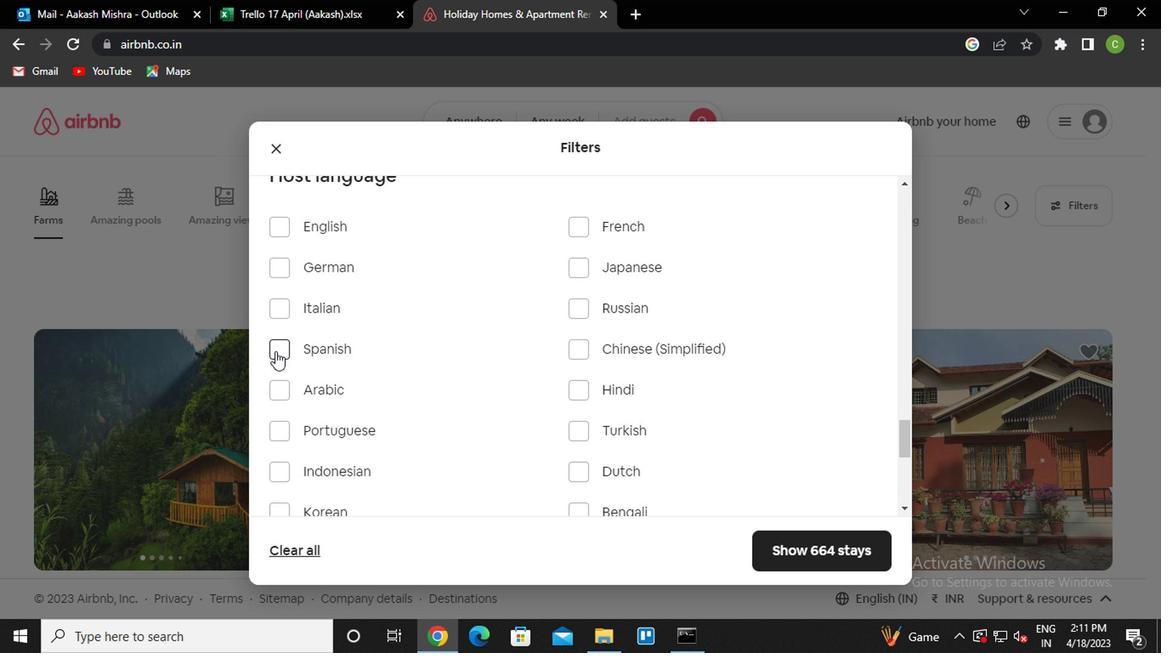 
Action: Mouse moved to (796, 533)
Screenshot: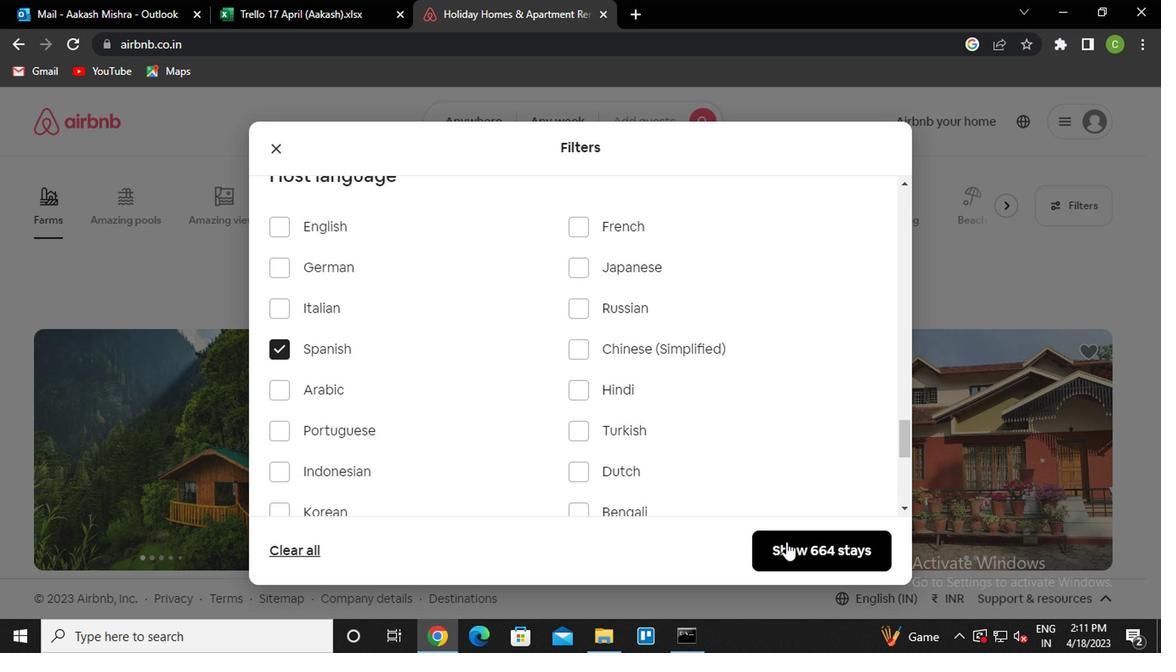 
Action: Mouse pressed left at (796, 533)
Screenshot: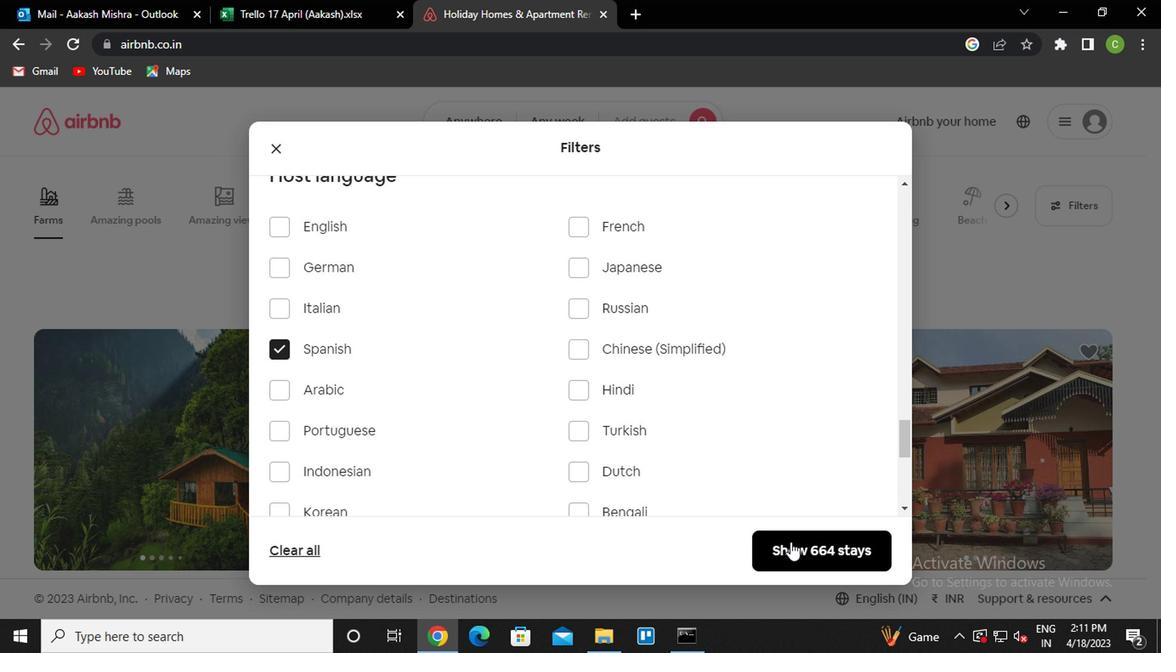 
Action: Mouse moved to (684, 490)
Screenshot: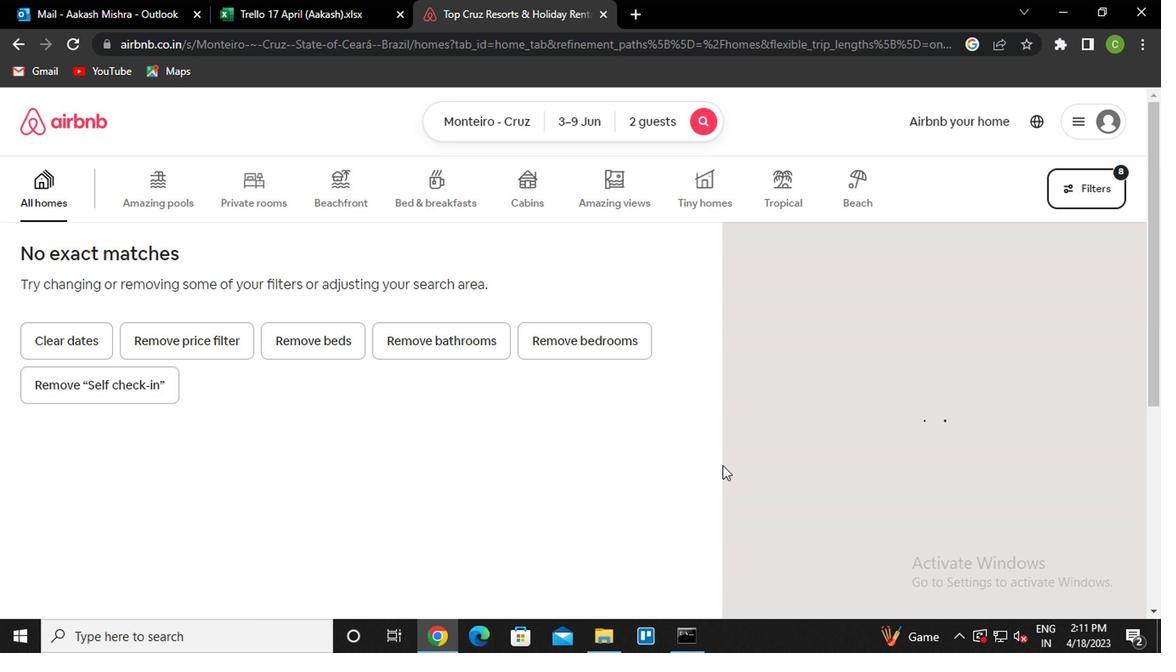 
